 Task: Open Card Card0000000153 in Board Board0000000039 in Workspace WS0000000013 in Trello. Add Member Ayush98111@gmail.com to Card Card0000000153 in Board Board0000000039 in Workspace WS0000000013 in Trello. Add Purple Label titled Label0000000153 to Card Card0000000153 in Board Board0000000039 in Workspace WS0000000013 in Trello. Add Checklist CL0000000153 to Card Card0000000153 in Board Board0000000039 in Workspace WS0000000013 in Trello. Add Dates with Start Date as Aug 01 2023 and Due Date as Aug 31 2023 to Card Card0000000153 in Board Board0000000039 in Workspace WS0000000013 in Trello
Action: Mouse moved to (196, 560)
Screenshot: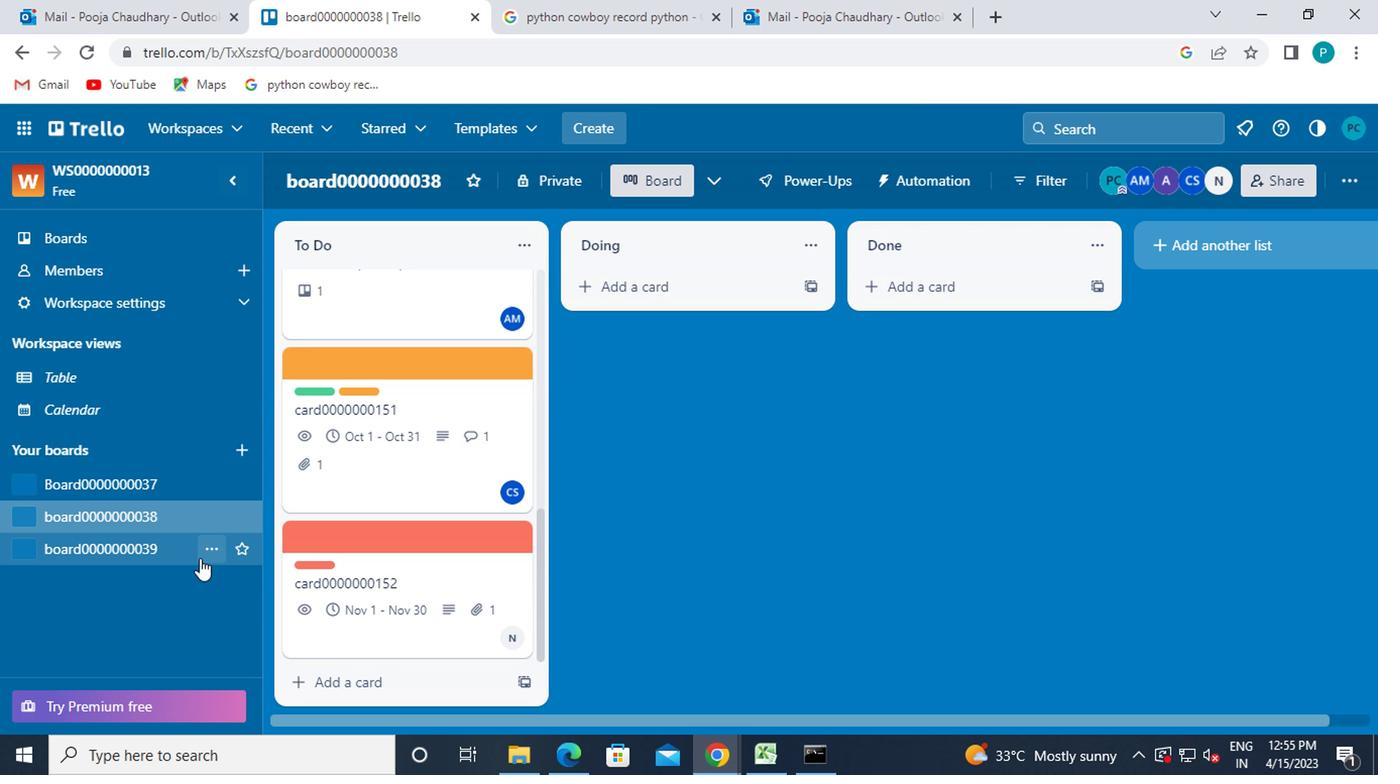 
Action: Mouse pressed left at (196, 560)
Screenshot: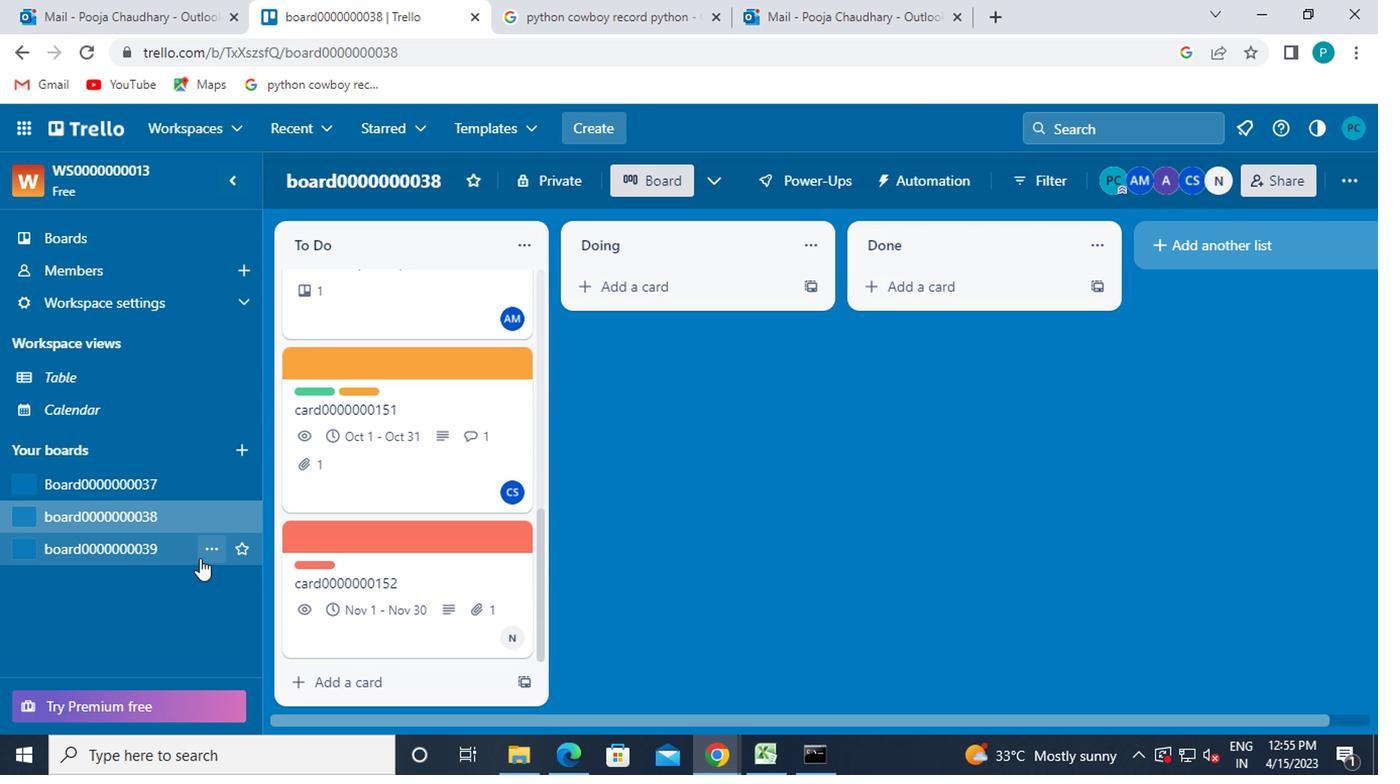 
Action: Mouse moved to (166, 557)
Screenshot: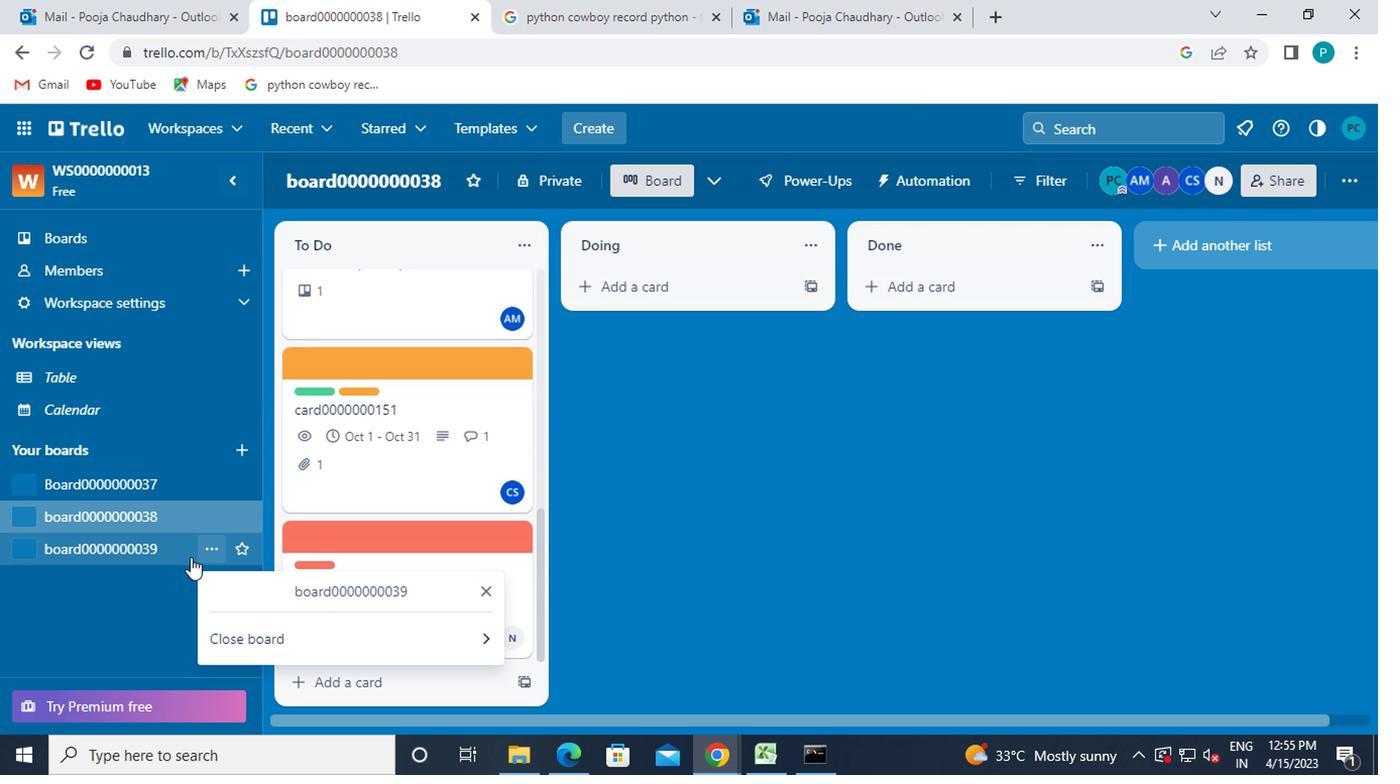 
Action: Mouse pressed left at (166, 557)
Screenshot: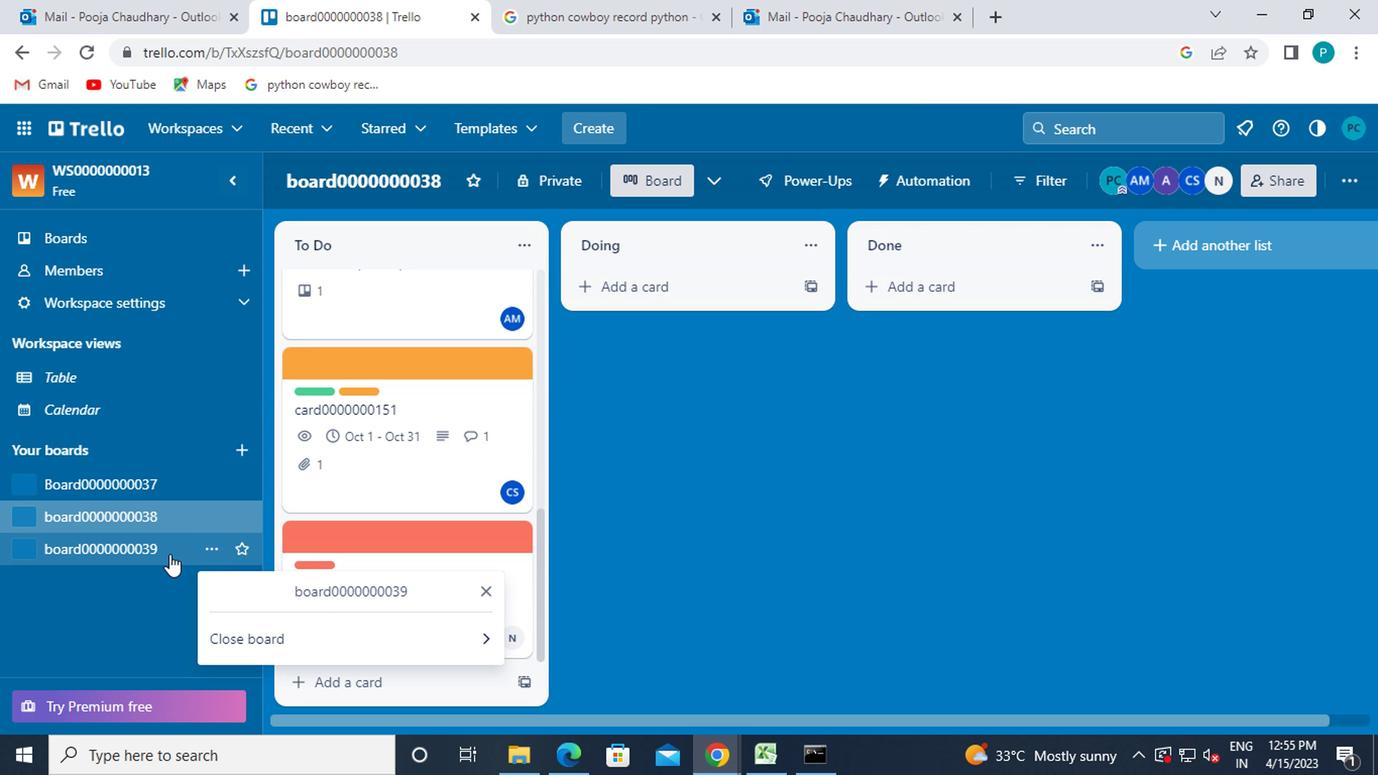 
Action: Mouse moved to (424, 328)
Screenshot: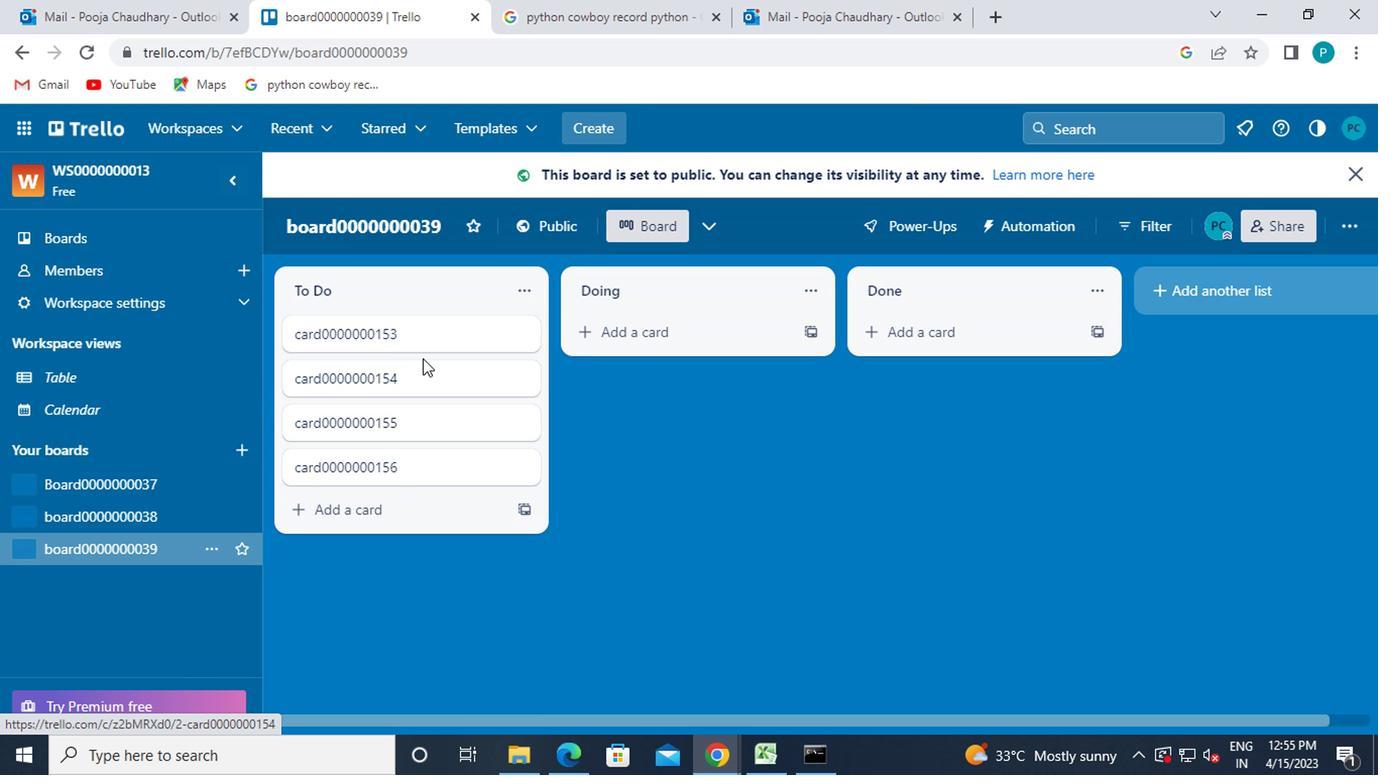 
Action: Mouse pressed left at (424, 328)
Screenshot: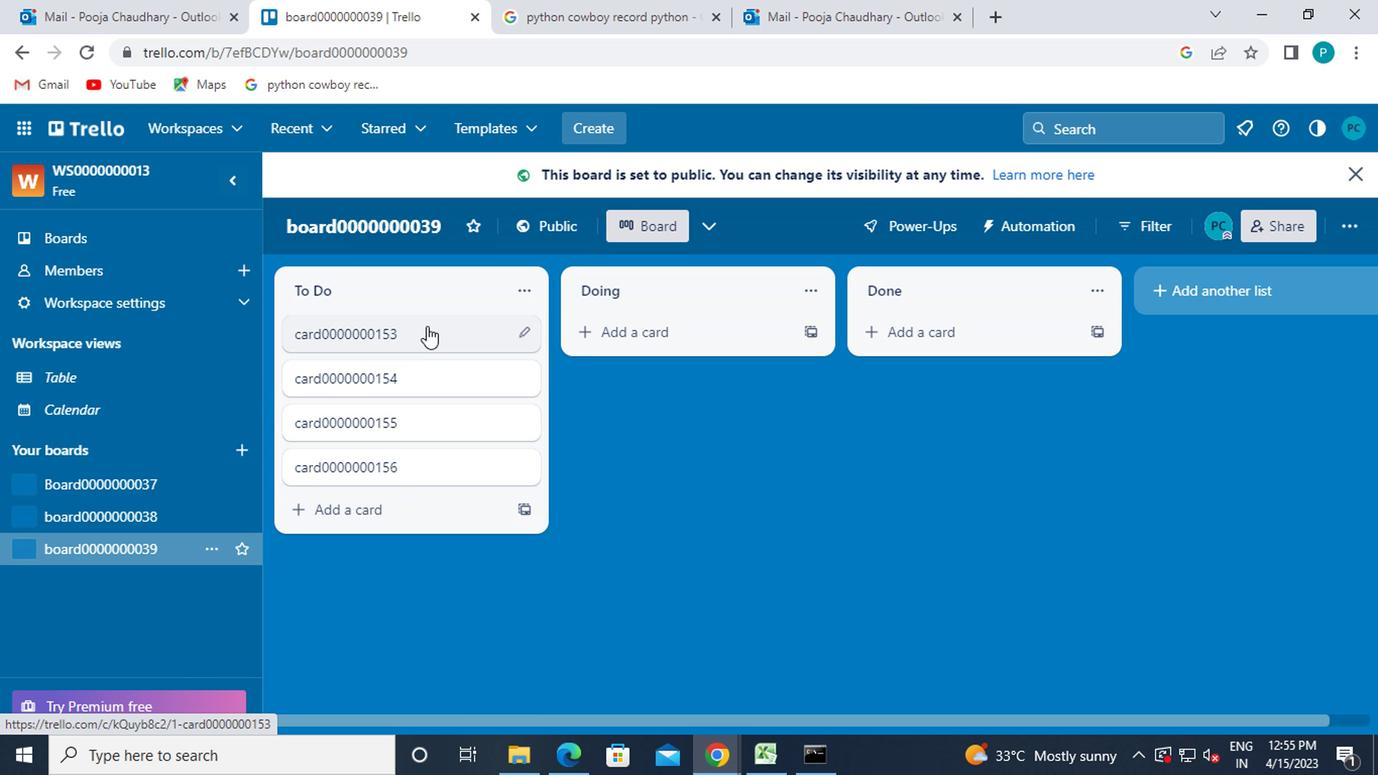 
Action: Mouse moved to (971, 297)
Screenshot: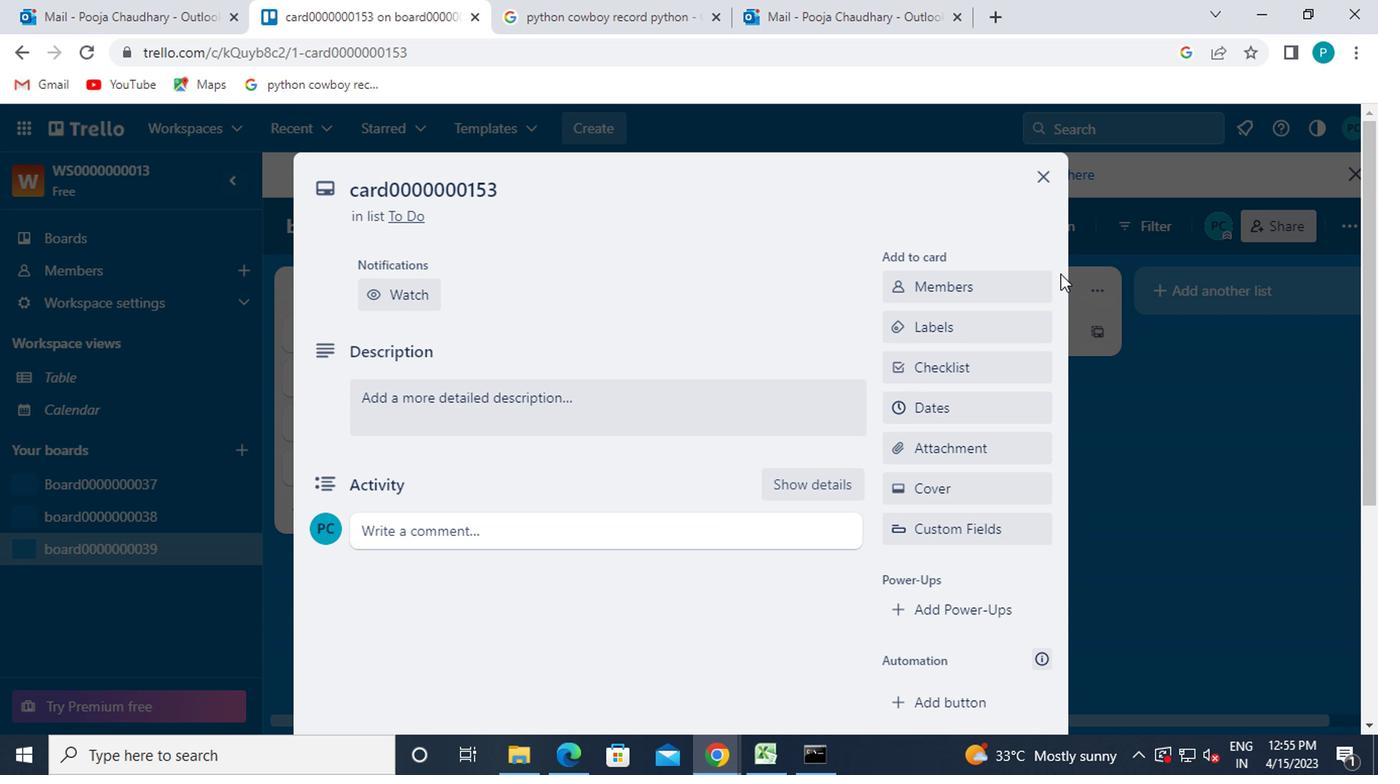 
Action: Mouse pressed left at (971, 297)
Screenshot: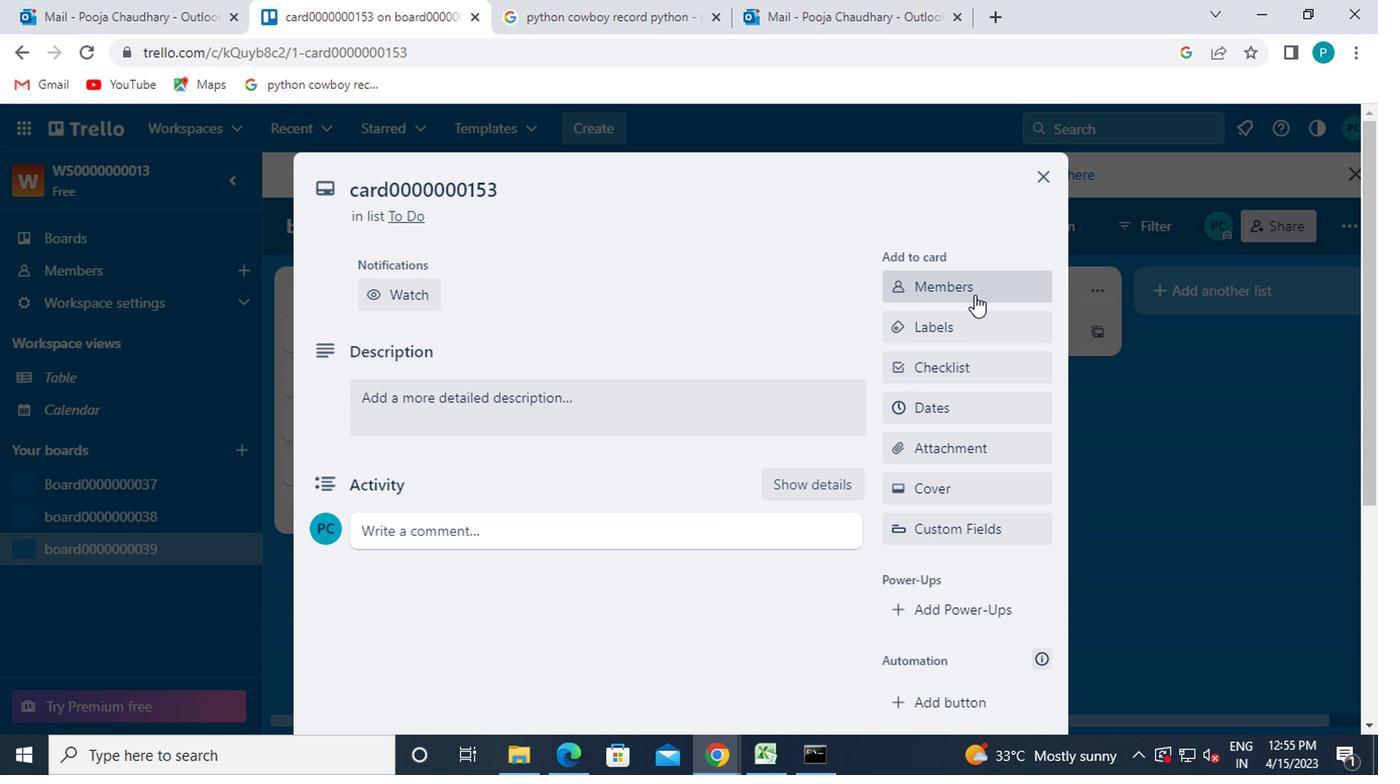 
Action: Mouse moved to (986, 390)
Screenshot: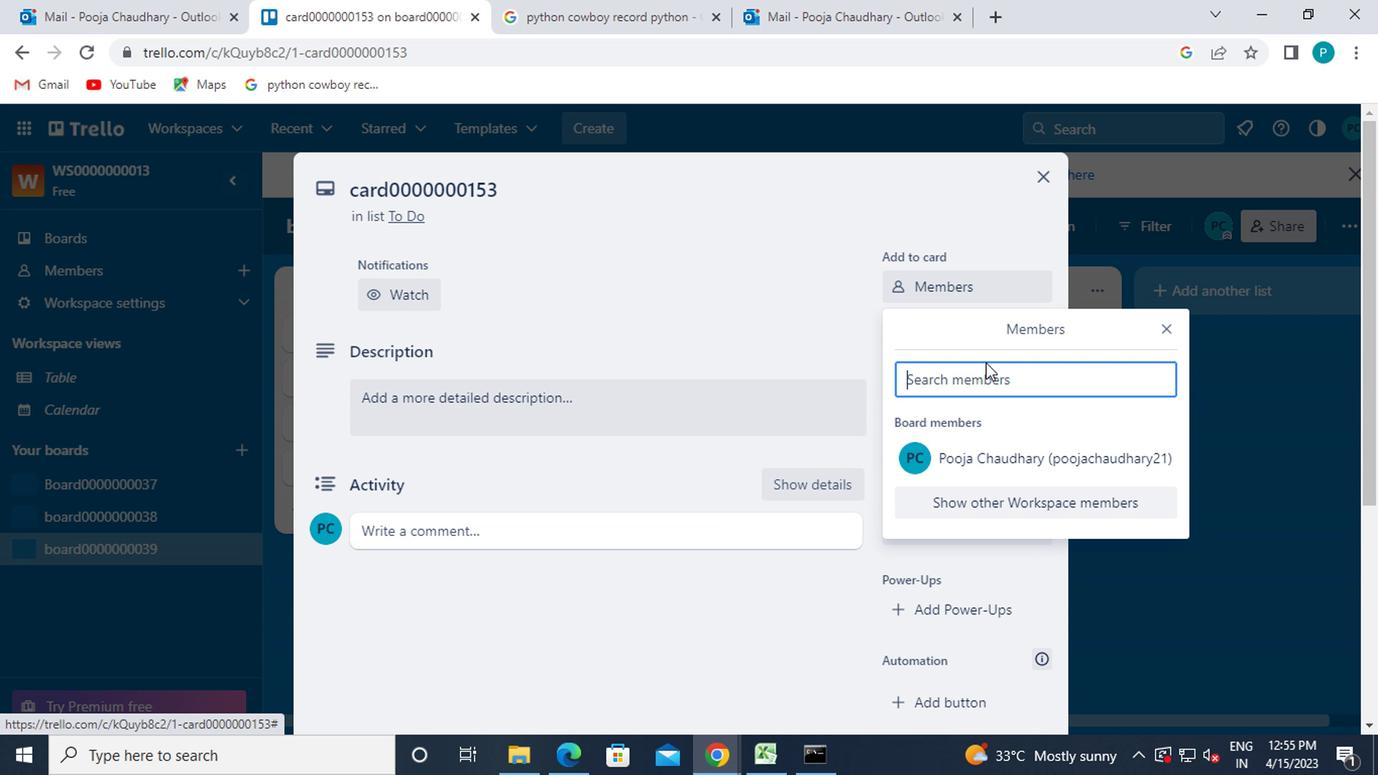 
Action: Mouse pressed left at (986, 390)
Screenshot: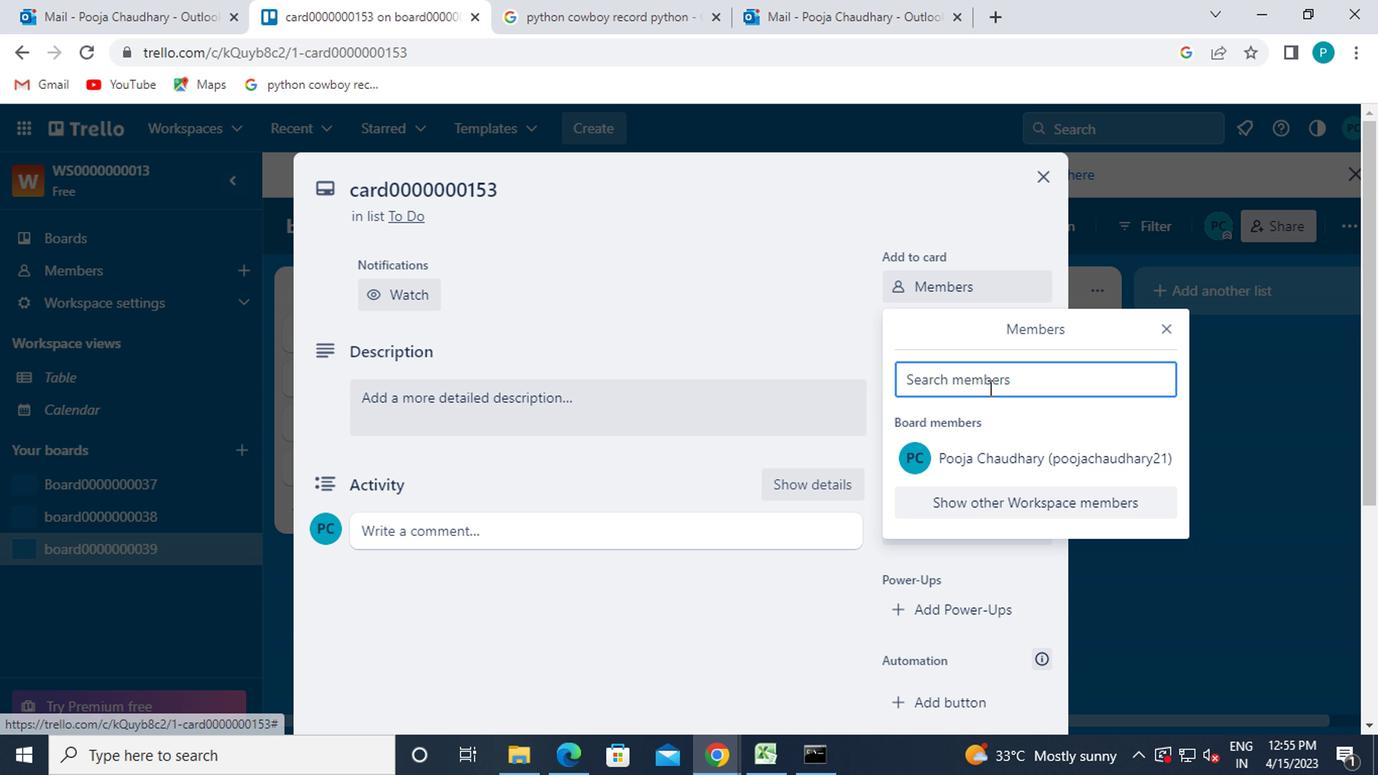 
Action: Mouse moved to (979, 396)
Screenshot: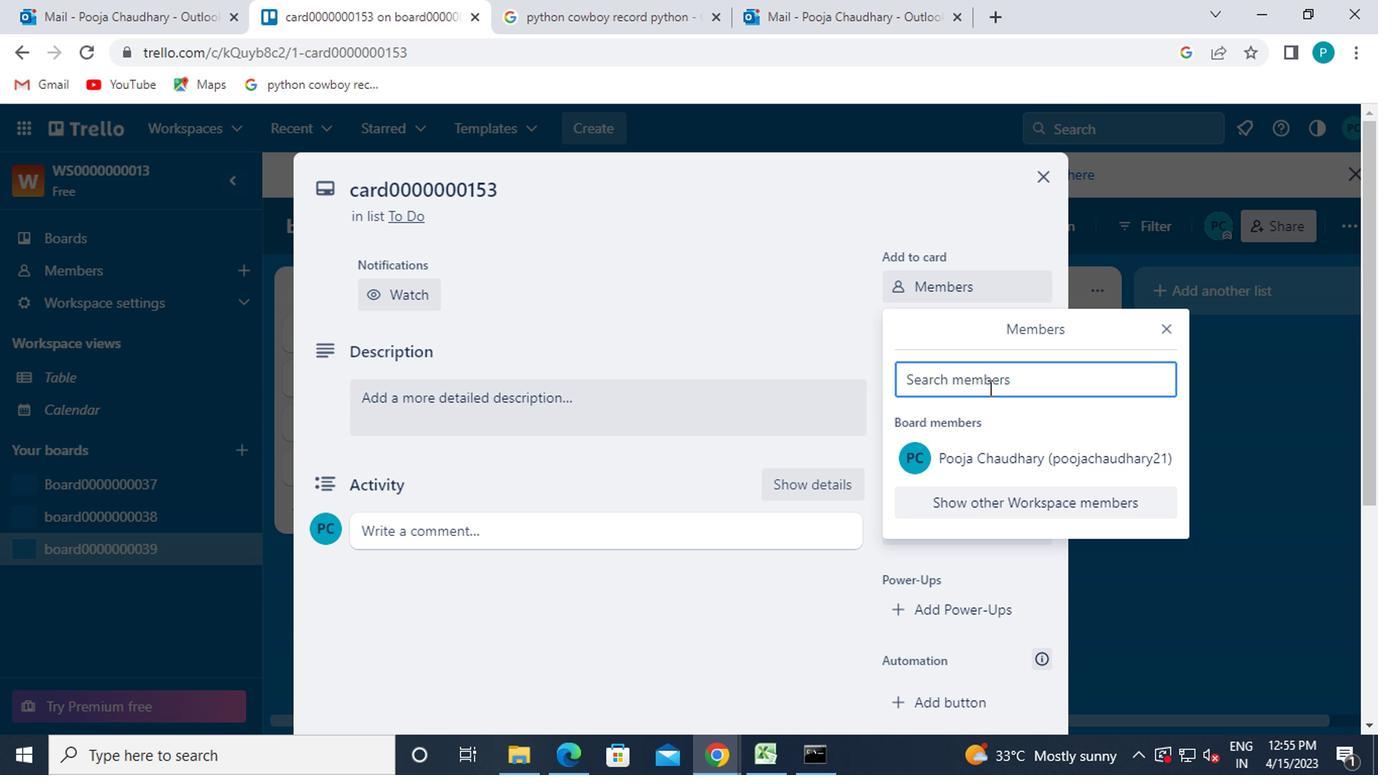 
Action: Key pressed ayush98111<Key.shift>@GMAIL.COM
Screenshot: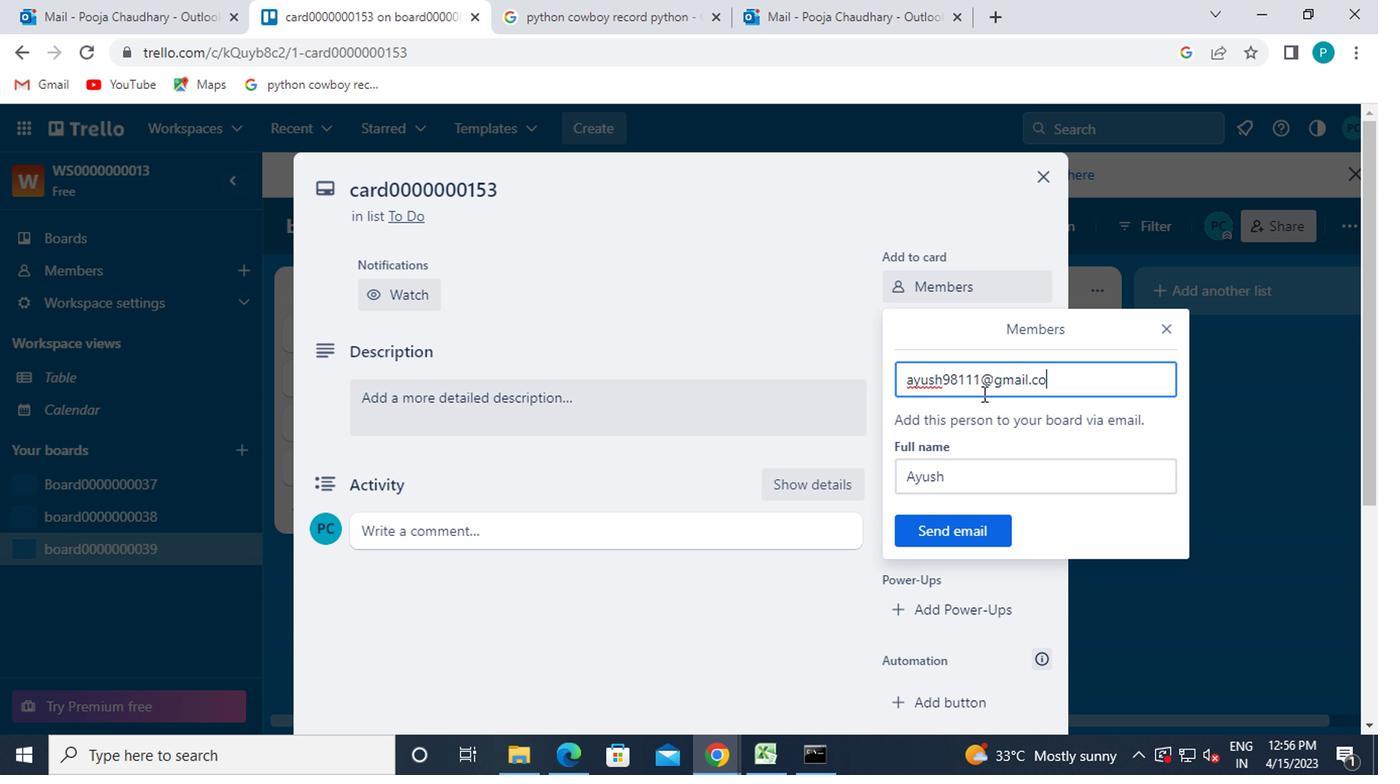 
Action: Mouse moved to (946, 542)
Screenshot: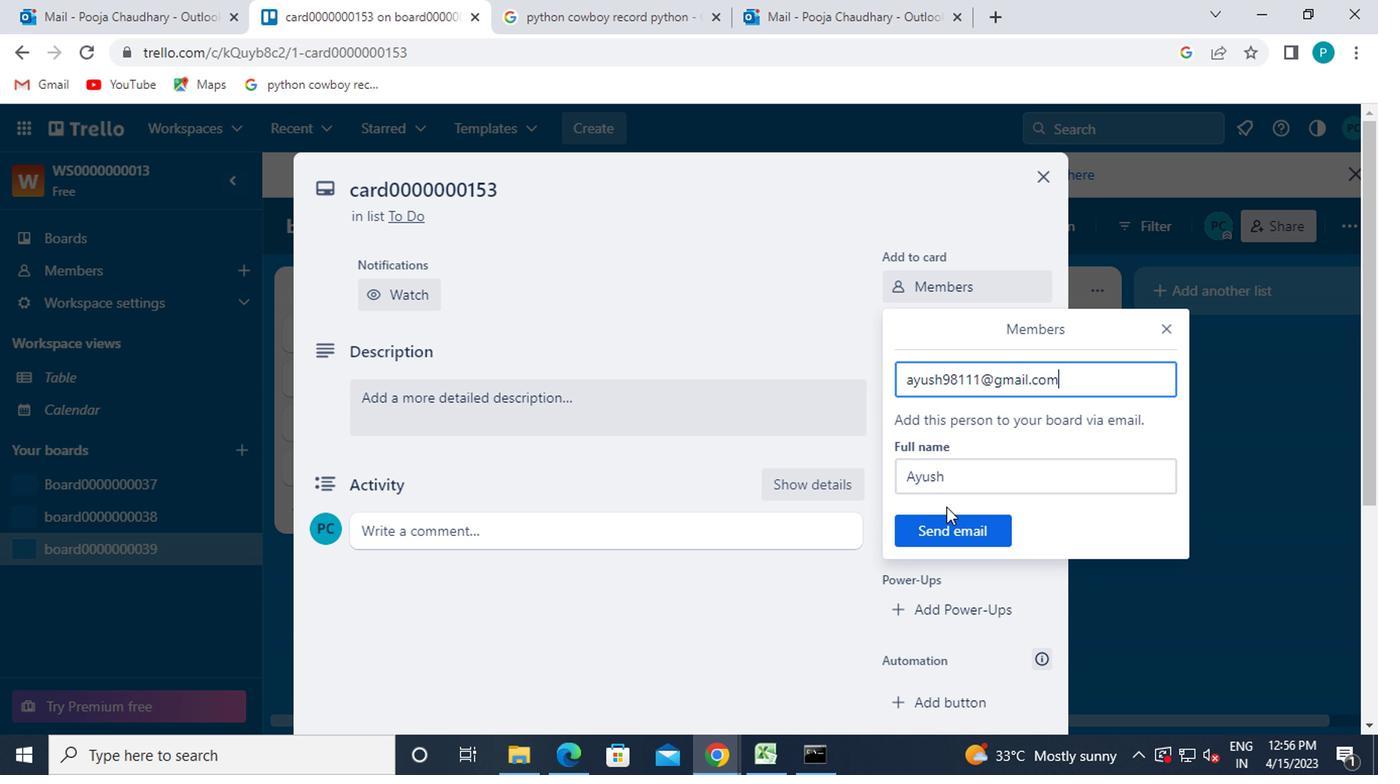 
Action: Mouse pressed left at (946, 542)
Screenshot: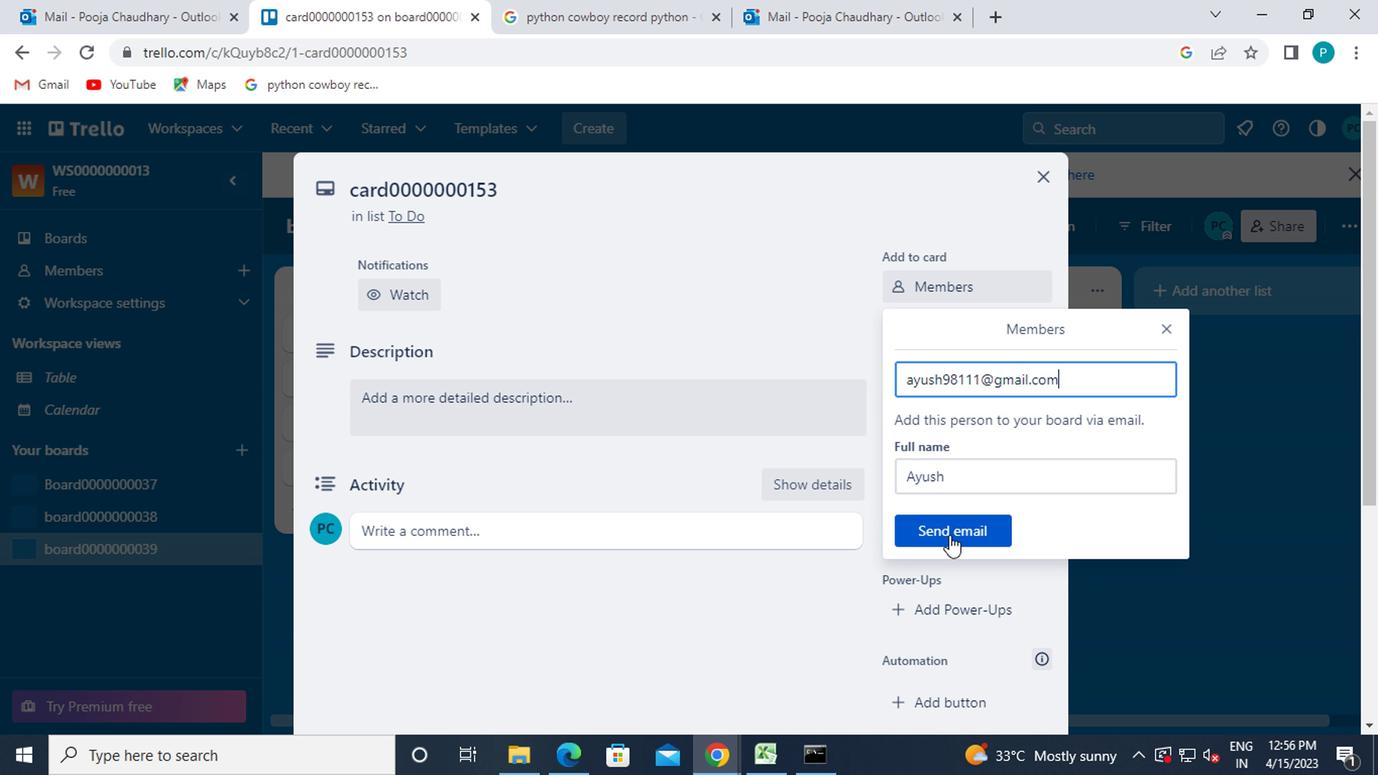 
Action: Mouse moved to (934, 406)
Screenshot: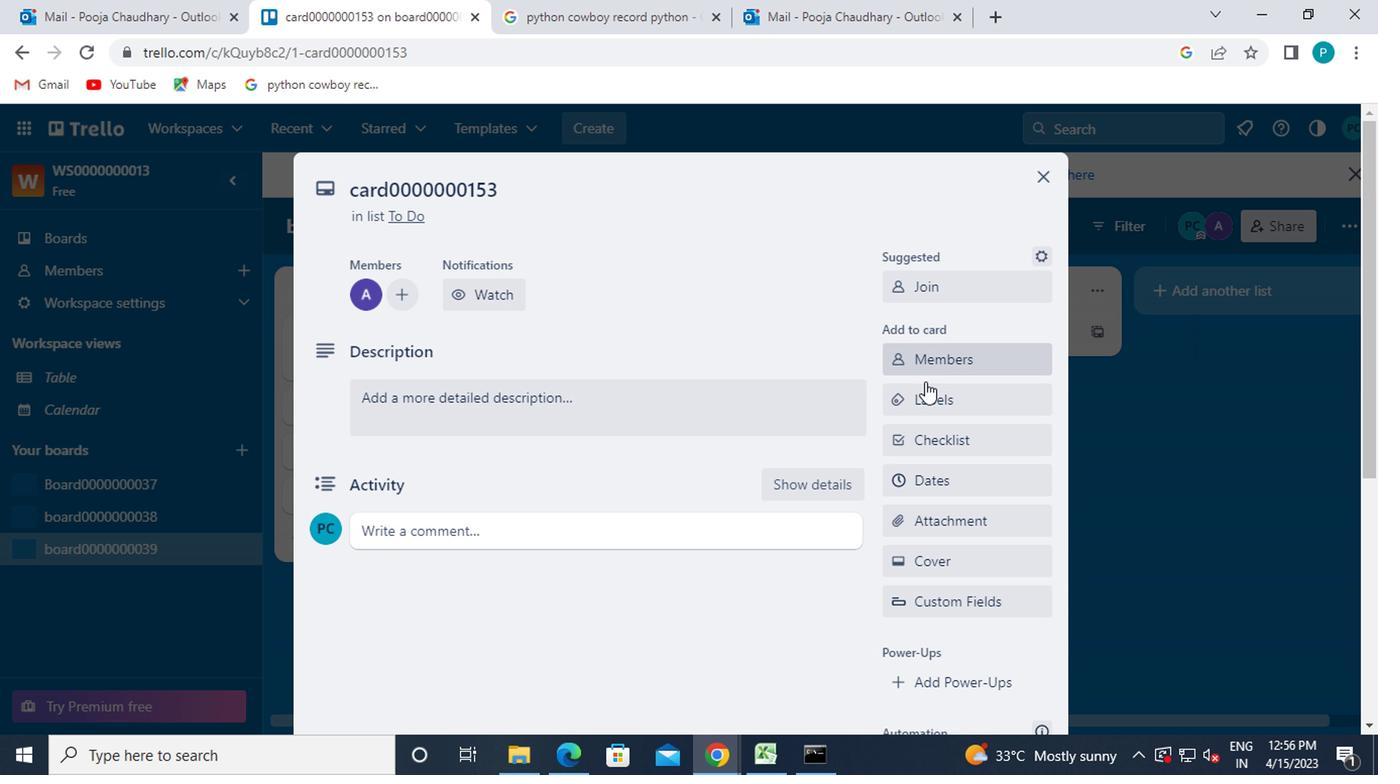 
Action: Mouse pressed left at (934, 406)
Screenshot: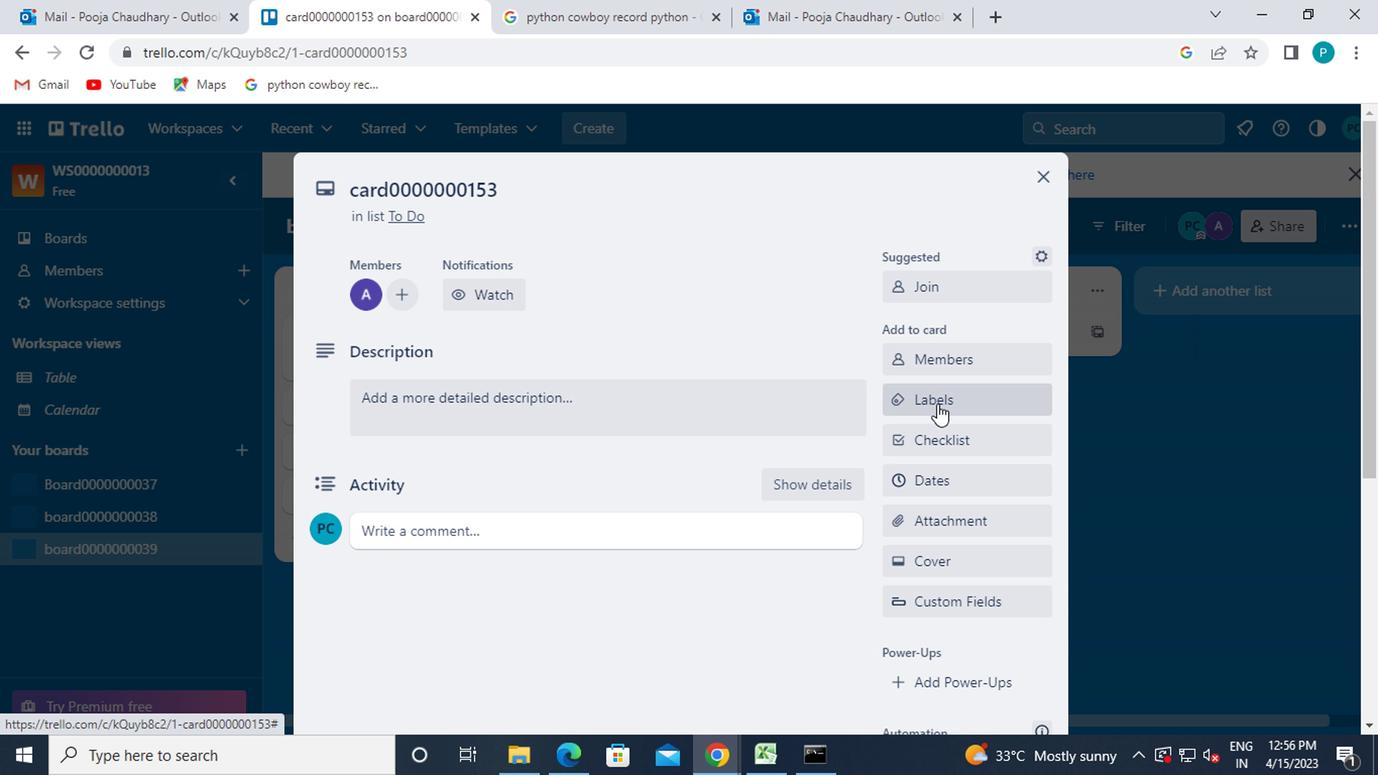 
Action: Mouse moved to (964, 531)
Screenshot: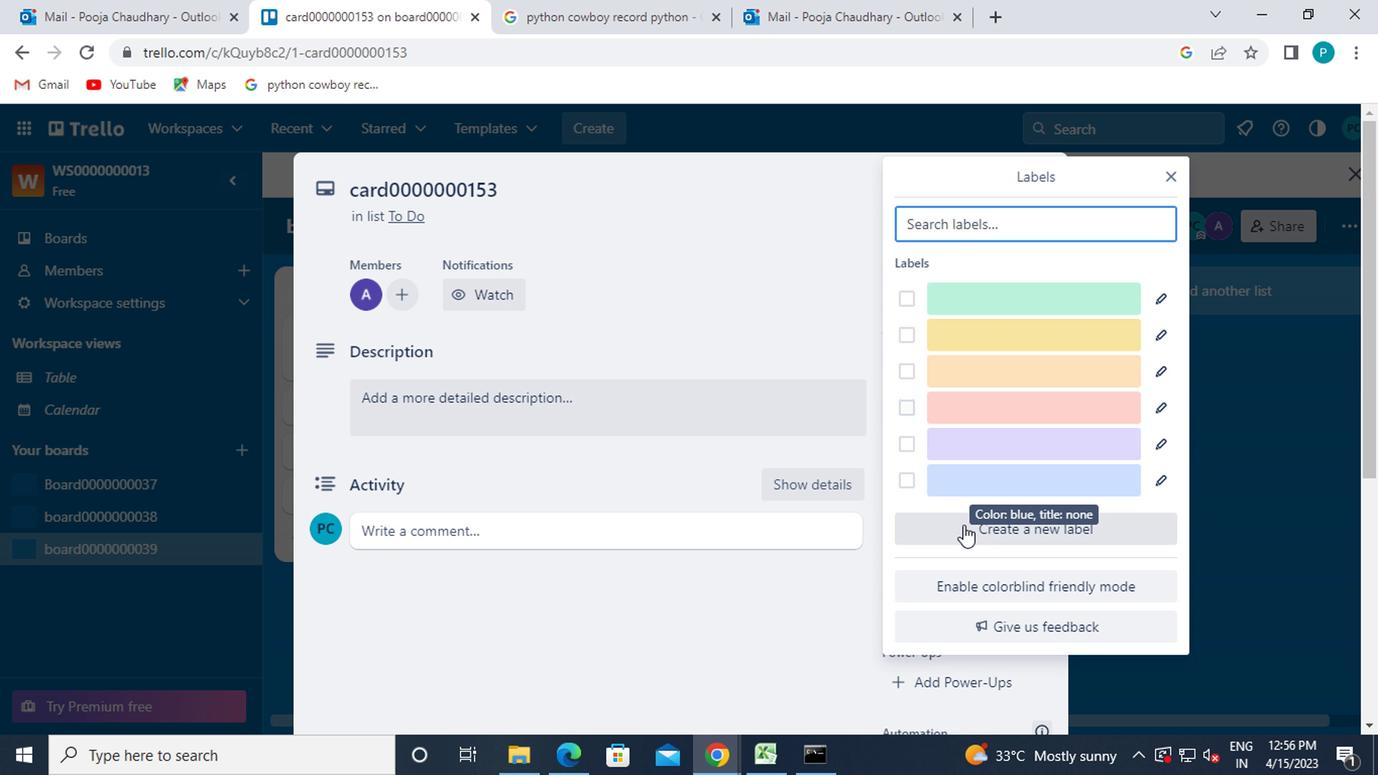 
Action: Mouse pressed left at (964, 531)
Screenshot: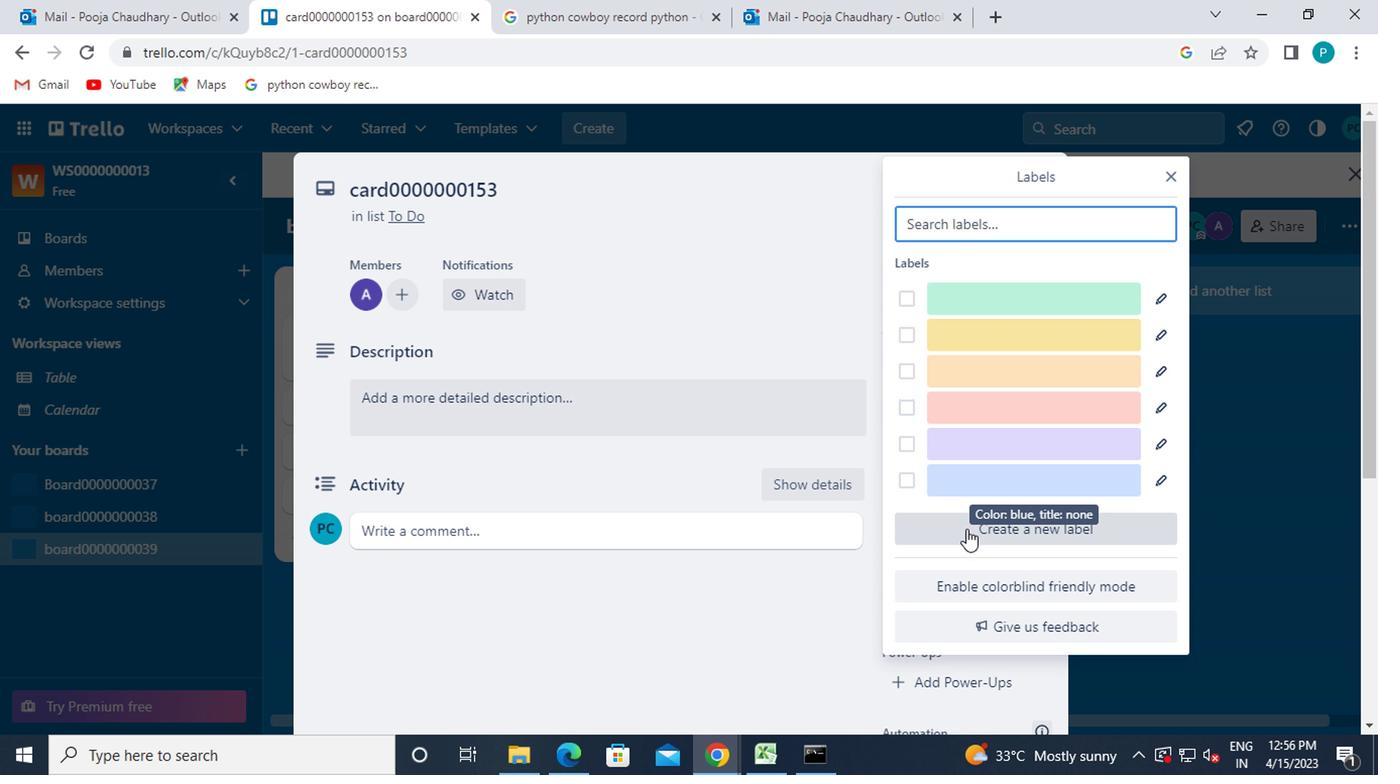 
Action: Mouse moved to (1149, 455)
Screenshot: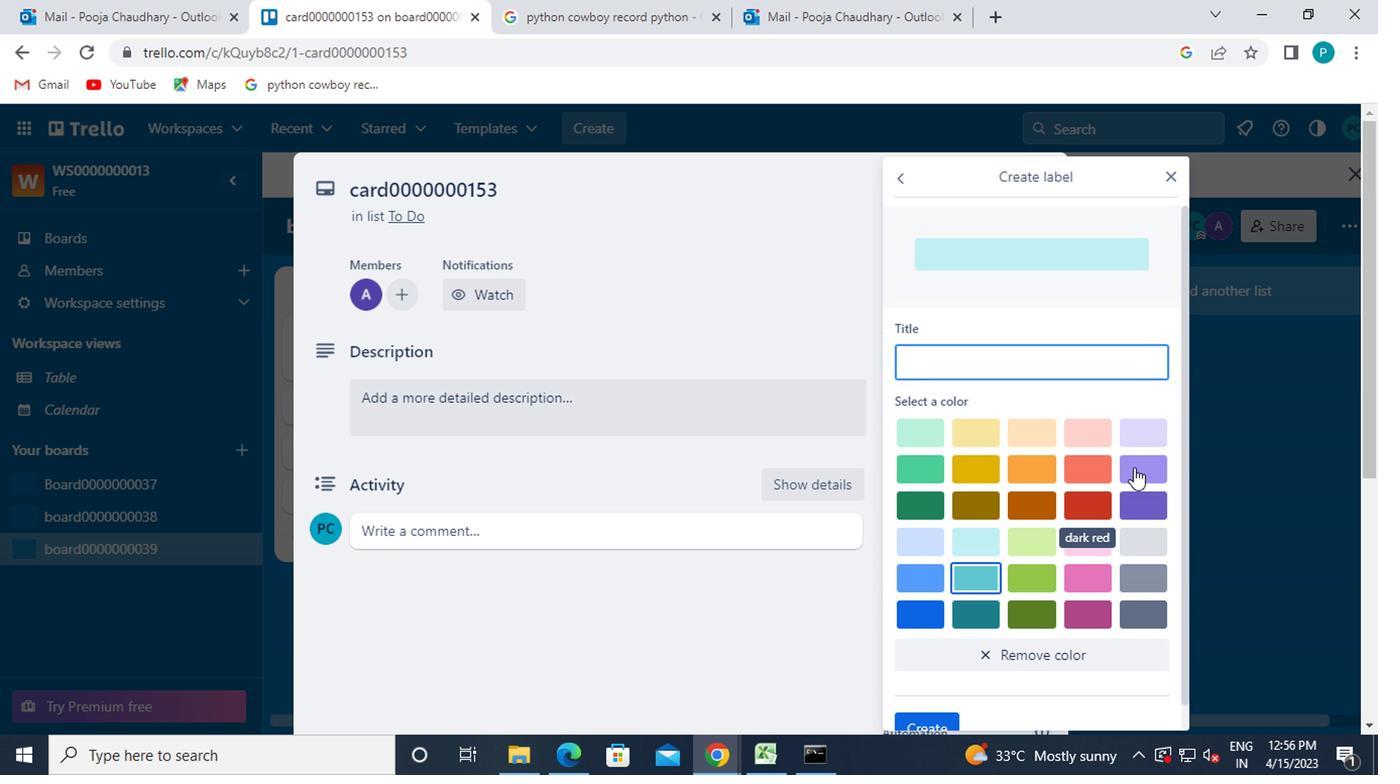 
Action: Mouse pressed left at (1149, 455)
Screenshot: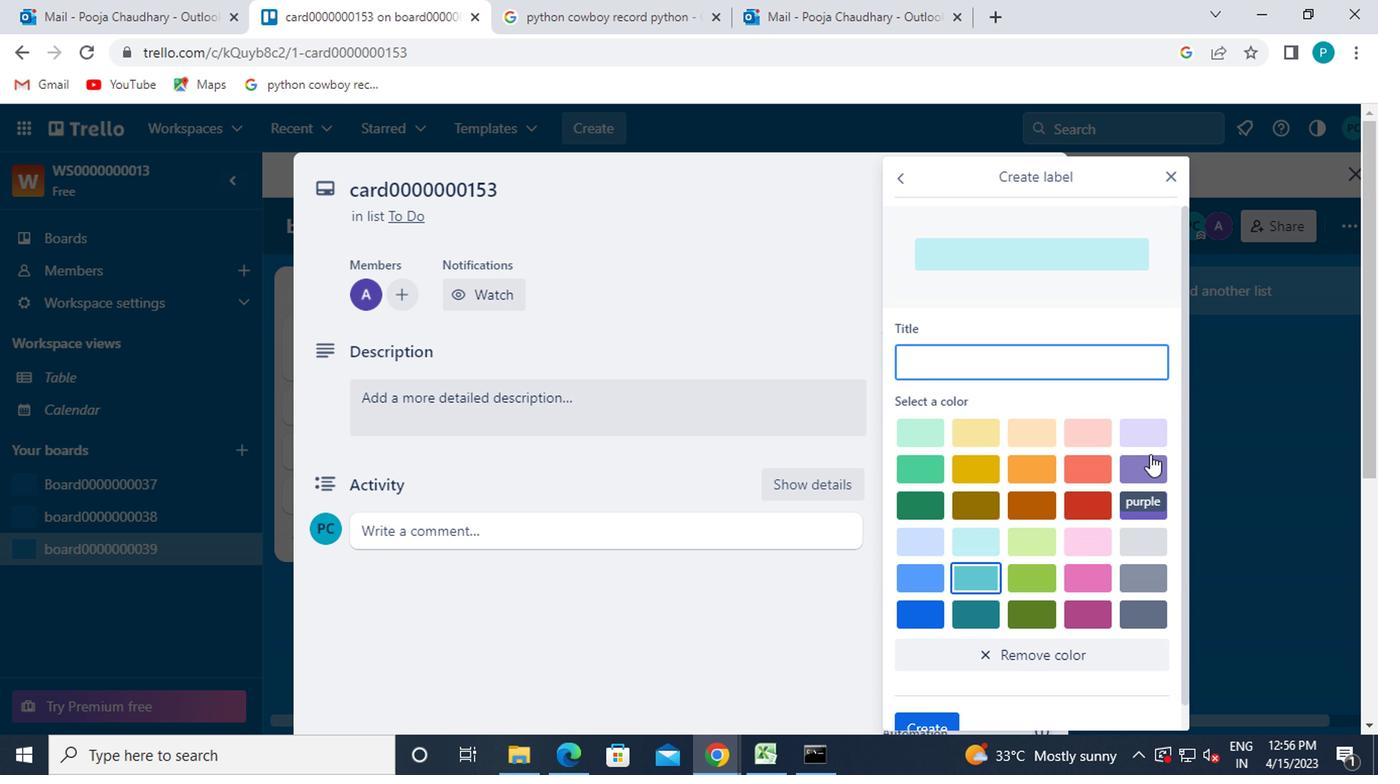 
Action: Mouse moved to (1137, 468)
Screenshot: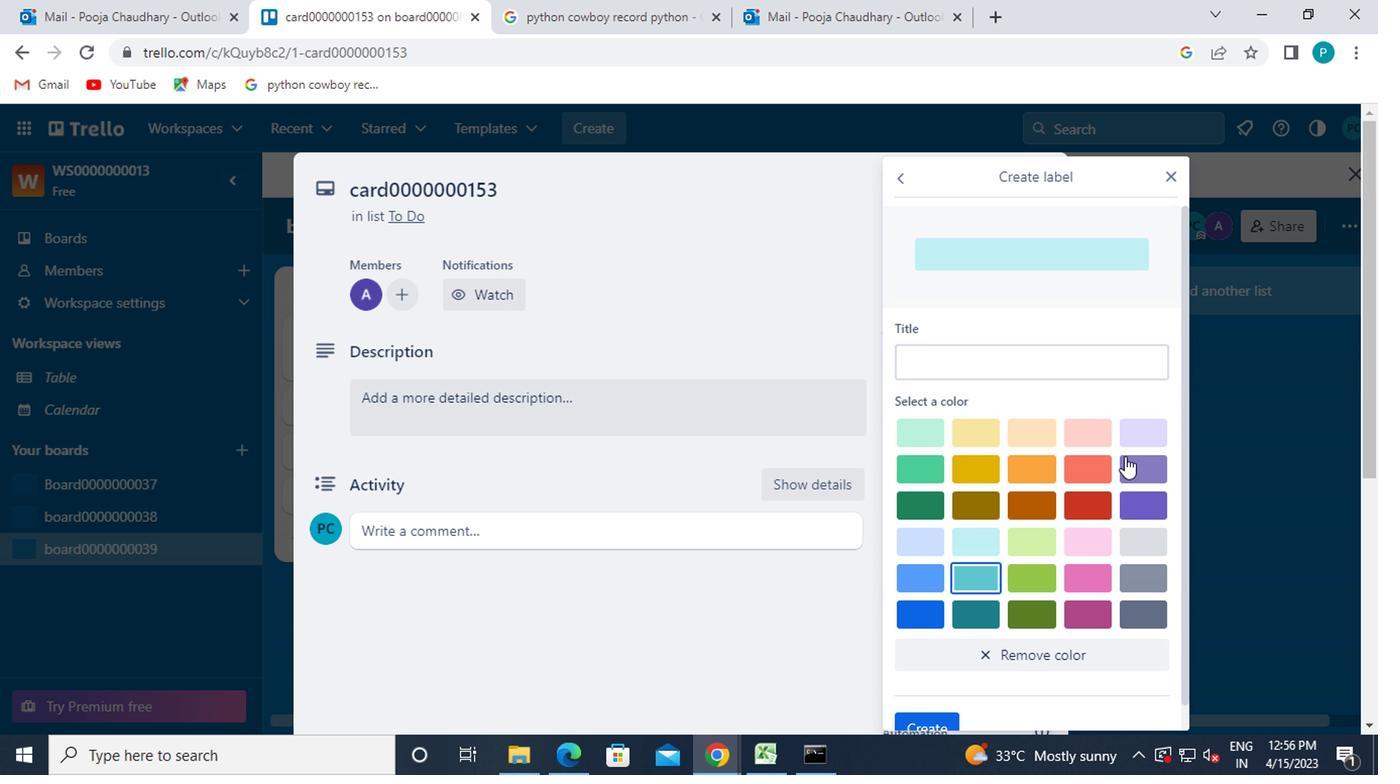 
Action: Mouse pressed left at (1137, 468)
Screenshot: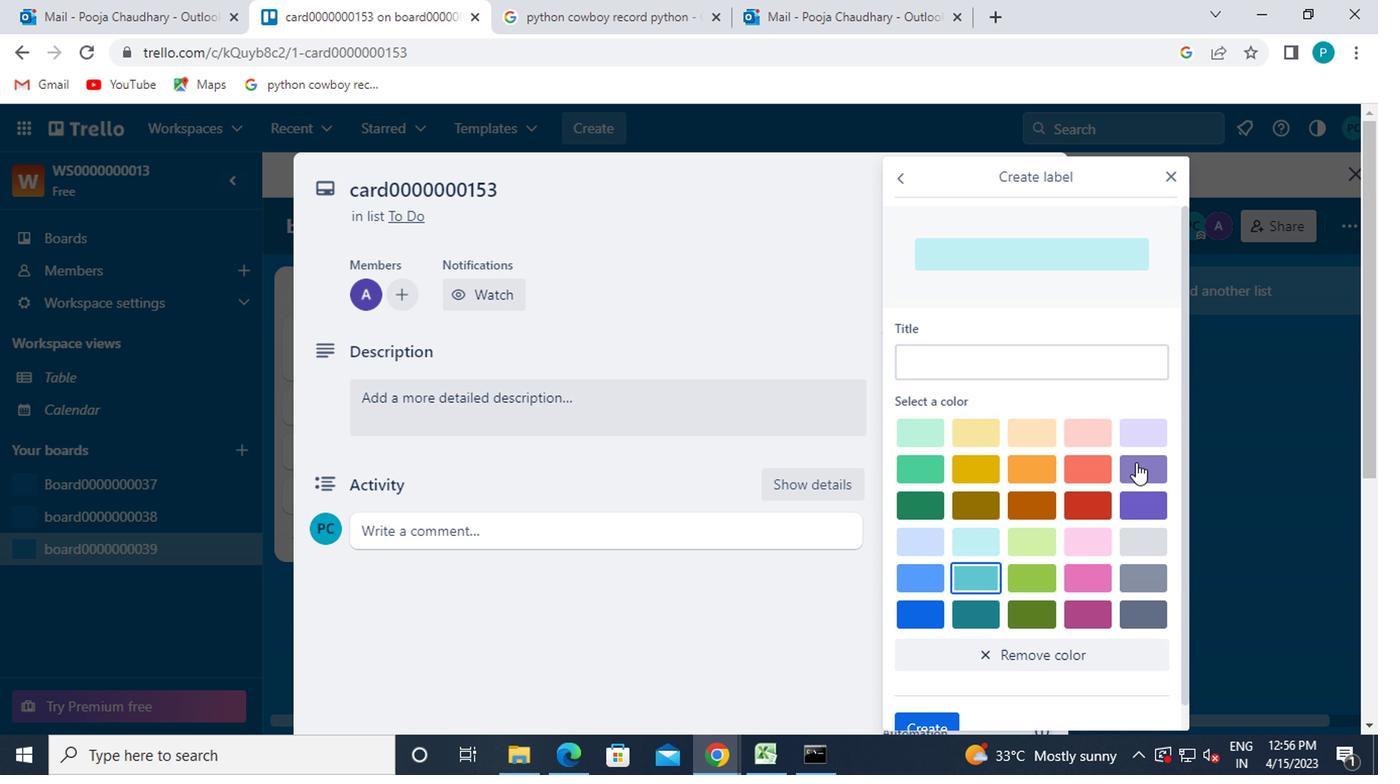
Action: Mouse moved to (956, 356)
Screenshot: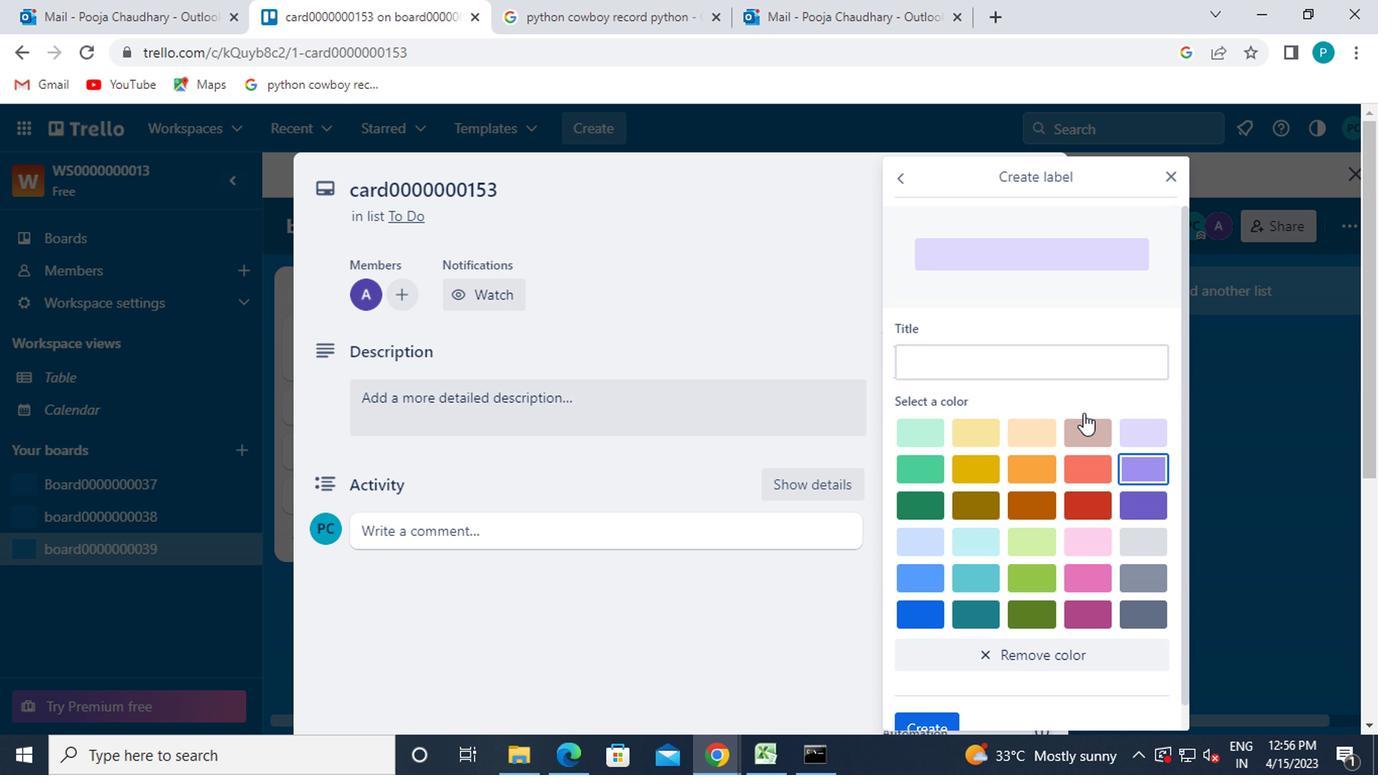 
Action: Mouse pressed left at (956, 356)
Screenshot: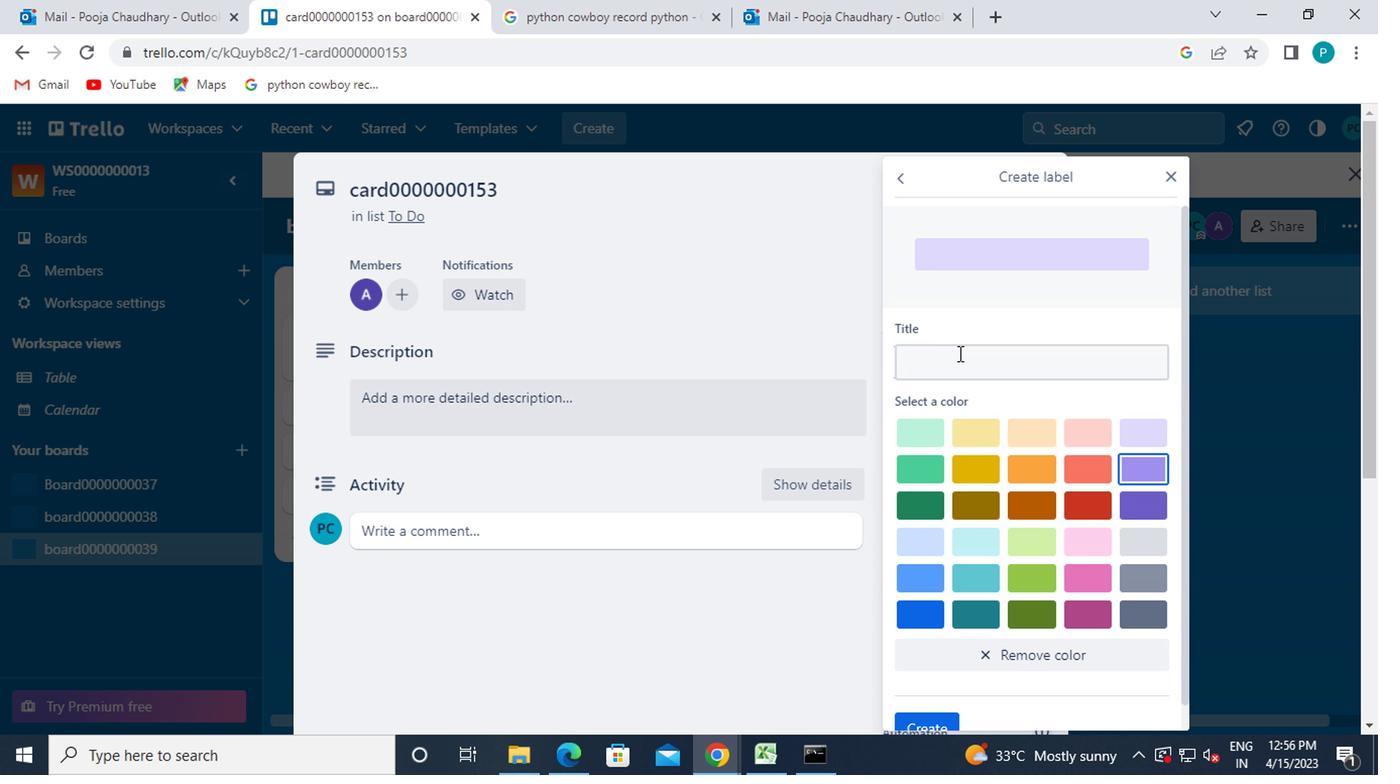 
Action: Key pressed <Key.caps_lock>L<Key.caps_lock>ABEL0000000153
Screenshot: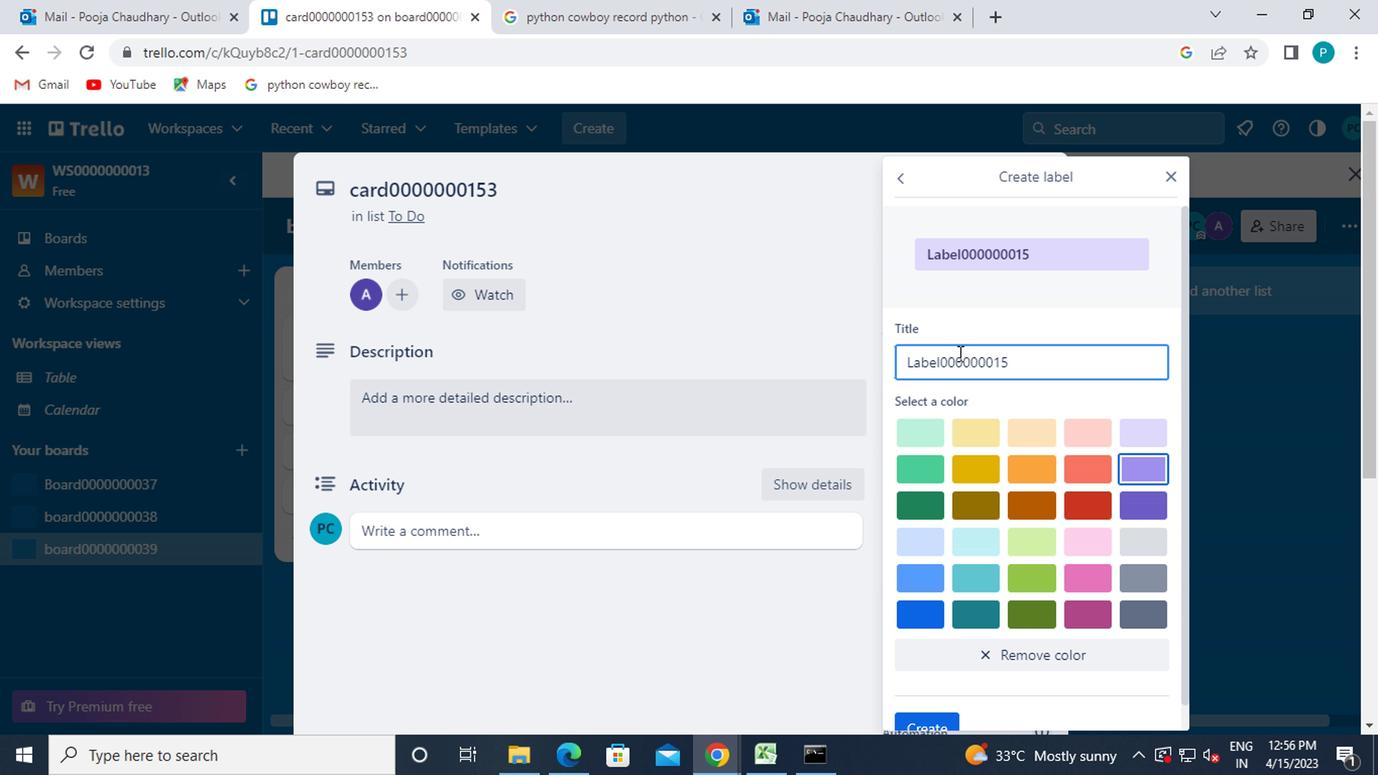 
Action: Mouse moved to (959, 391)
Screenshot: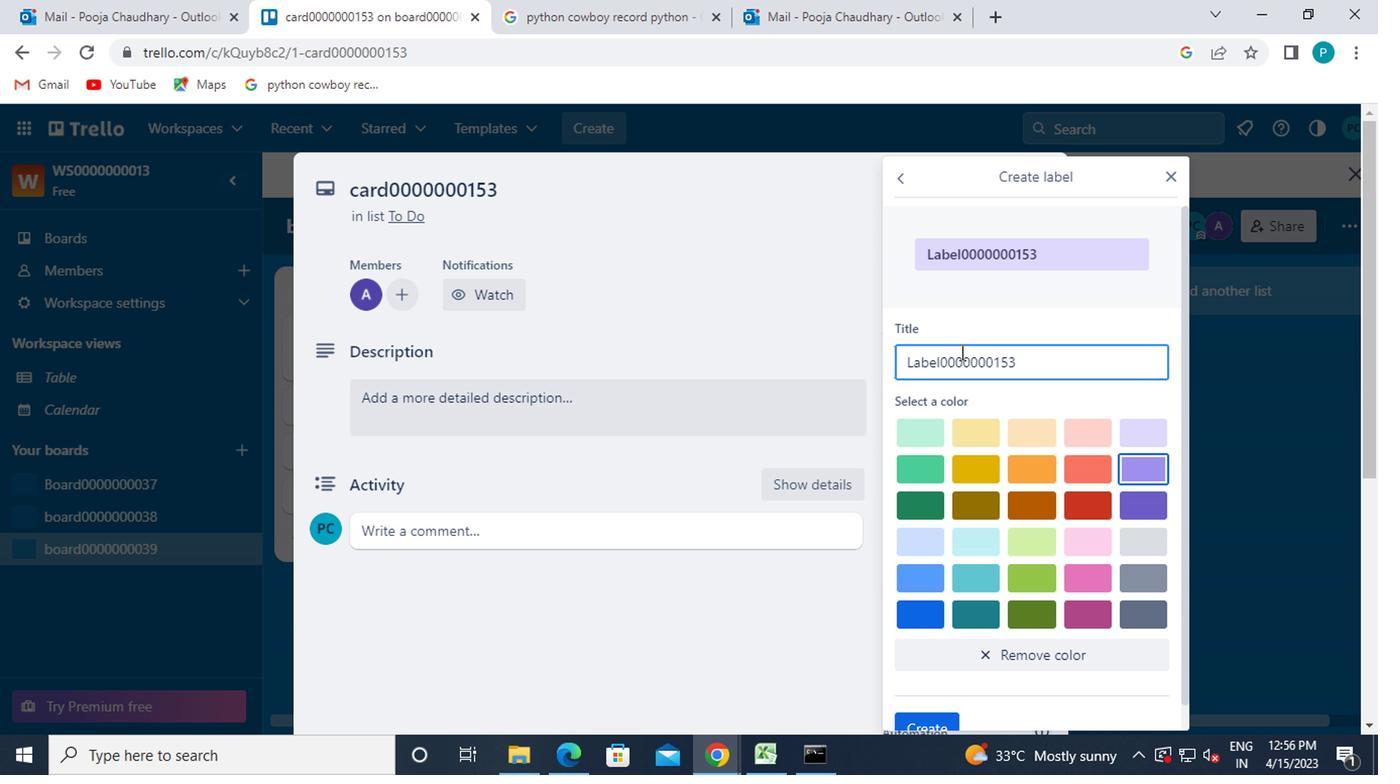 
Action: Mouse scrolled (959, 390) with delta (0, 0)
Screenshot: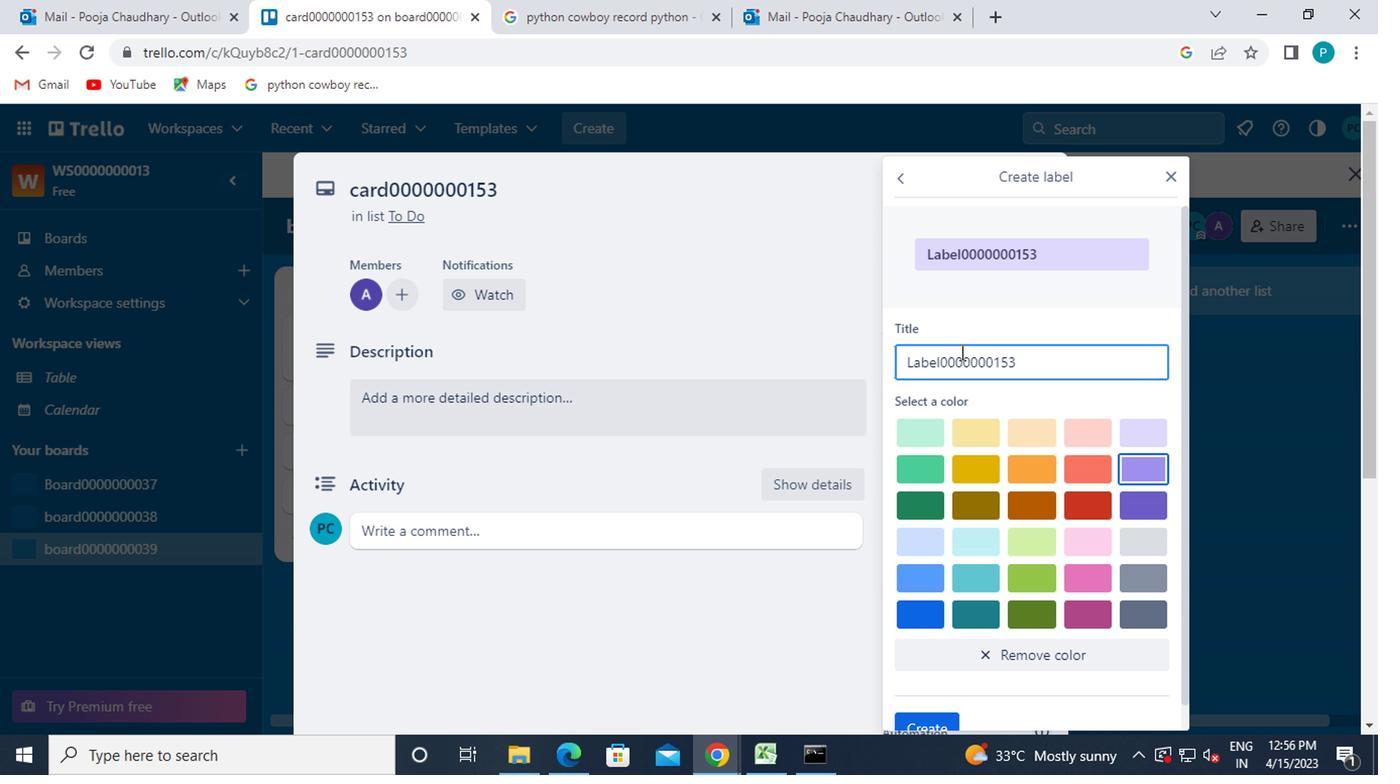 
Action: Mouse moved to (959, 394)
Screenshot: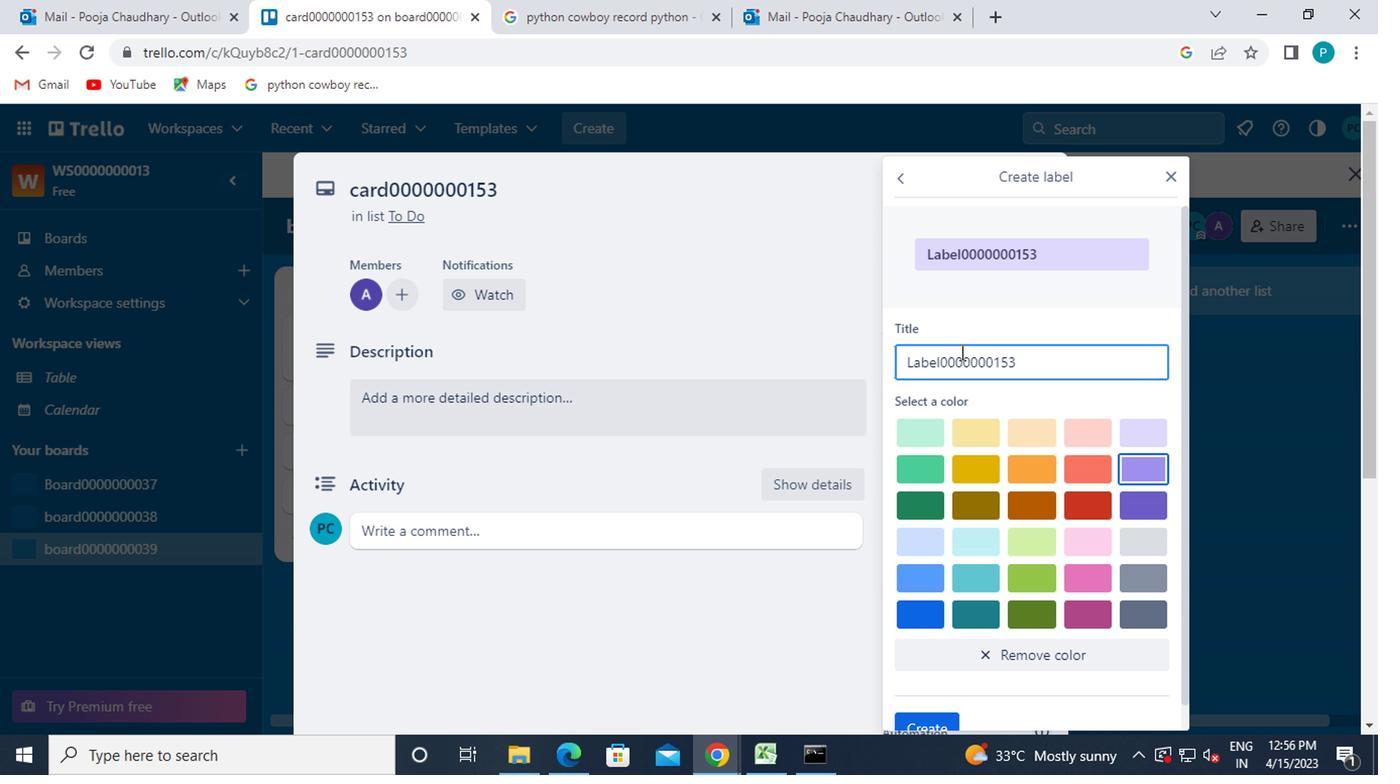 
Action: Mouse scrolled (959, 393) with delta (0, 0)
Screenshot: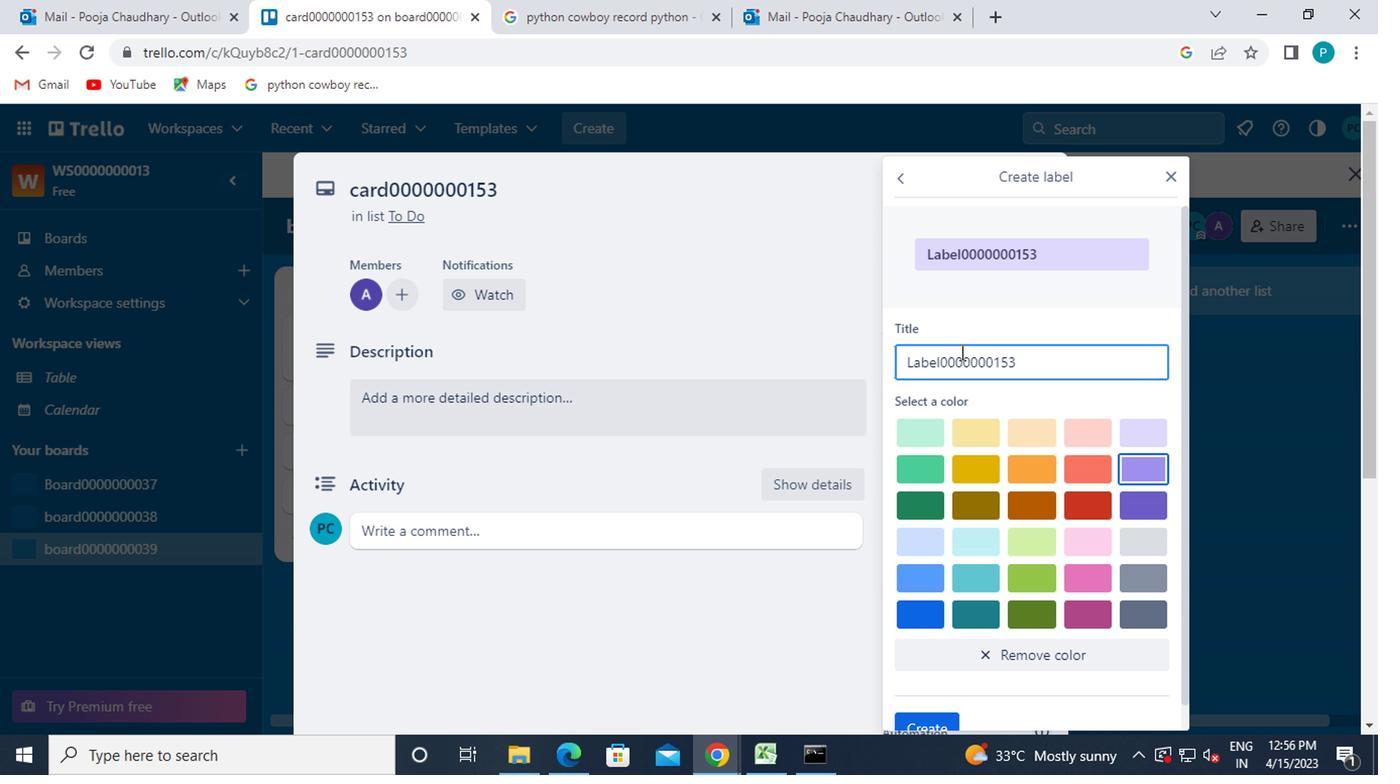 
Action: Mouse moved to (959, 399)
Screenshot: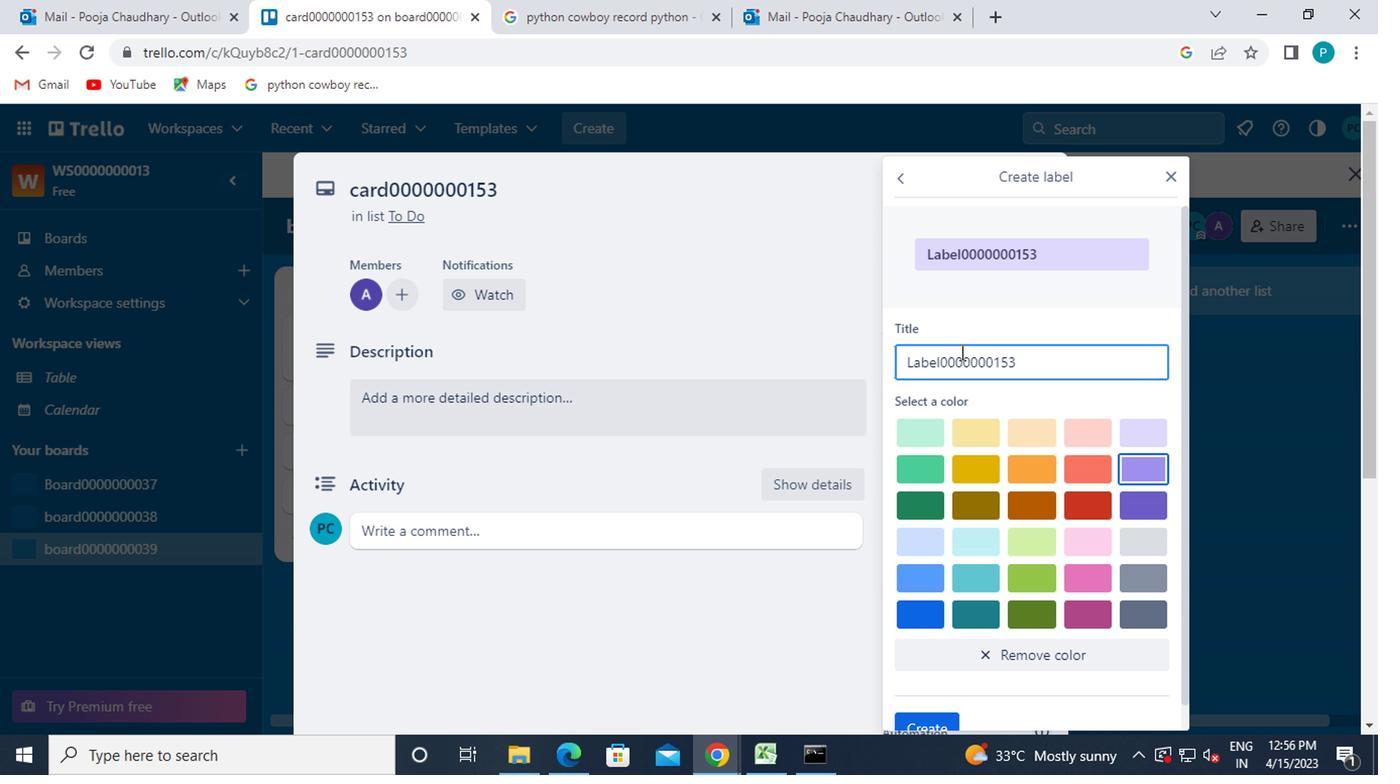 
Action: Mouse scrolled (959, 398) with delta (0, 0)
Screenshot: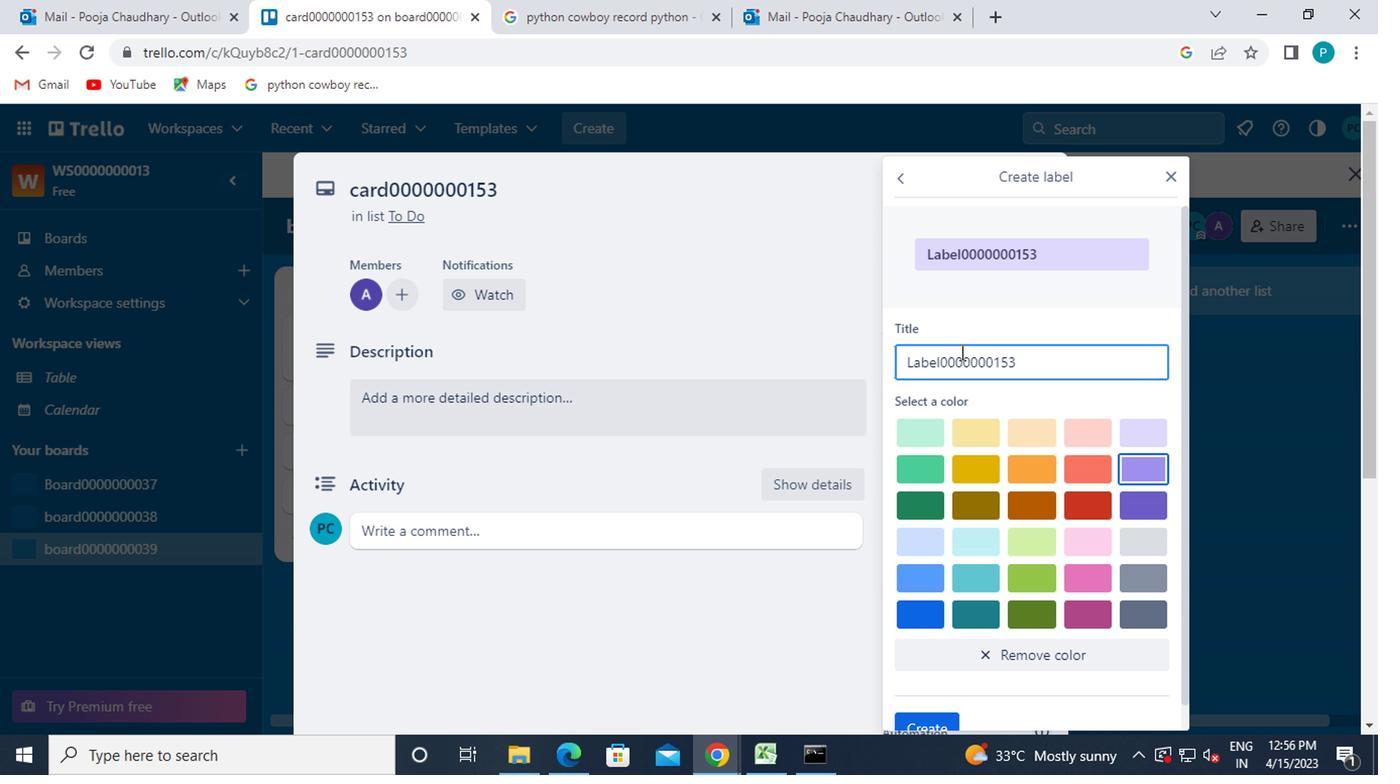 
Action: Mouse moved to (1000, 602)
Screenshot: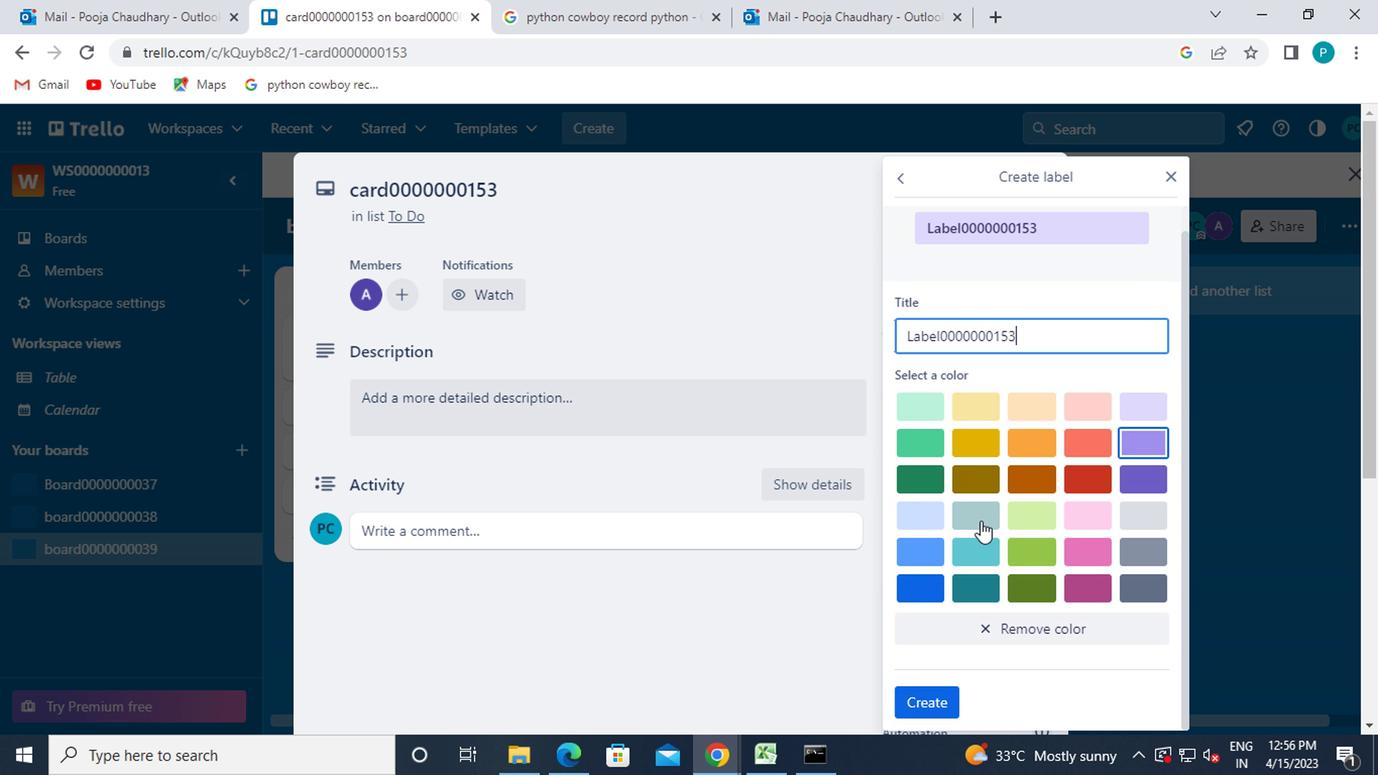 
Action: Mouse scrolled (1000, 602) with delta (0, 0)
Screenshot: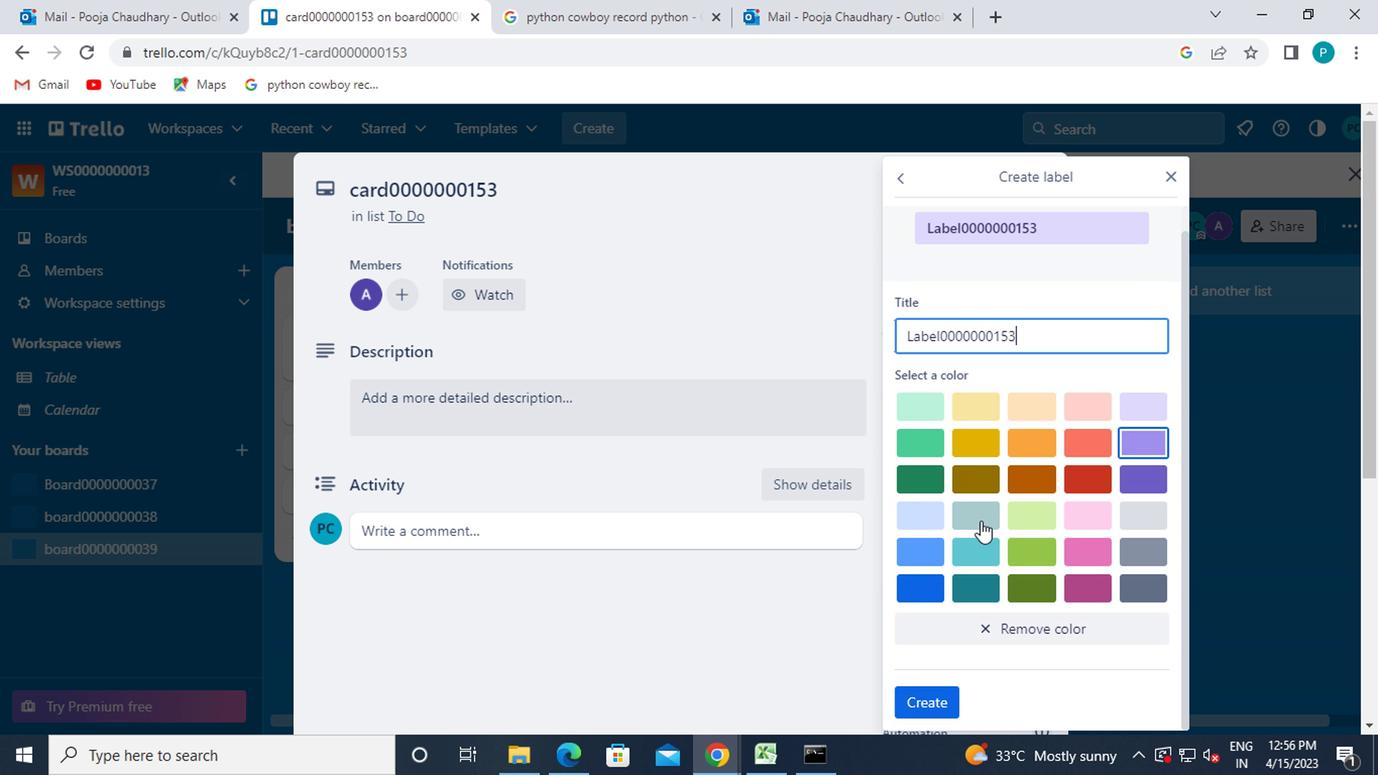 
Action: Mouse moved to (1001, 608)
Screenshot: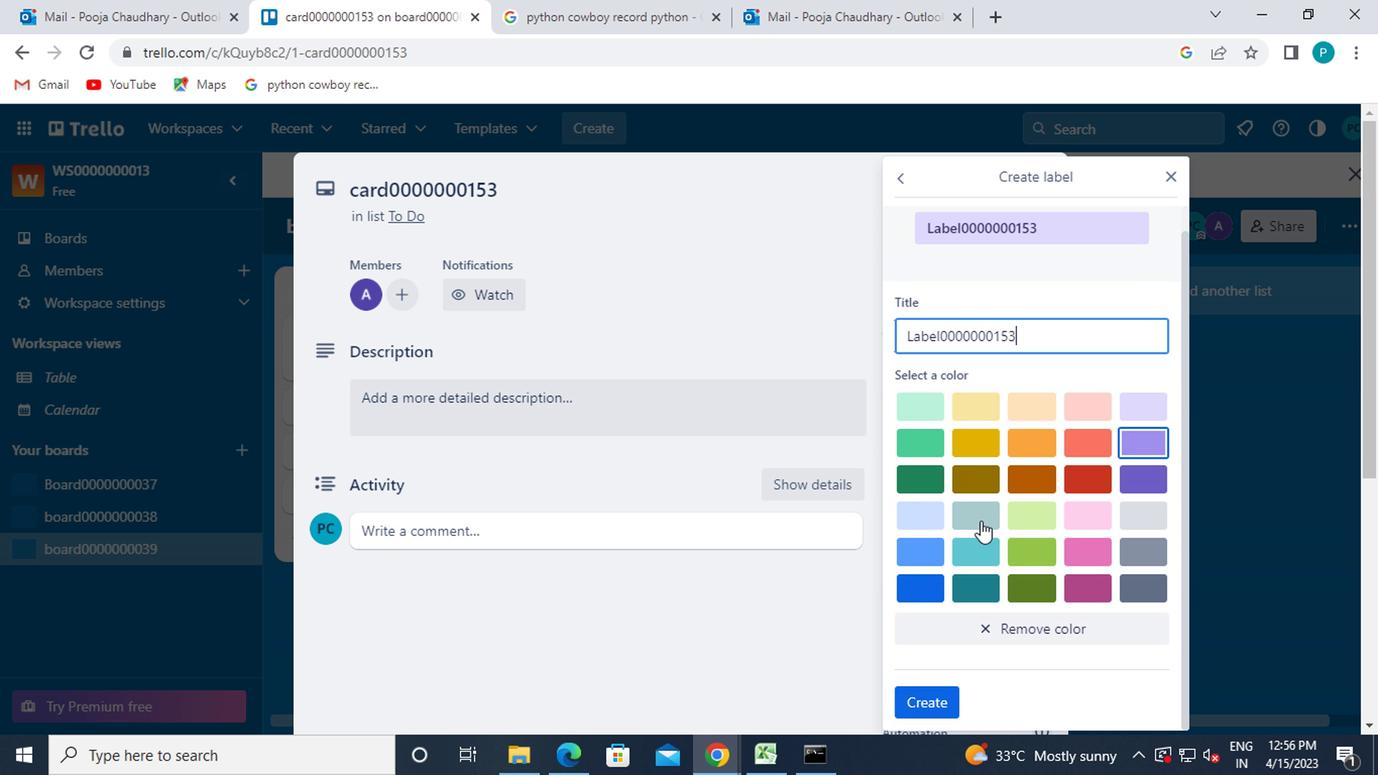 
Action: Mouse scrolled (1001, 607) with delta (0, 0)
Screenshot: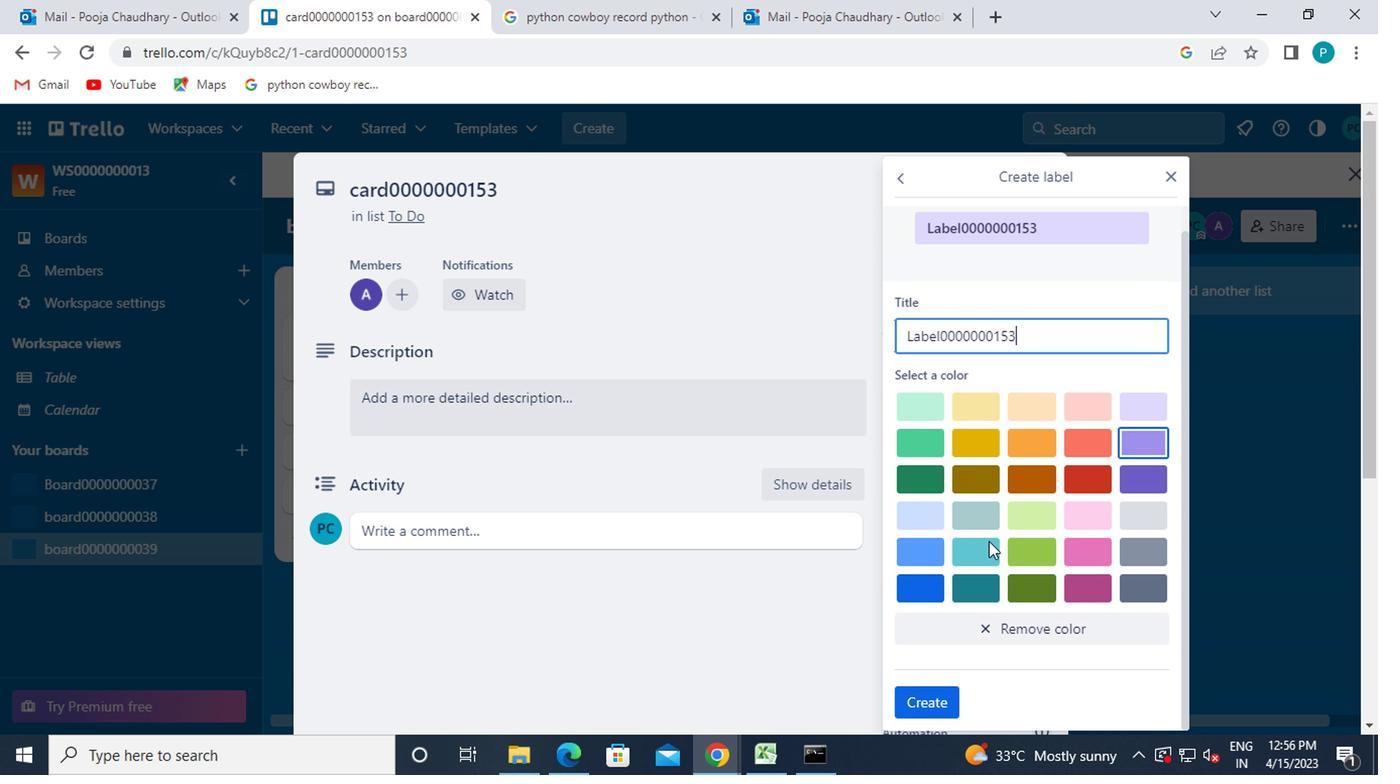 
Action: Mouse scrolled (1001, 607) with delta (0, 0)
Screenshot: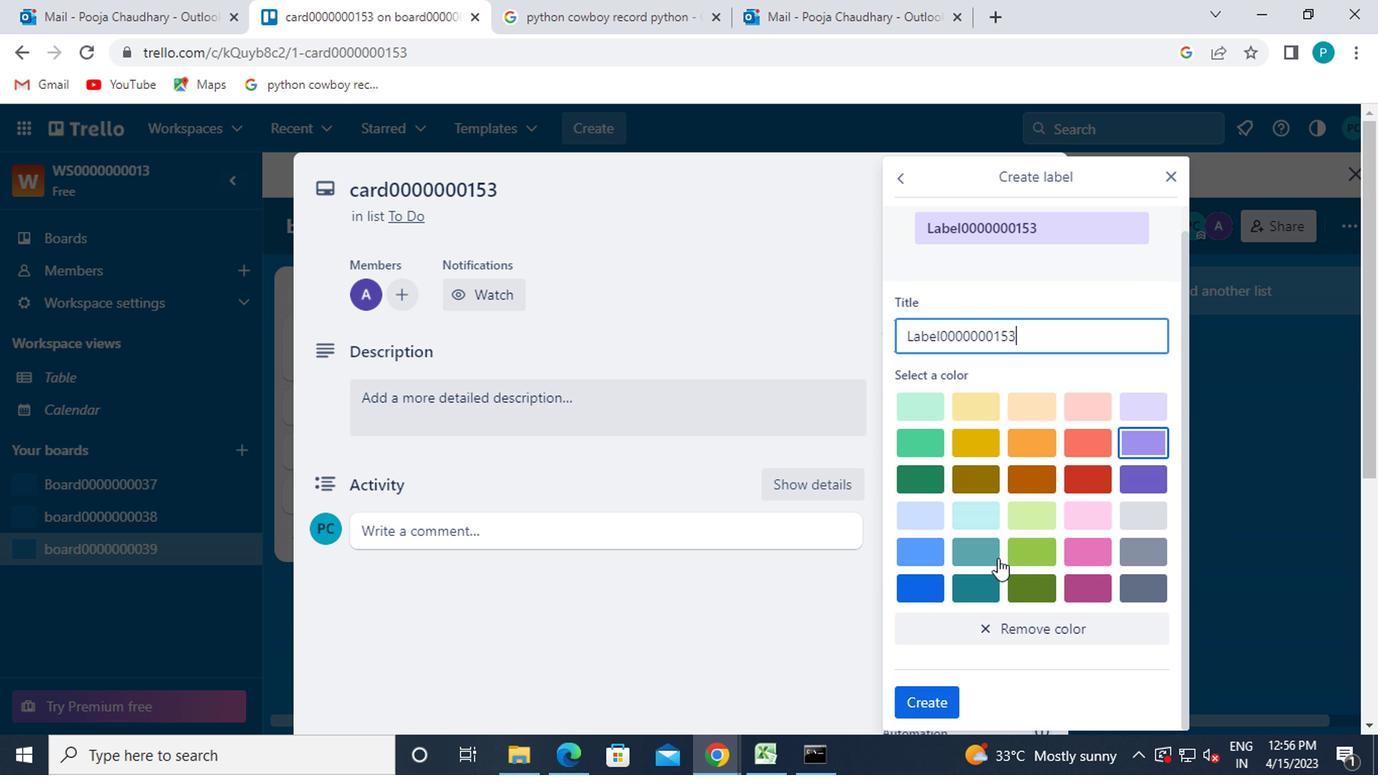 
Action: Mouse moved to (936, 697)
Screenshot: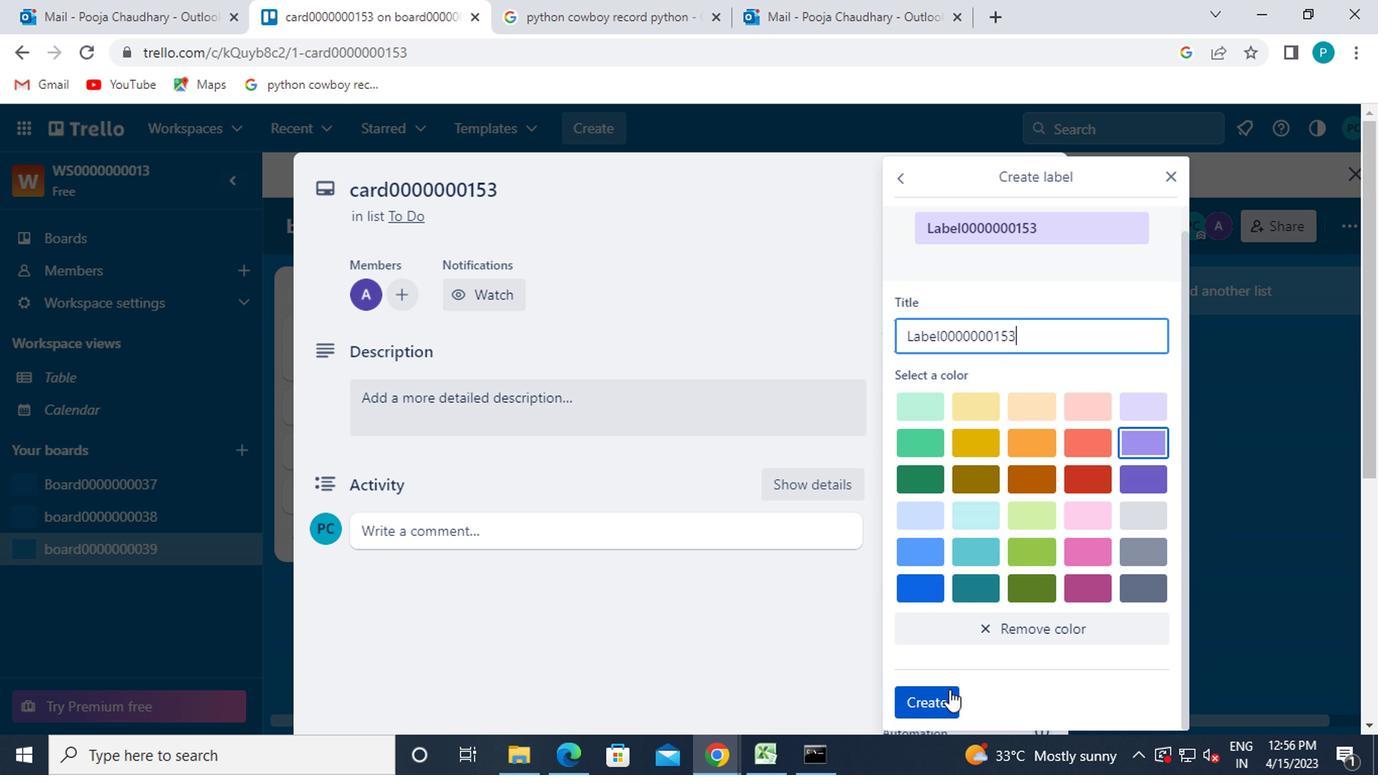 
Action: Mouse pressed left at (936, 697)
Screenshot: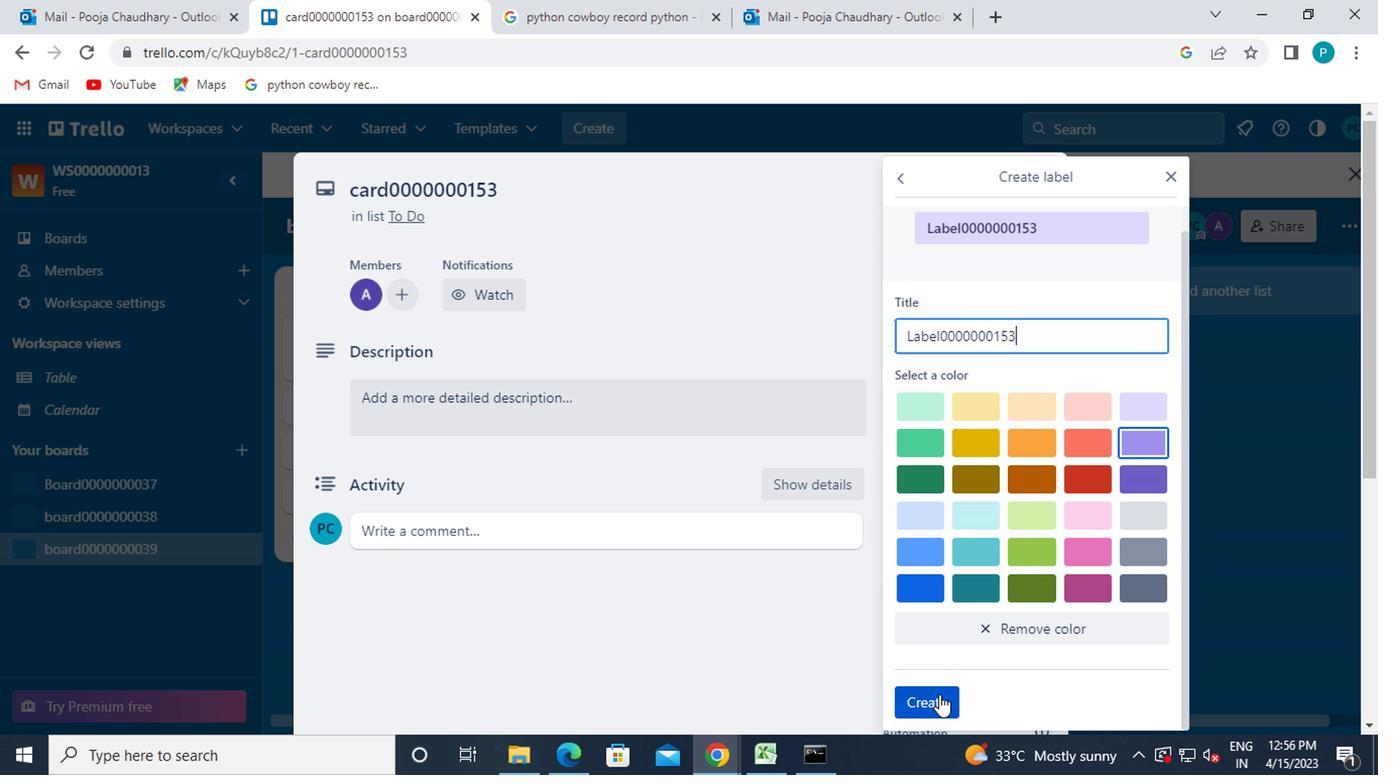 
Action: Mouse moved to (1175, 179)
Screenshot: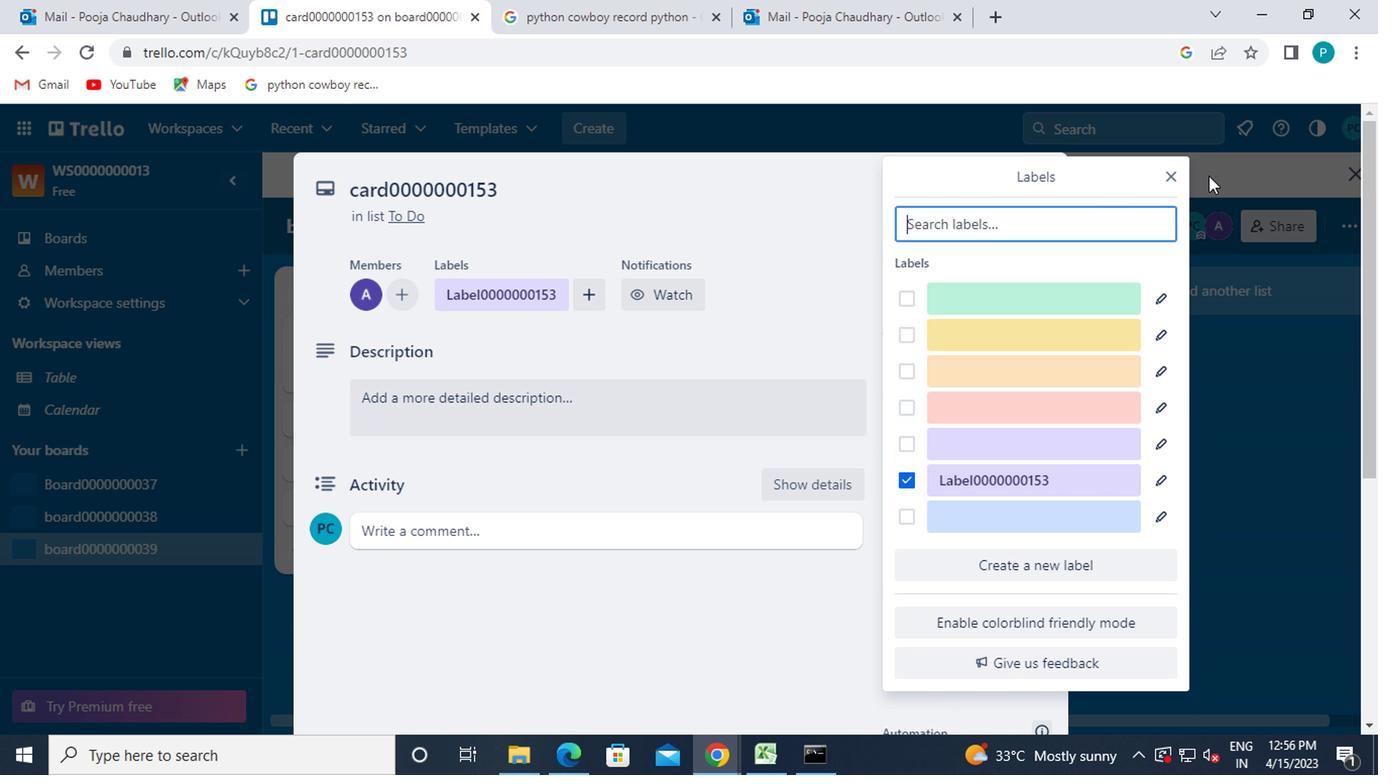 
Action: Mouse pressed left at (1175, 179)
Screenshot: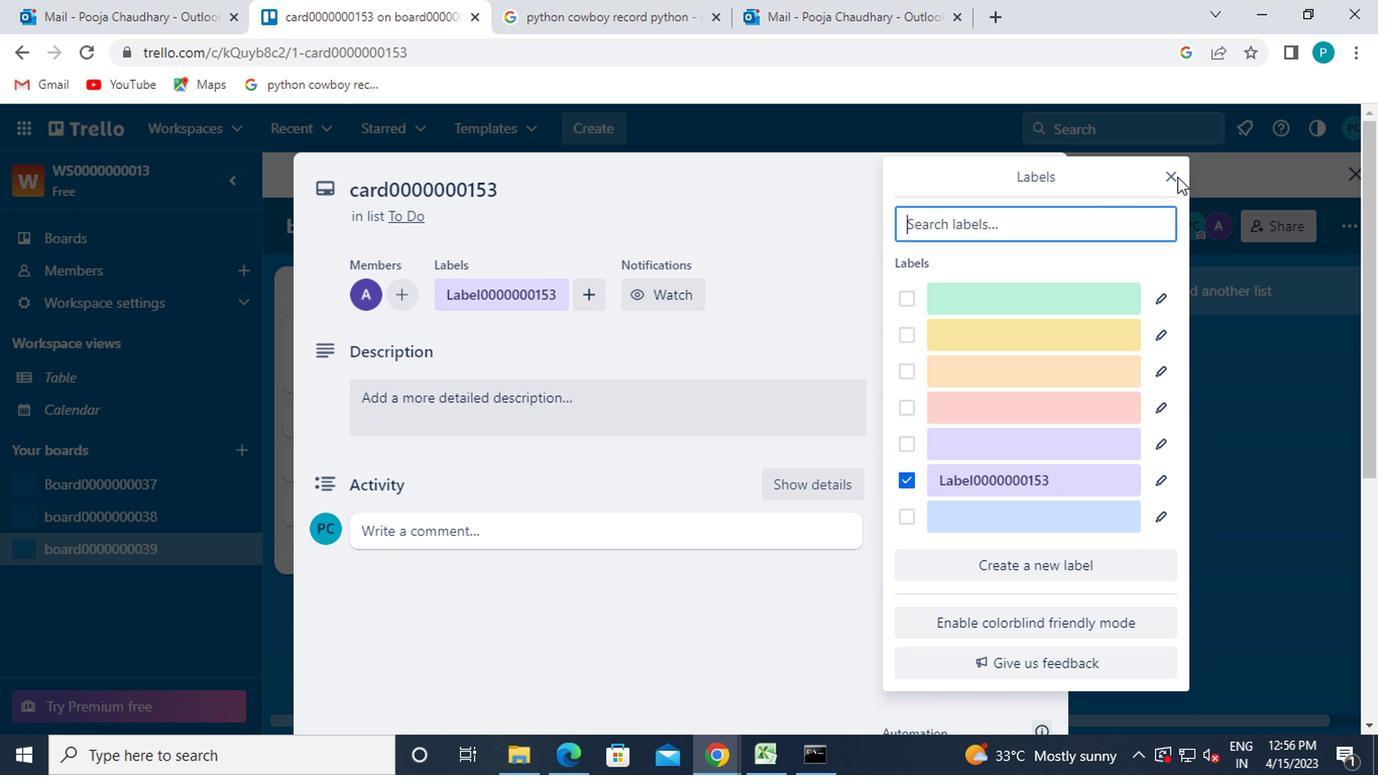 
Action: Mouse moved to (1167, 177)
Screenshot: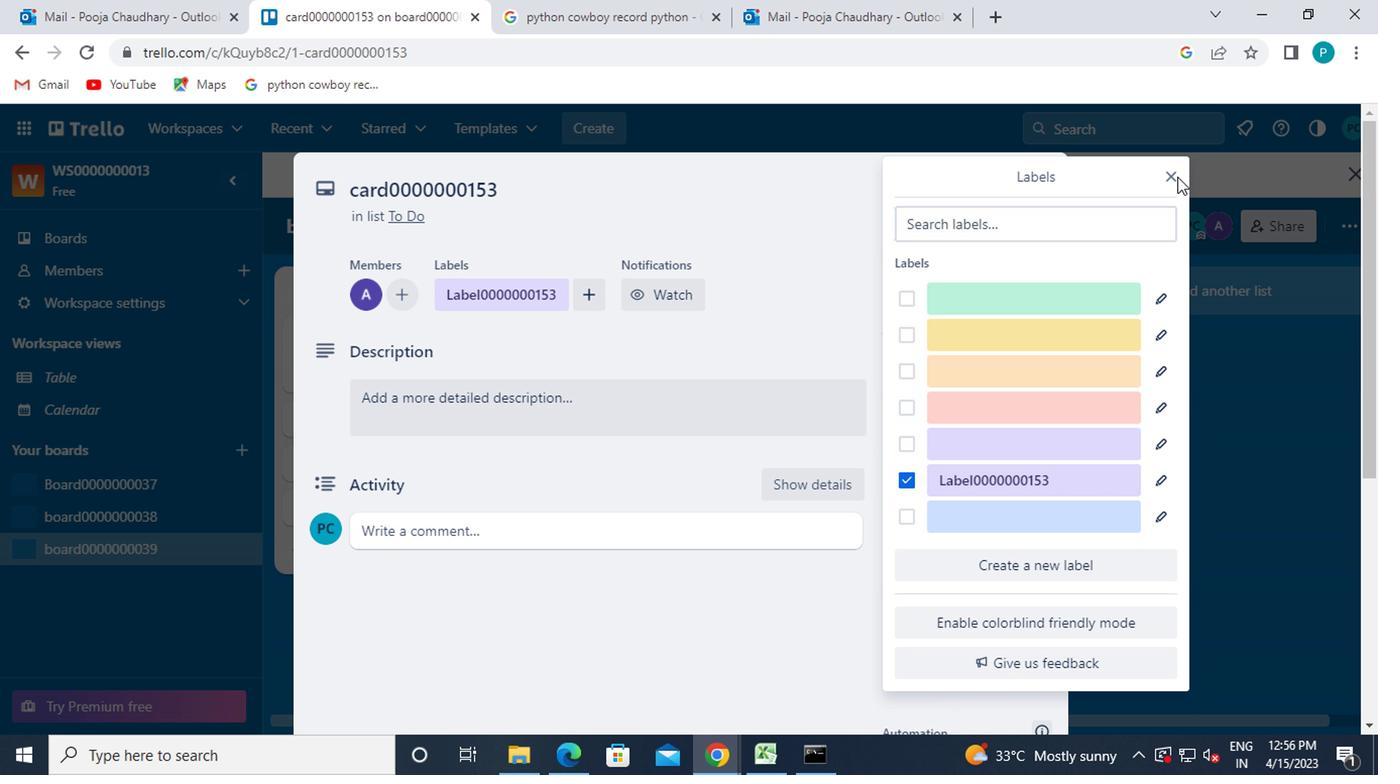 
Action: Mouse pressed left at (1167, 177)
Screenshot: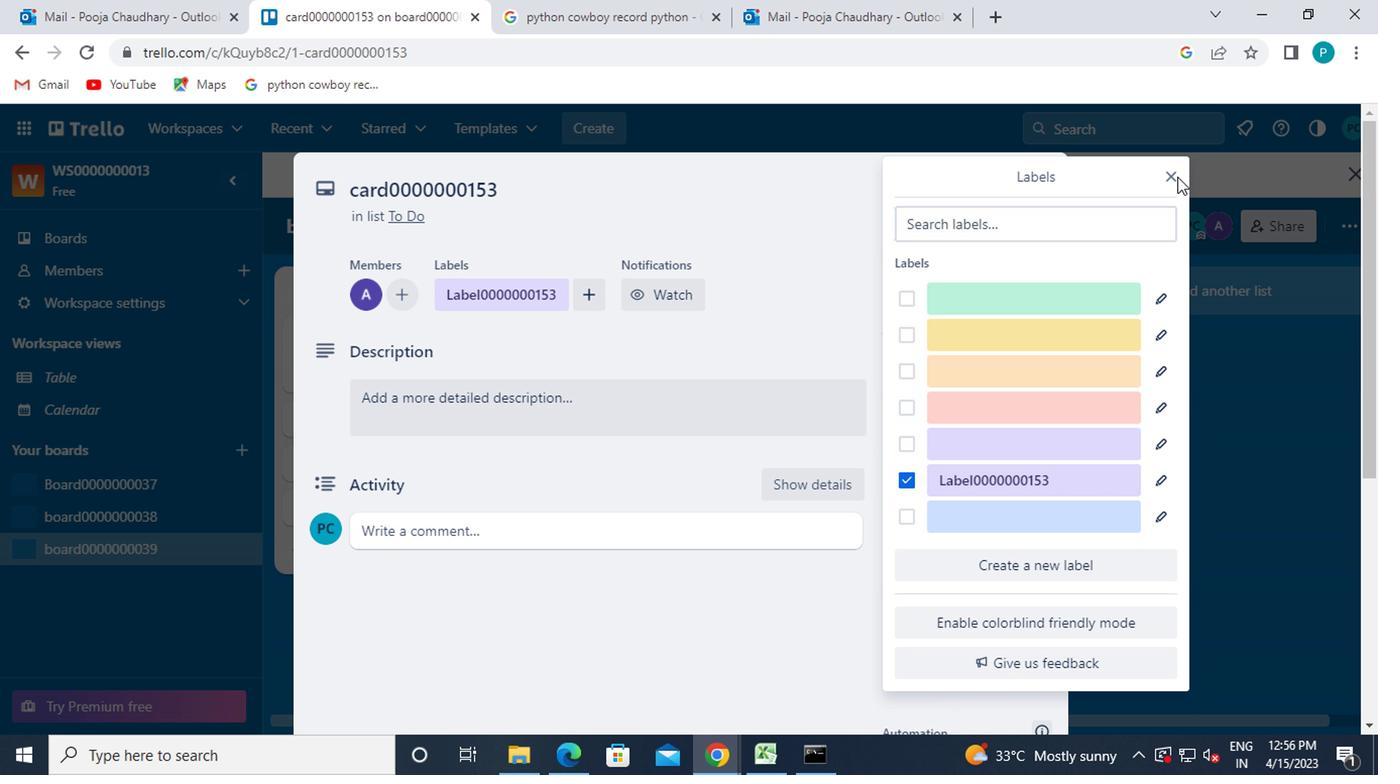 
Action: Mouse moved to (949, 451)
Screenshot: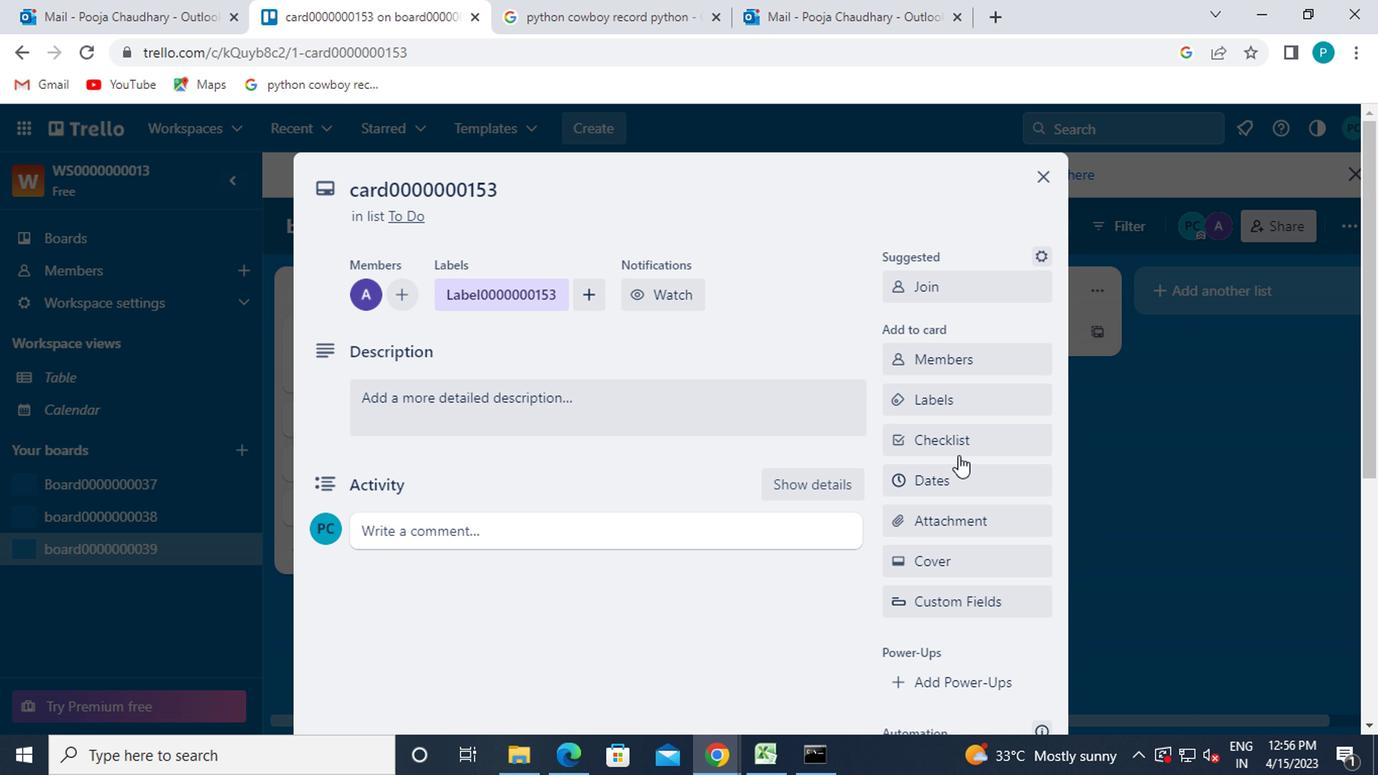 
Action: Mouse pressed left at (949, 451)
Screenshot: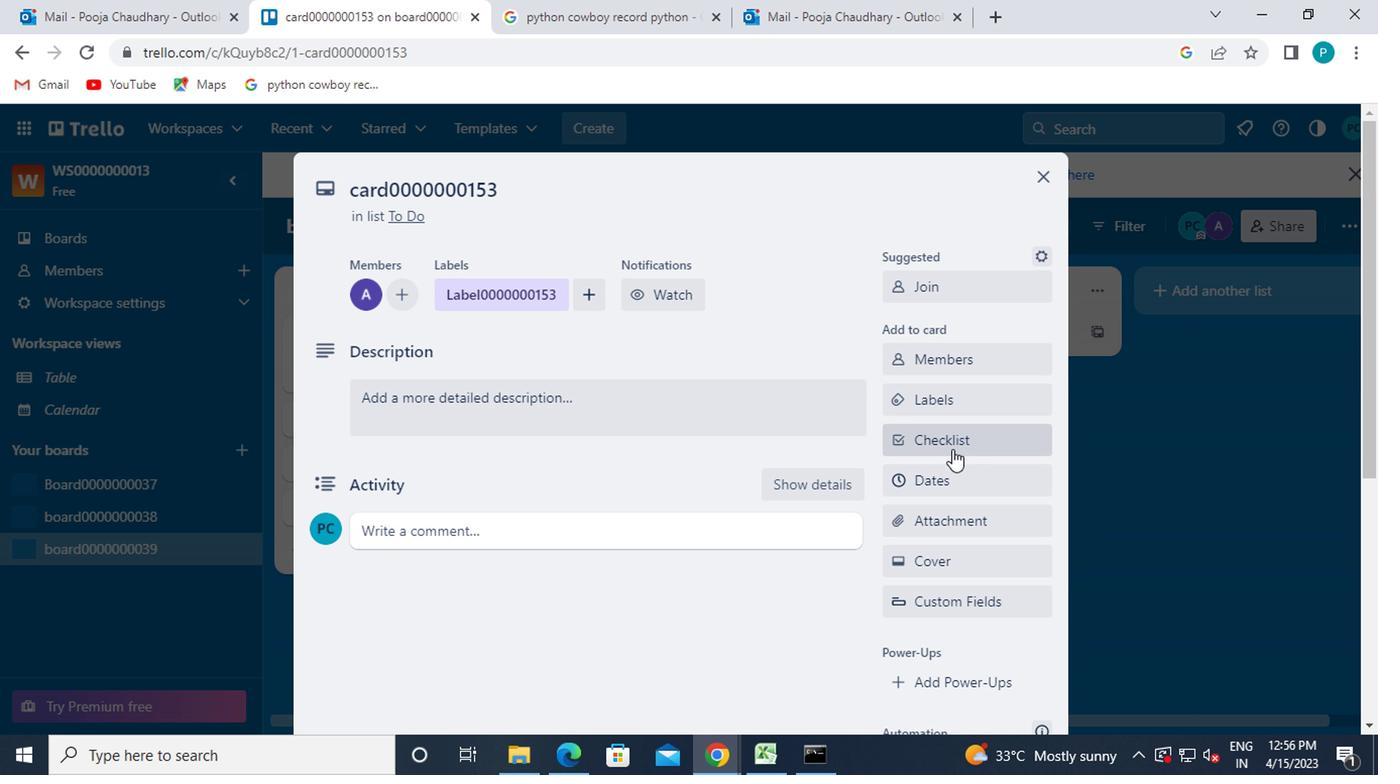 
Action: Mouse moved to (959, 503)
Screenshot: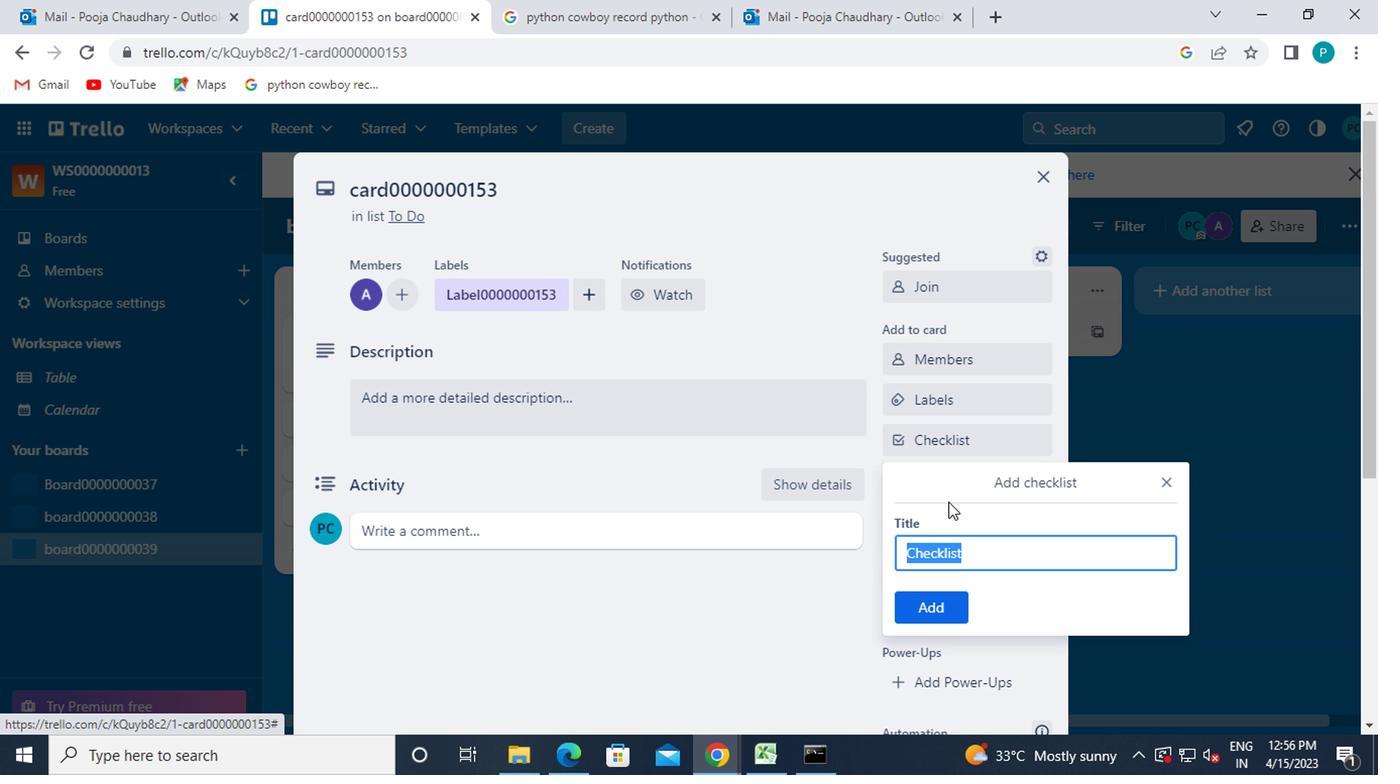 
Action: Key pressed <Key.caps_lock>CL0000000153
Screenshot: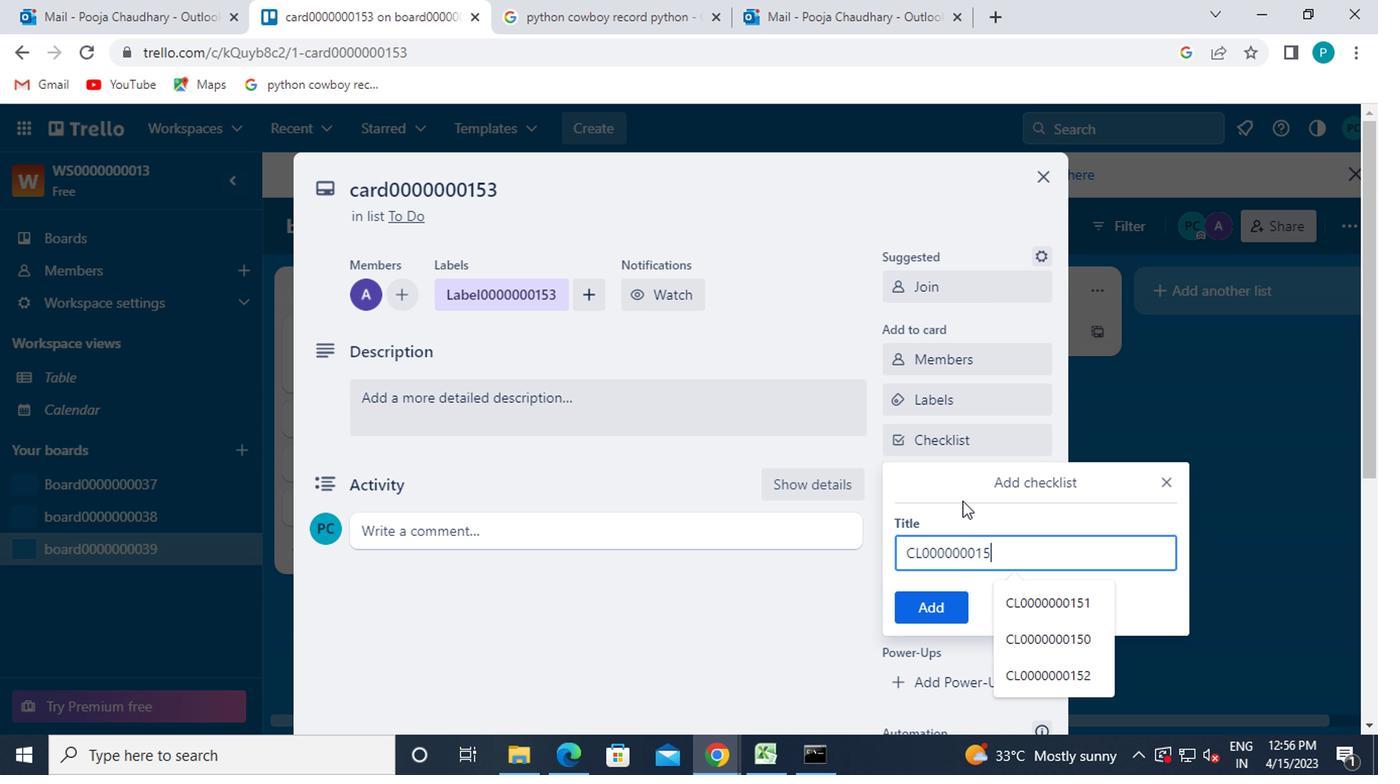 
Action: Mouse moved to (925, 614)
Screenshot: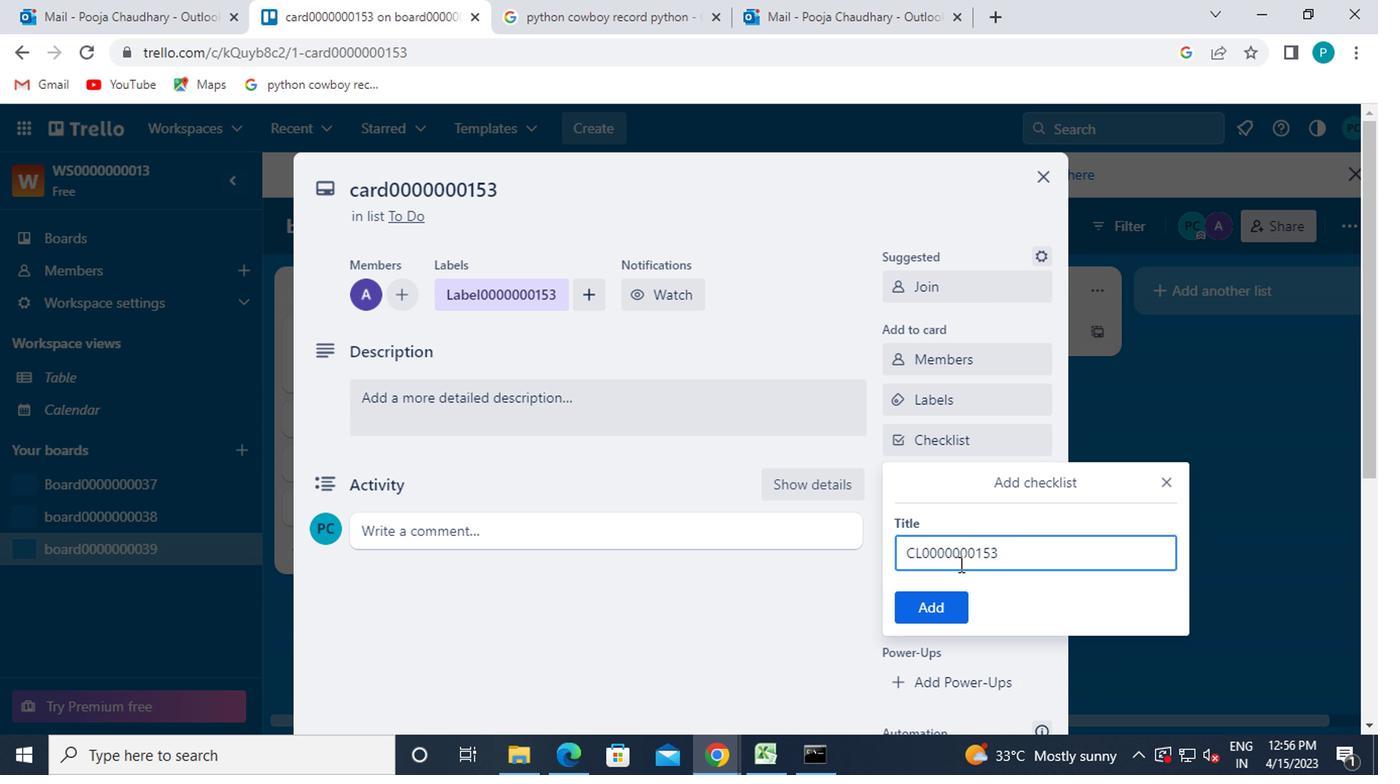 
Action: Mouse pressed left at (925, 614)
Screenshot: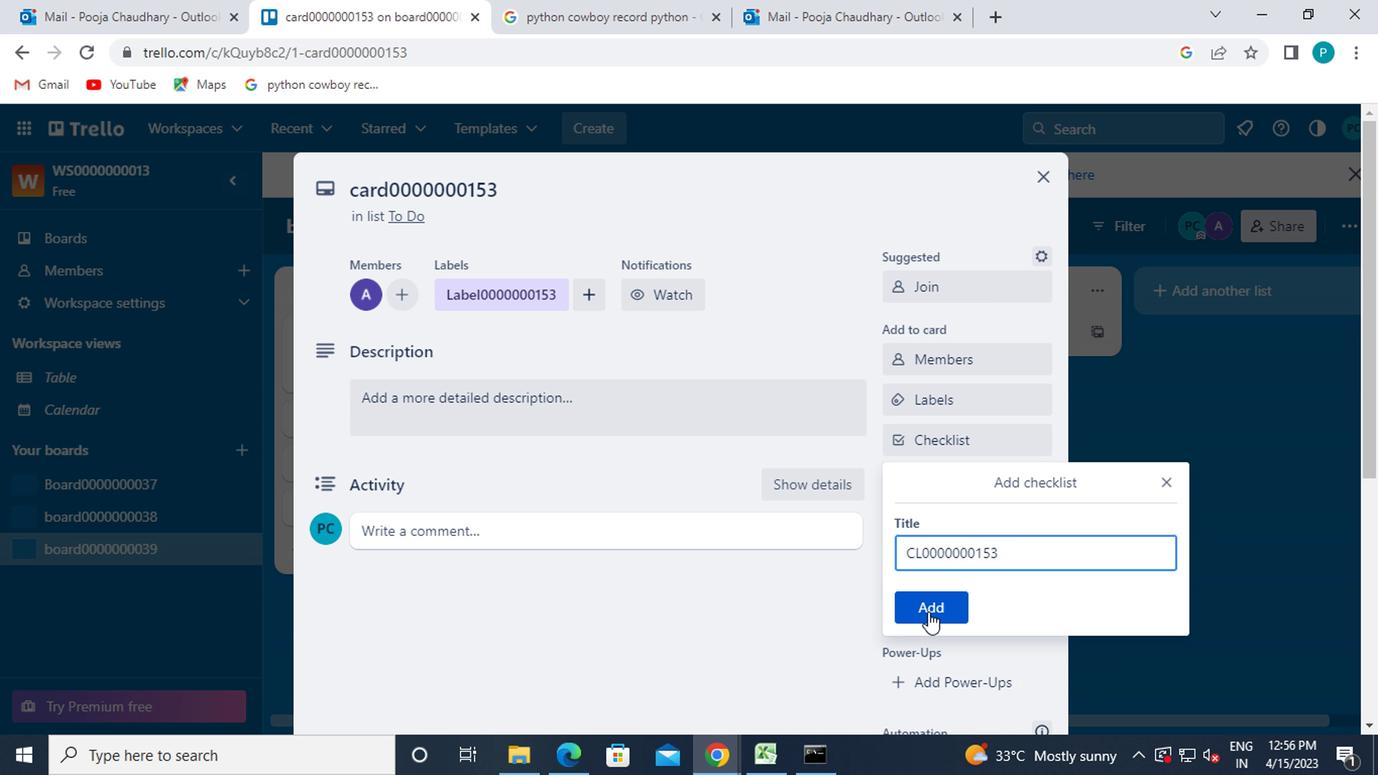 
Action: Mouse moved to (915, 498)
Screenshot: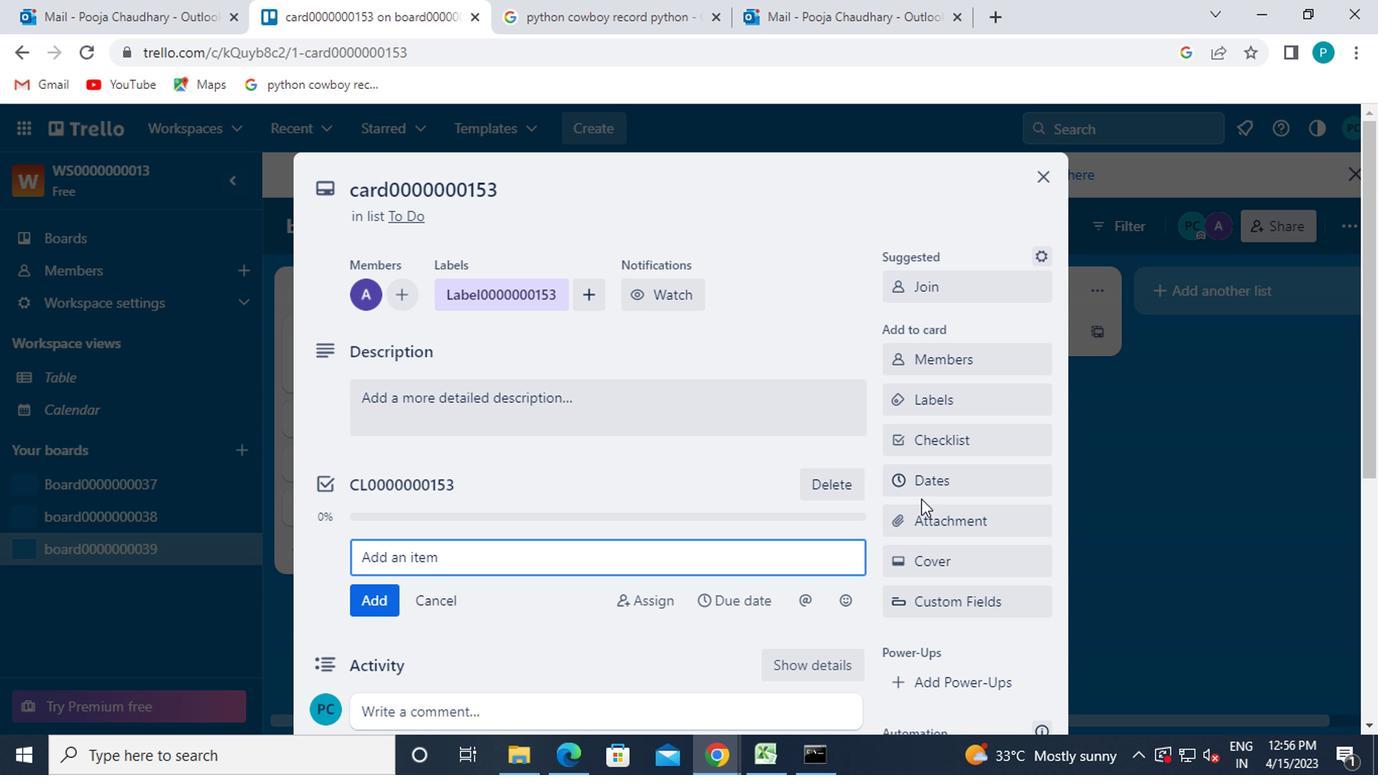 
Action: Mouse pressed left at (915, 498)
Screenshot: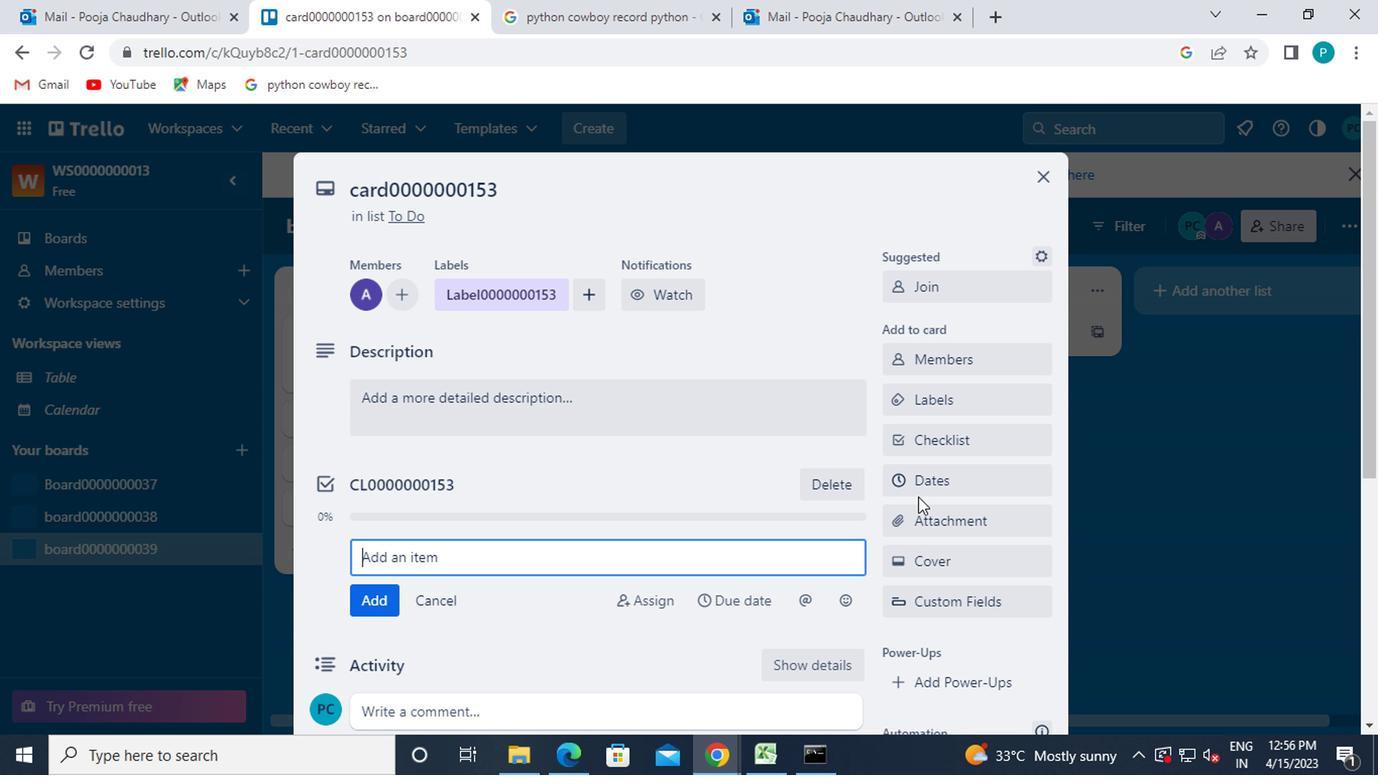 
Action: Mouse moved to (914, 493)
Screenshot: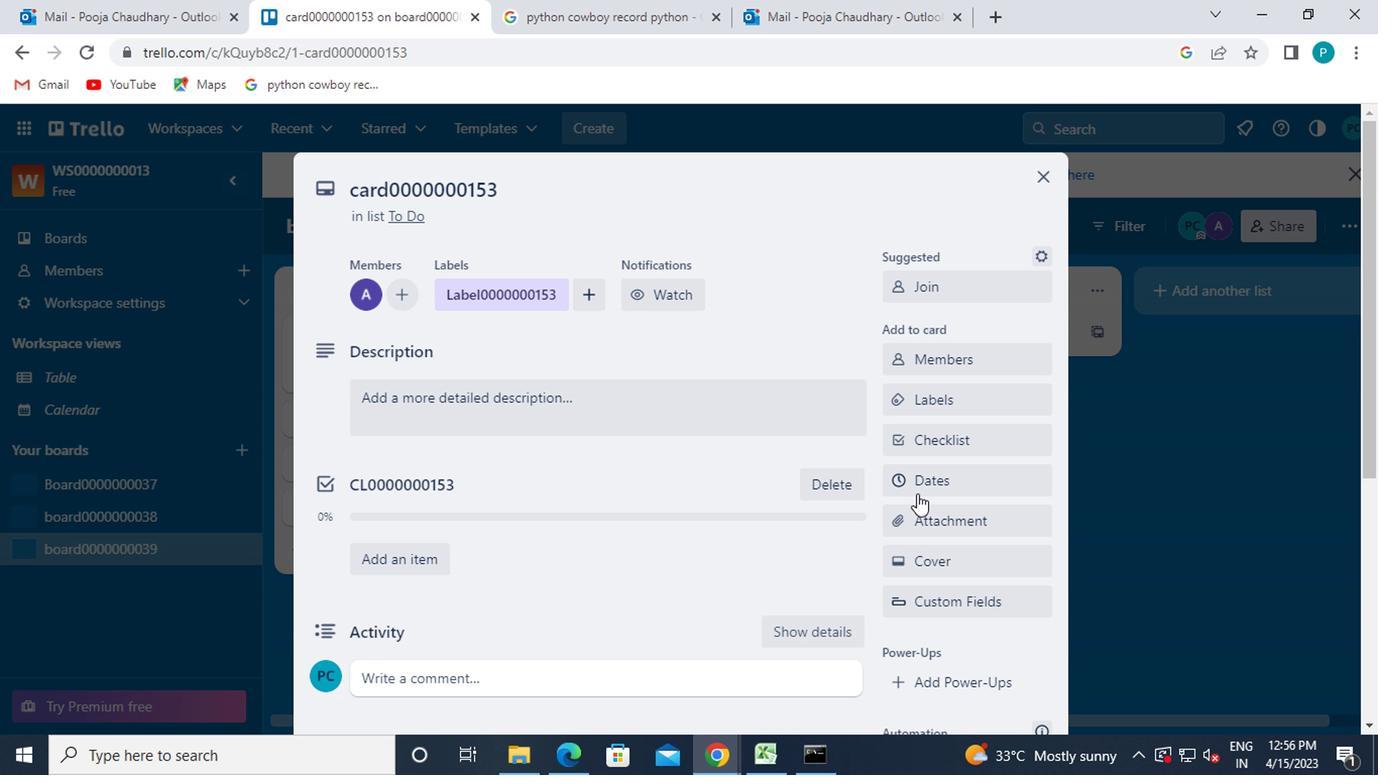 
Action: Mouse pressed left at (914, 493)
Screenshot: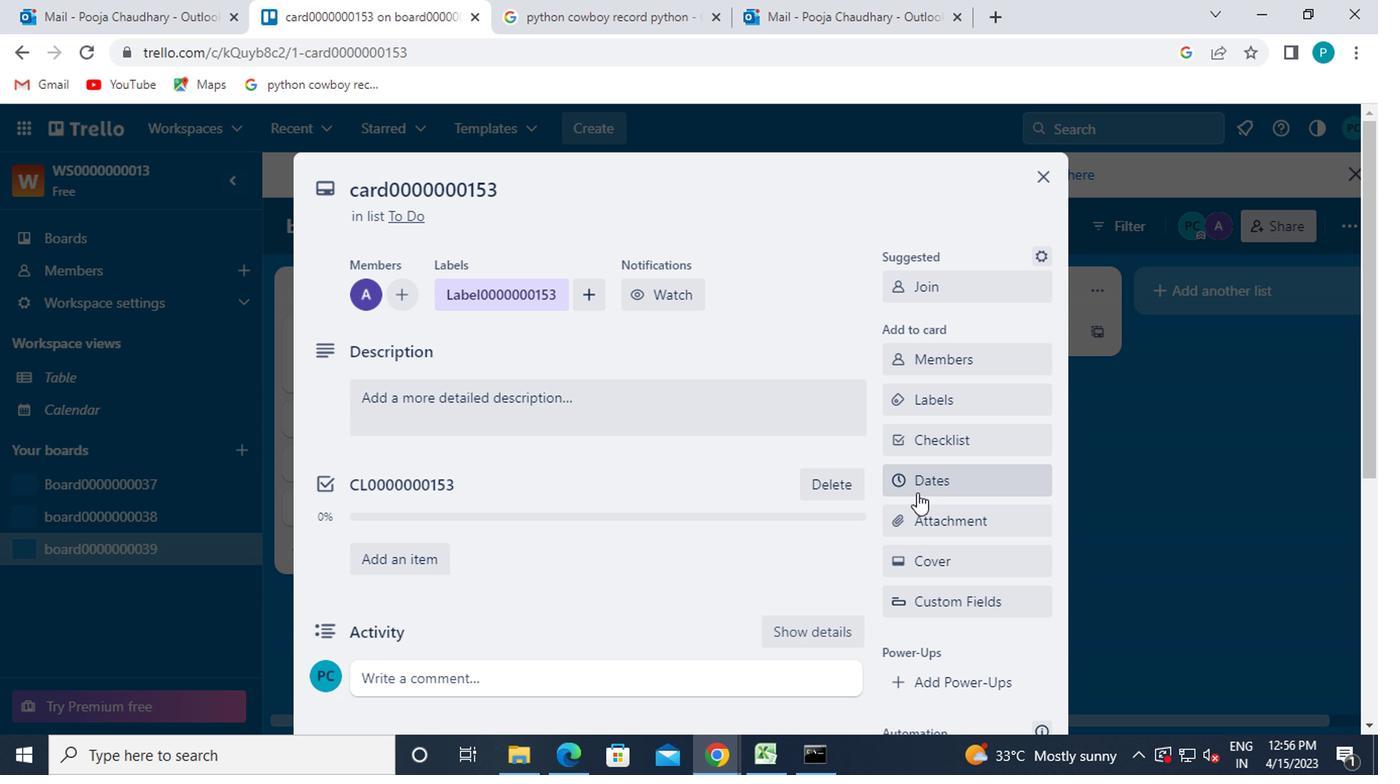 
Action: Mouse moved to (905, 548)
Screenshot: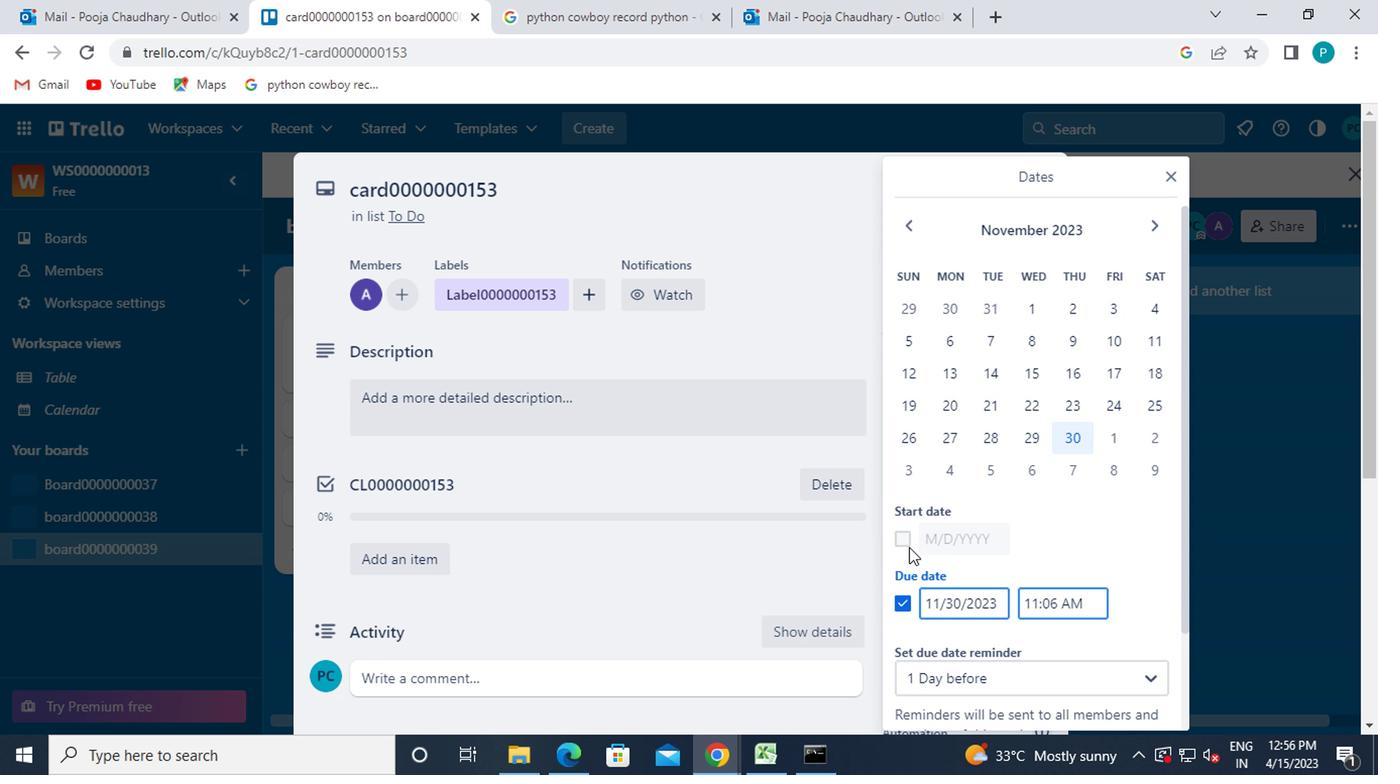 
Action: Mouse pressed left at (905, 548)
Screenshot: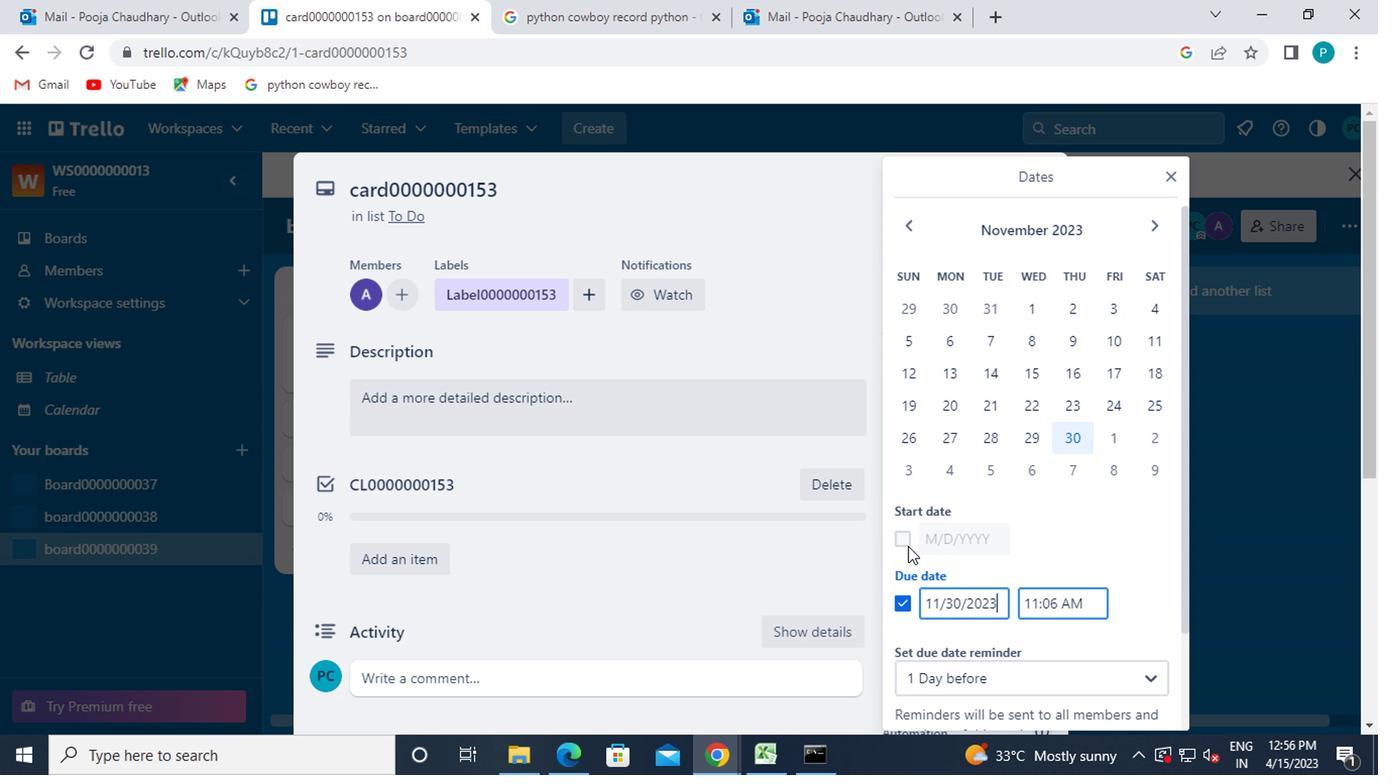 
Action: Mouse moved to (914, 235)
Screenshot: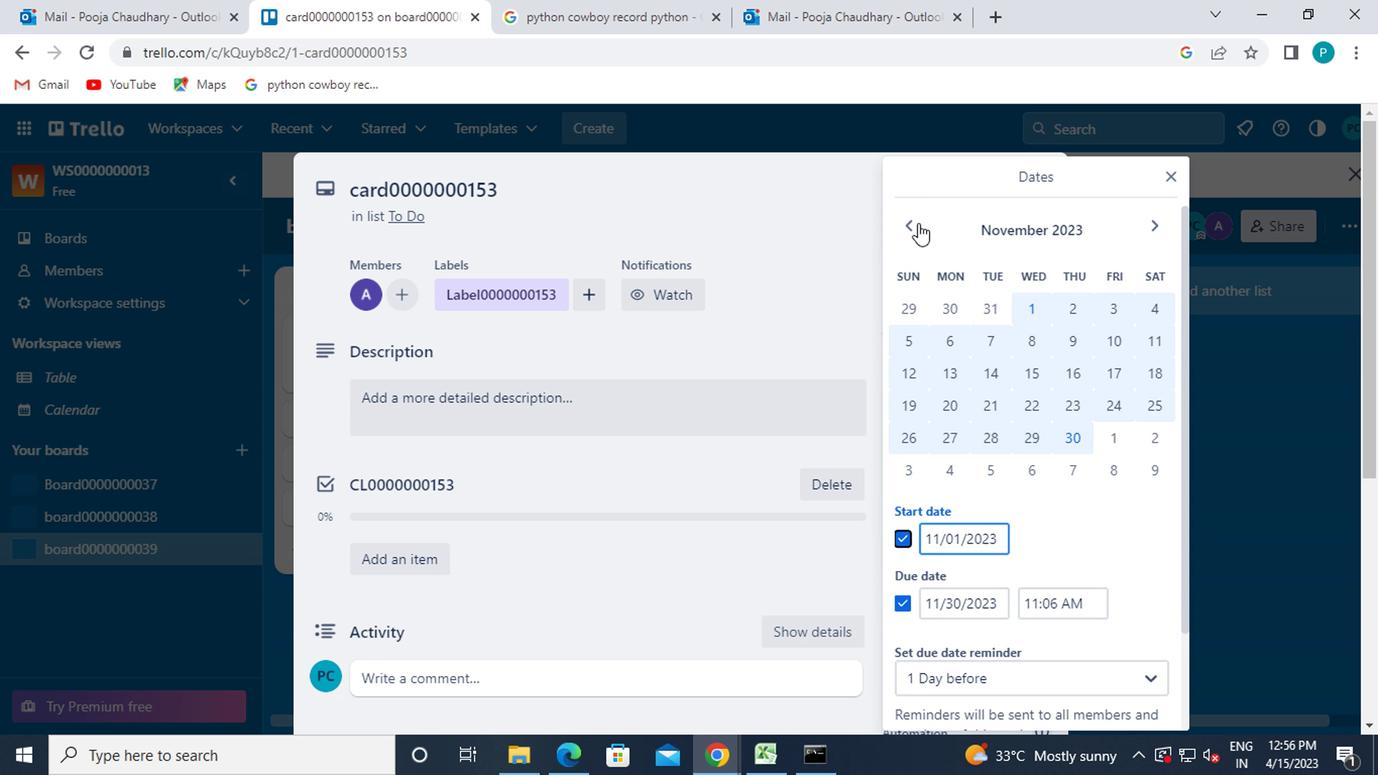 
Action: Mouse pressed left at (914, 235)
Screenshot: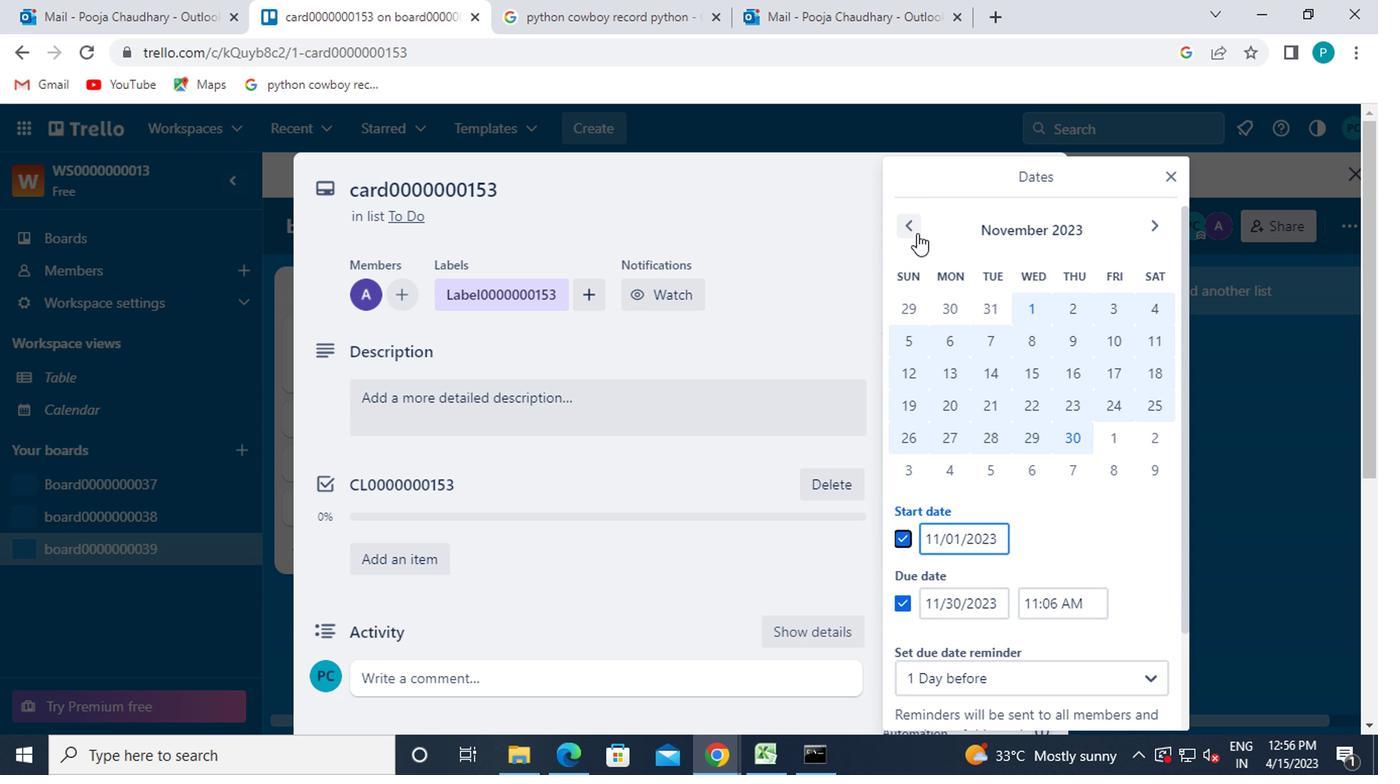 
Action: Mouse pressed left at (914, 235)
Screenshot: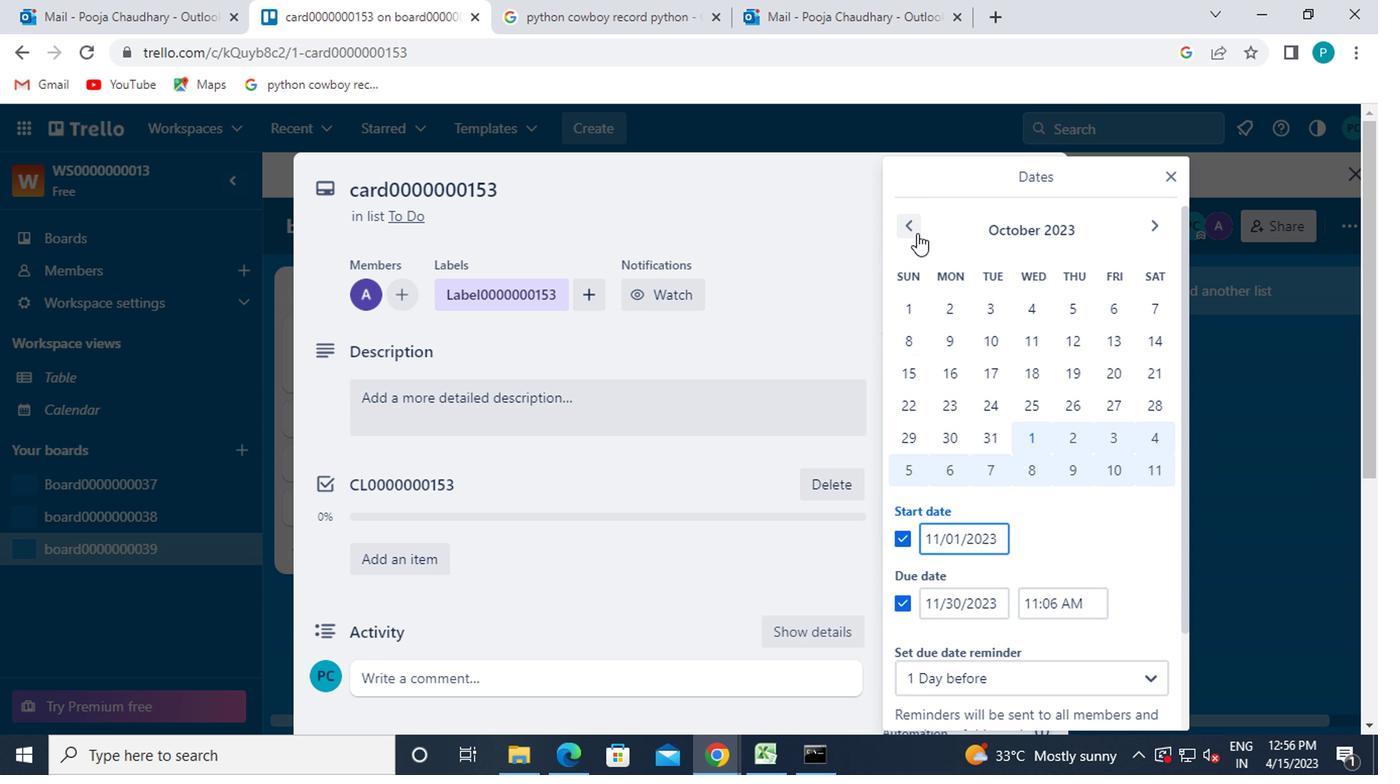 
Action: Mouse pressed left at (914, 235)
Screenshot: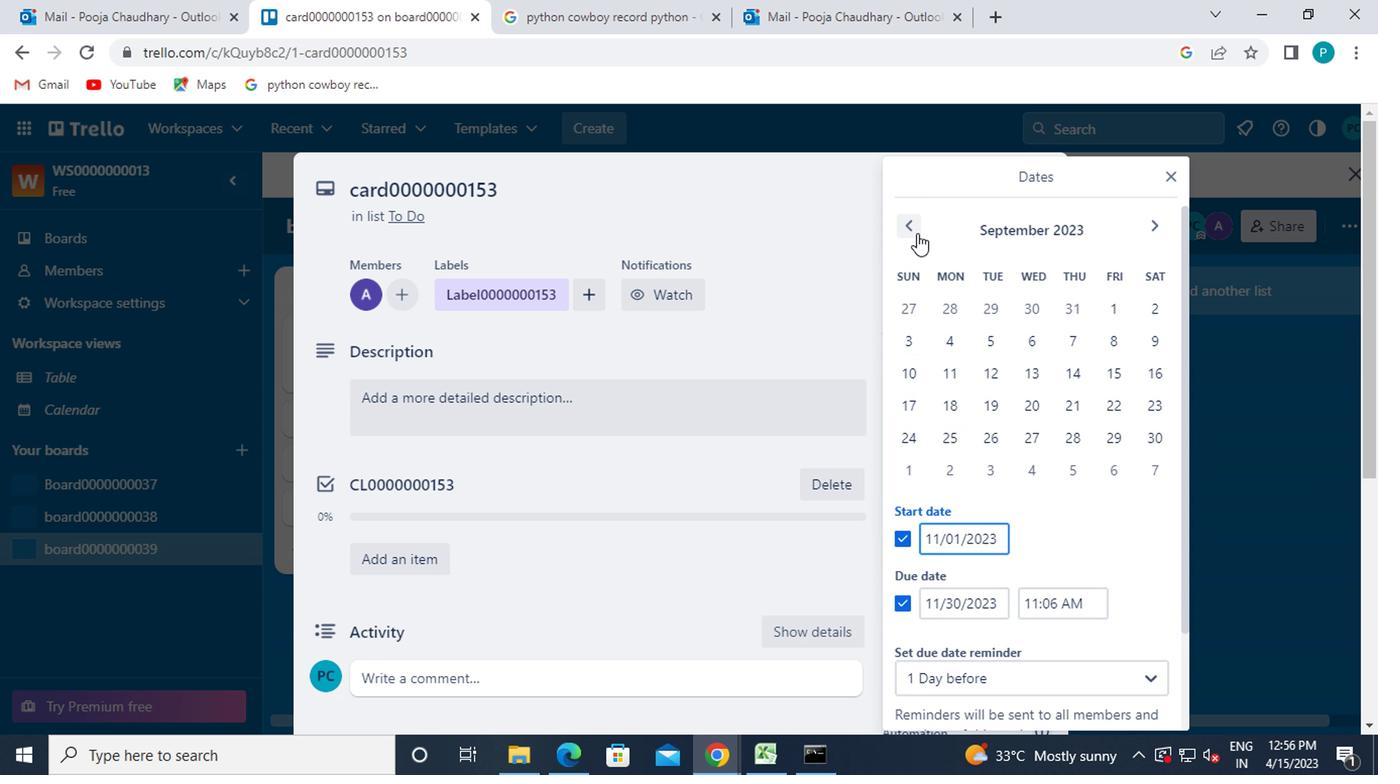 
Action: Mouse moved to (986, 314)
Screenshot: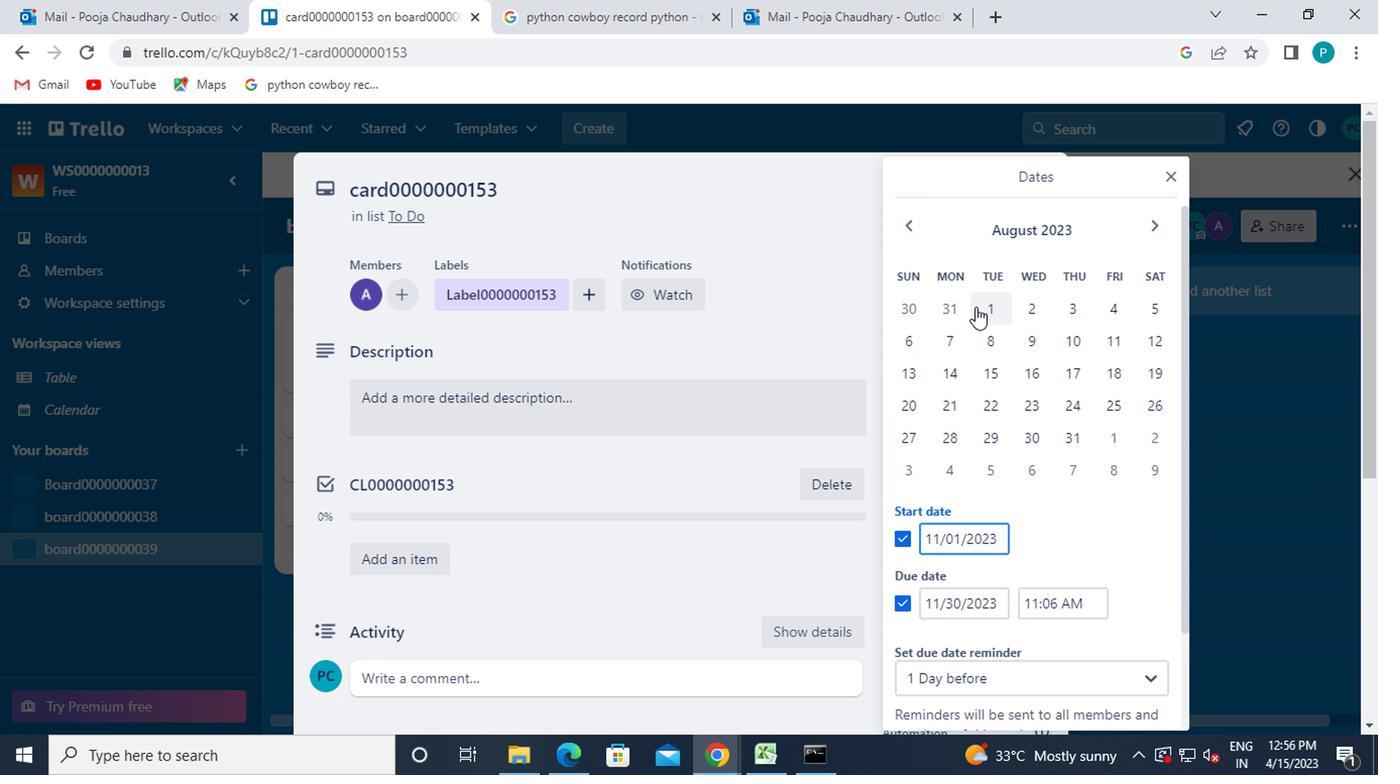 
Action: Mouse pressed left at (986, 314)
Screenshot: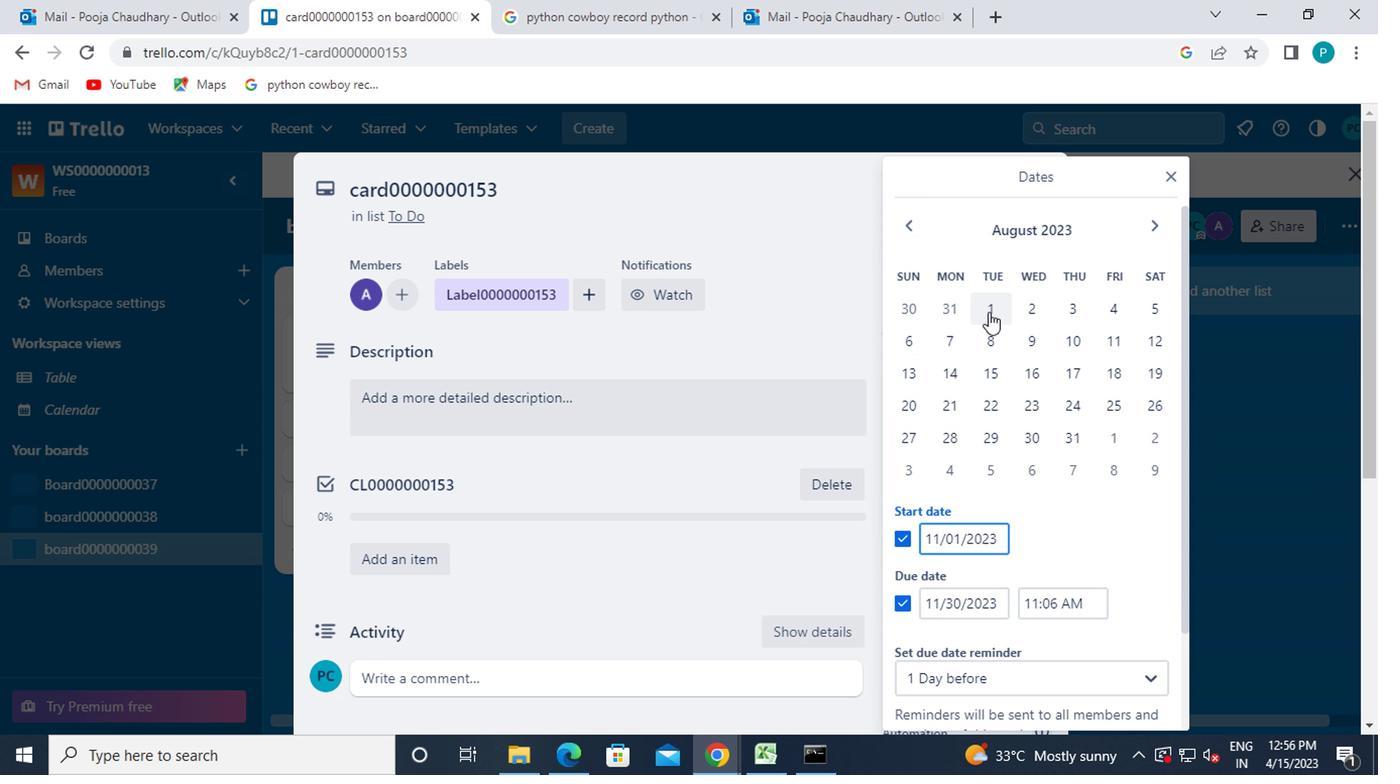 
Action: Mouse moved to (1036, 443)
Screenshot: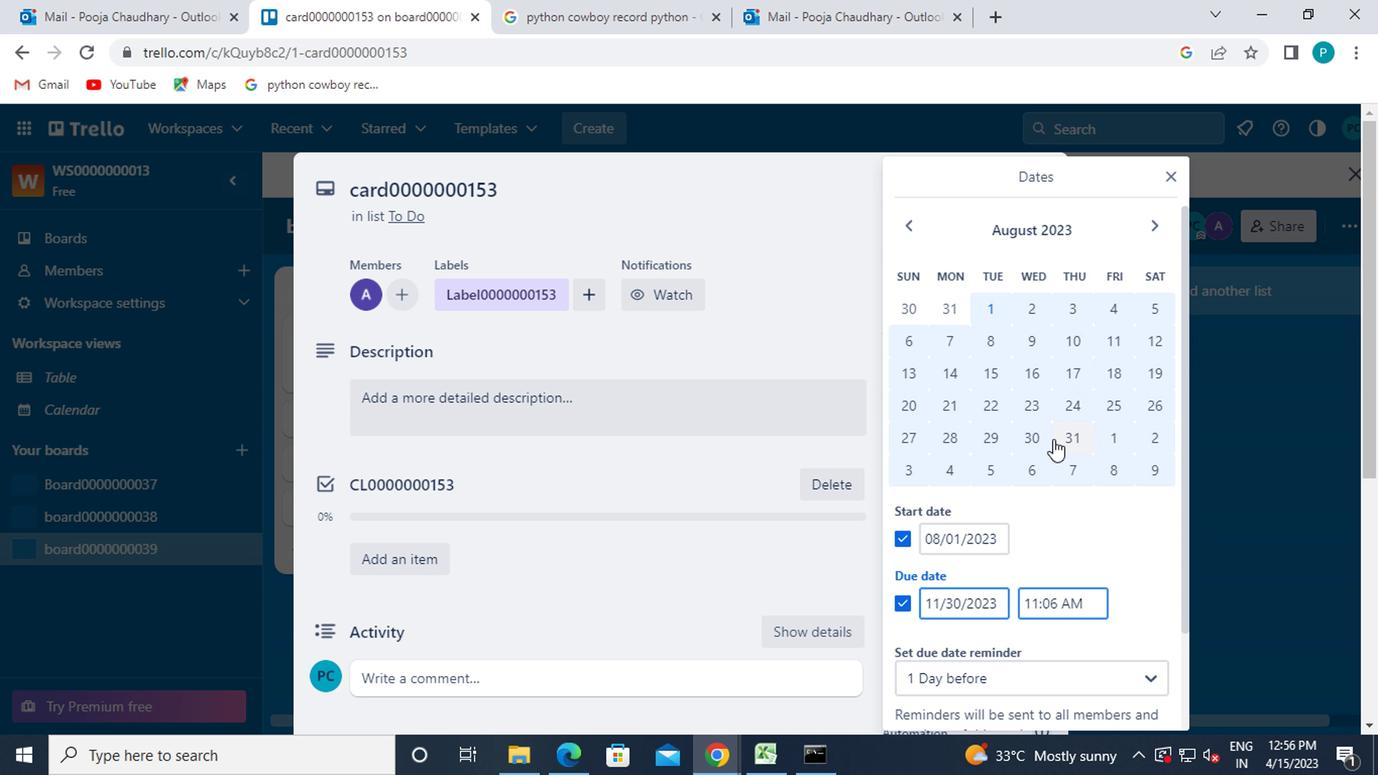 
Action: Mouse pressed left at (1036, 443)
Screenshot: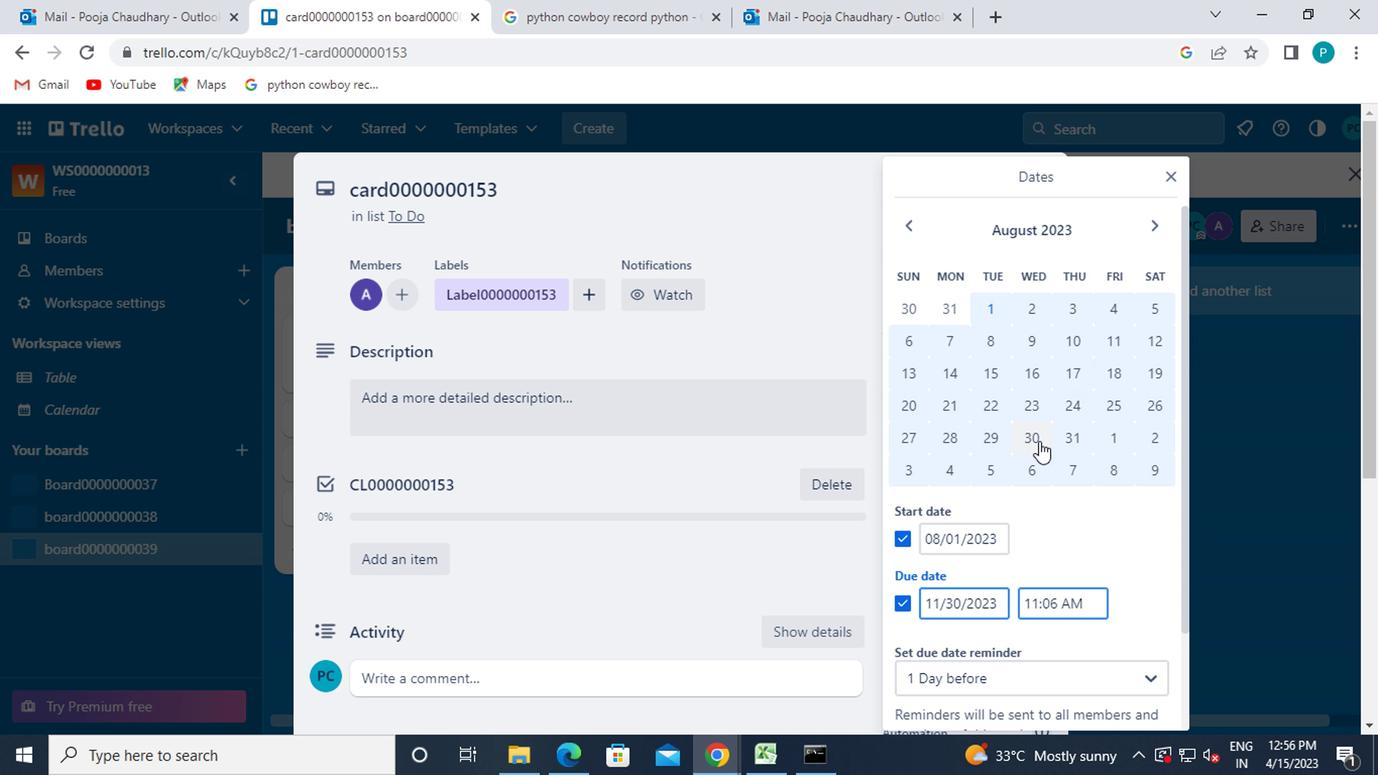 
Action: Mouse moved to (1053, 442)
Screenshot: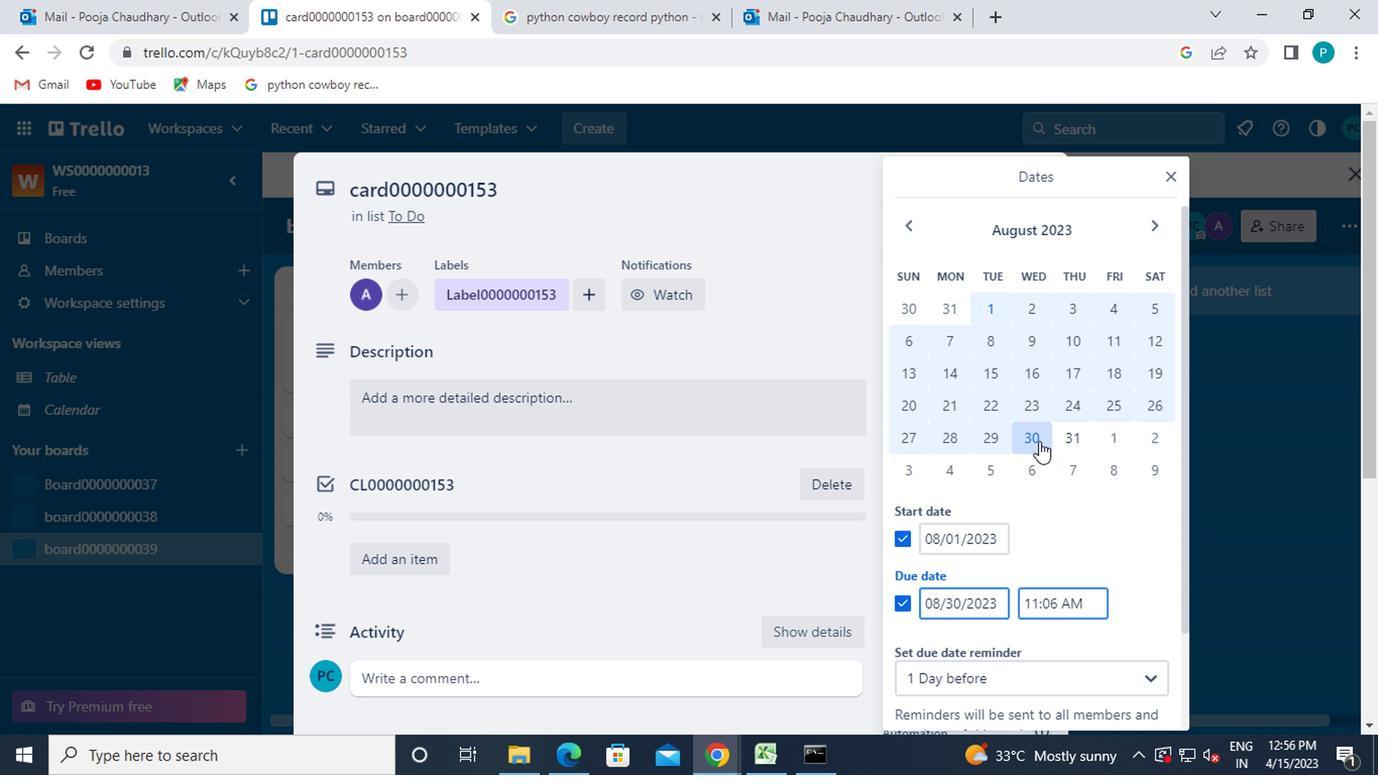 
Action: Mouse pressed left at (1053, 442)
Screenshot: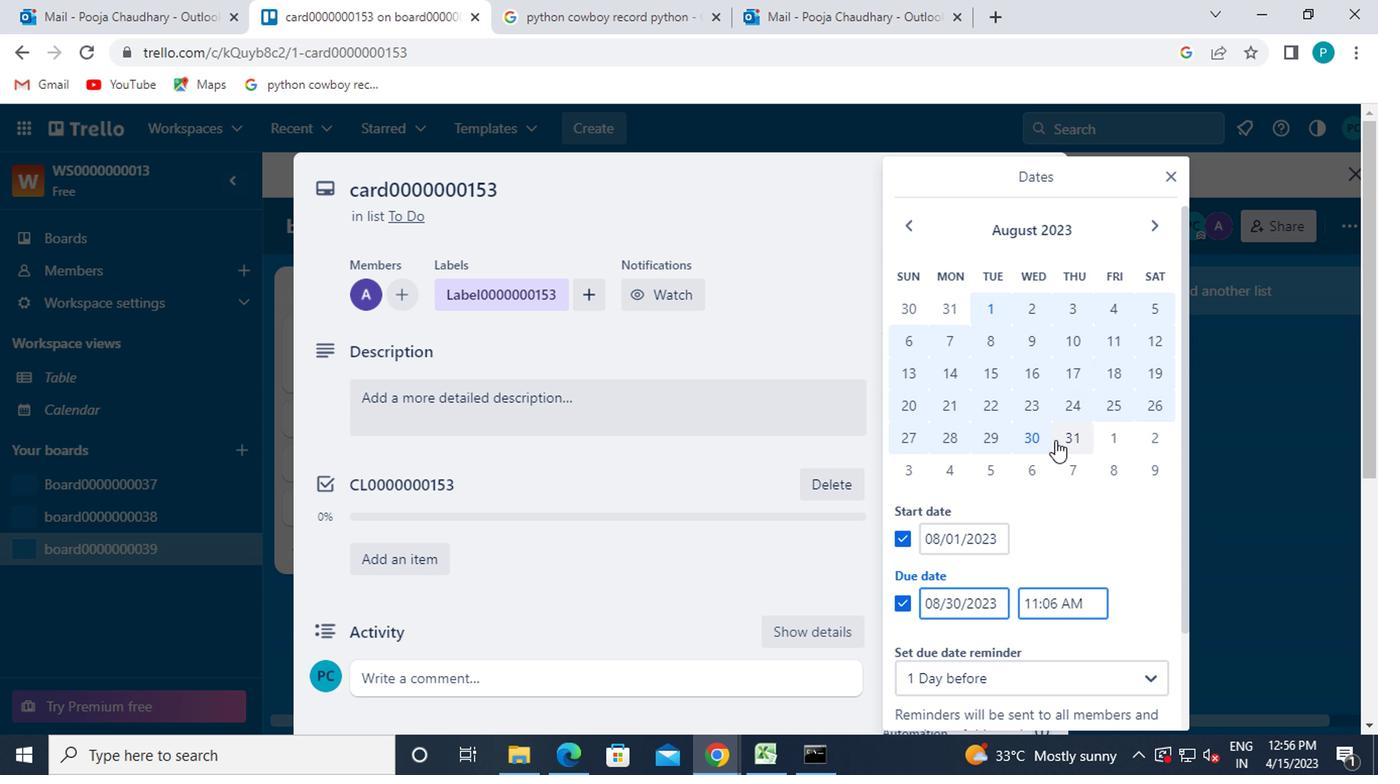 
Action: Mouse moved to (1034, 572)
Screenshot: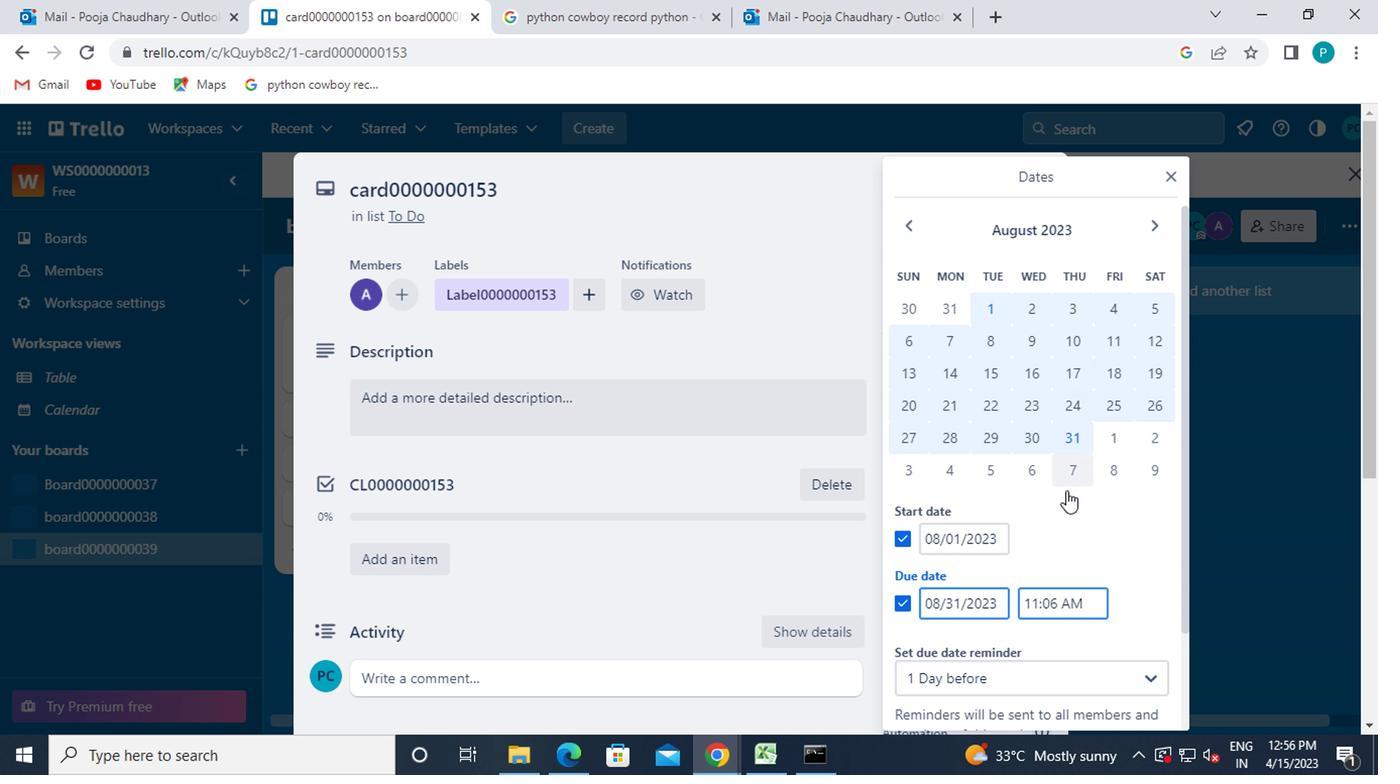 
Action: Mouse scrolled (1034, 570) with delta (0, -1)
Screenshot: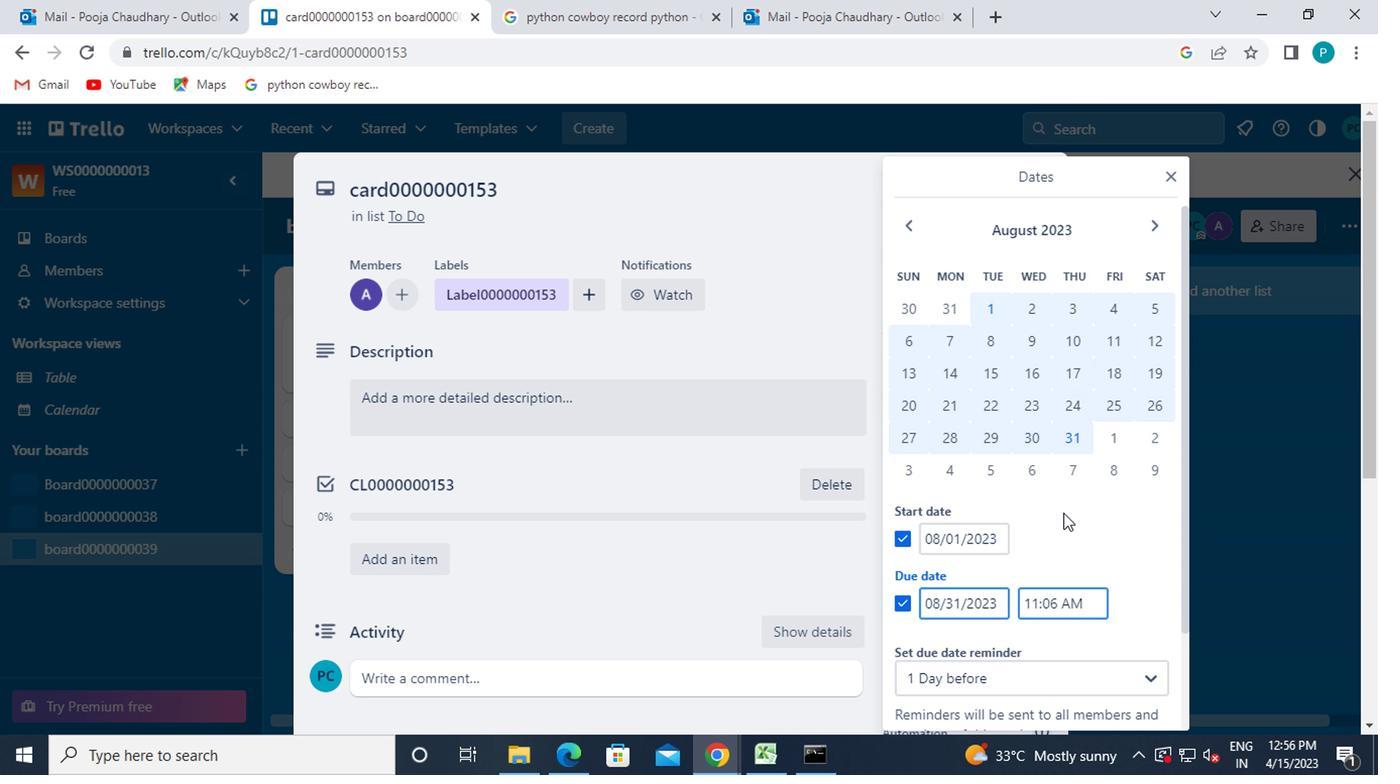 
Action: Mouse scrolled (1034, 570) with delta (0, -1)
Screenshot: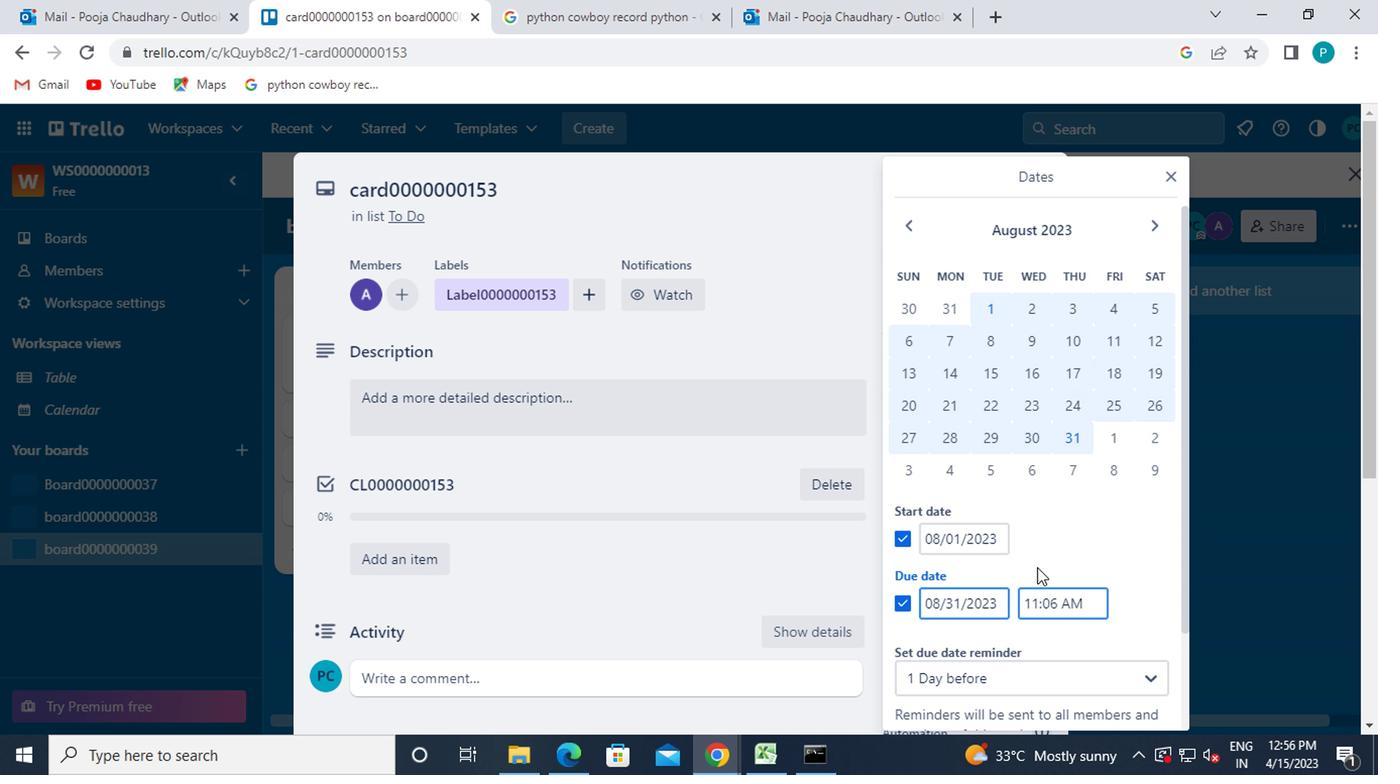 
Action: Mouse scrolled (1034, 570) with delta (0, -1)
Screenshot: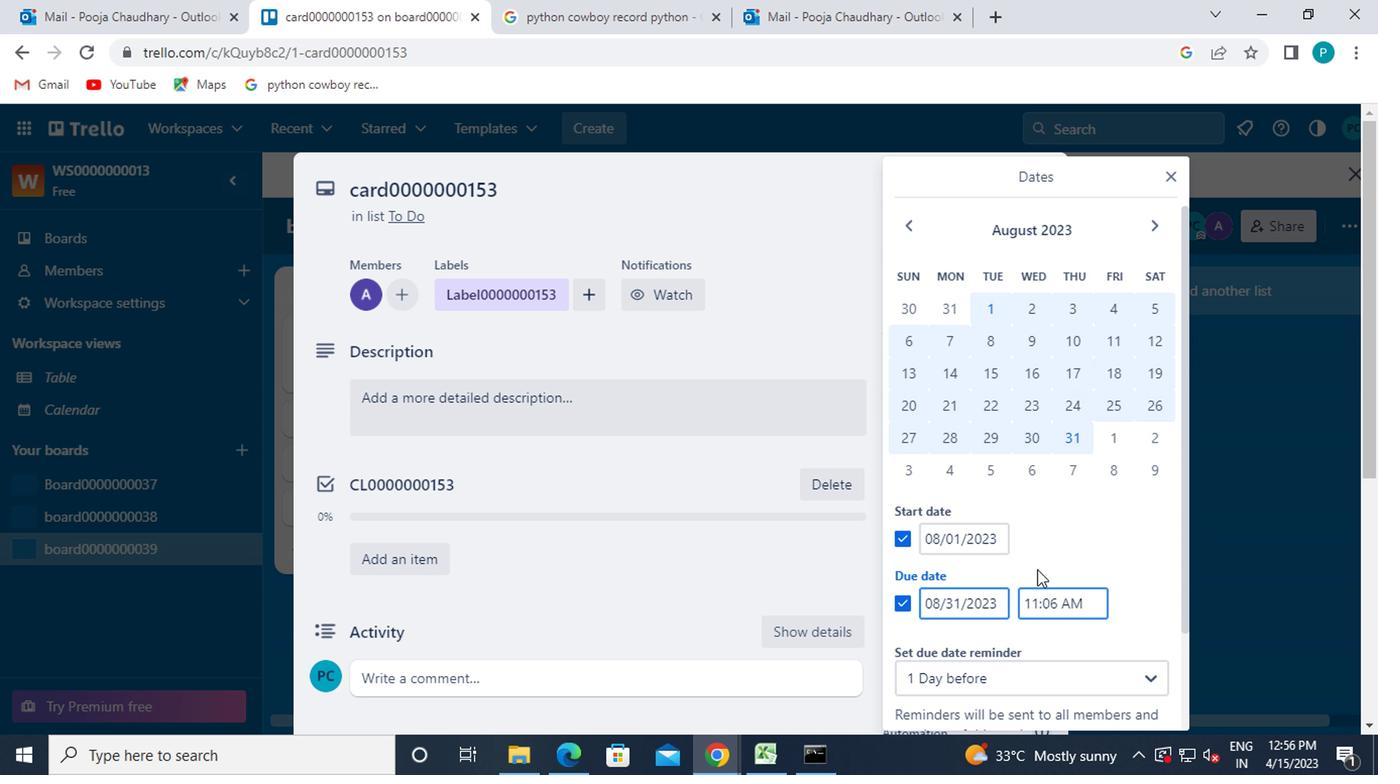 
Action: Mouse scrolled (1034, 570) with delta (0, -1)
Screenshot: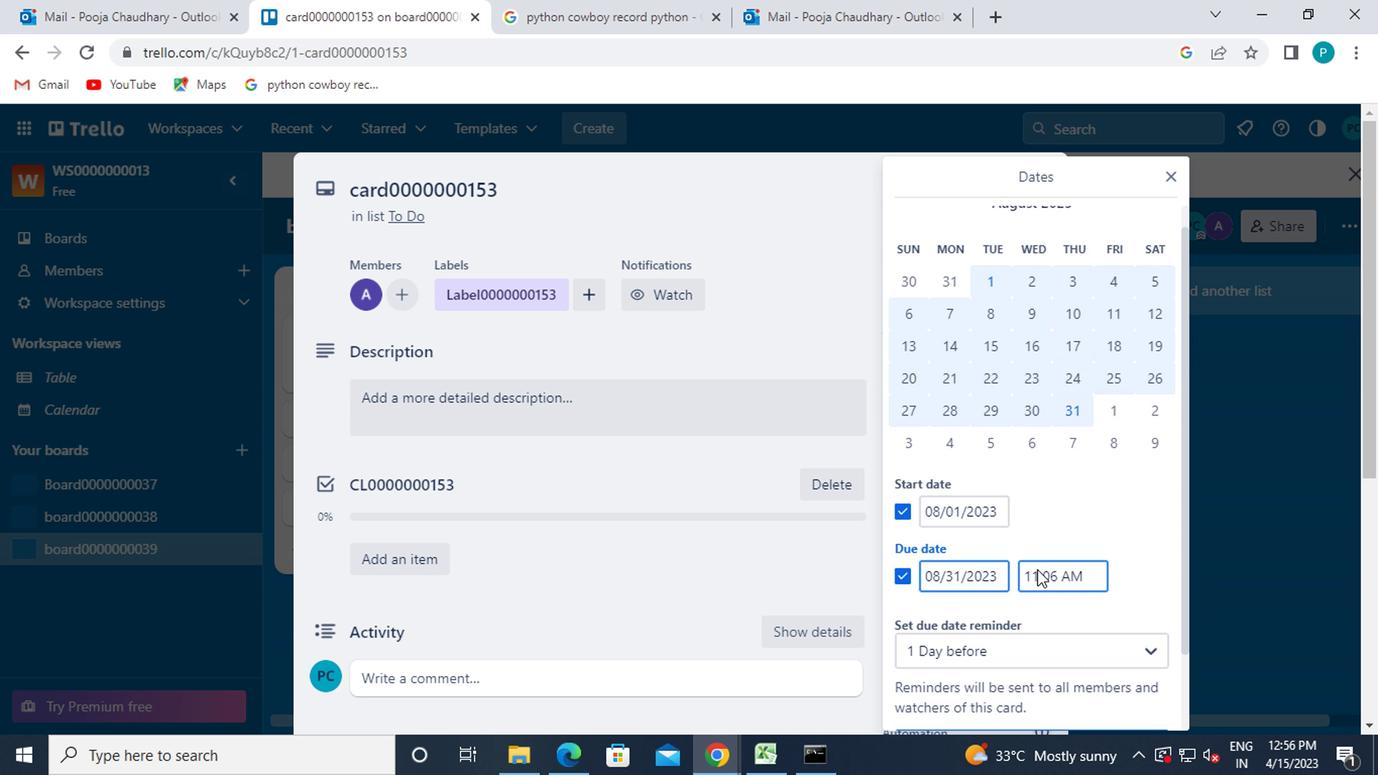 
Action: Mouse moved to (988, 651)
Screenshot: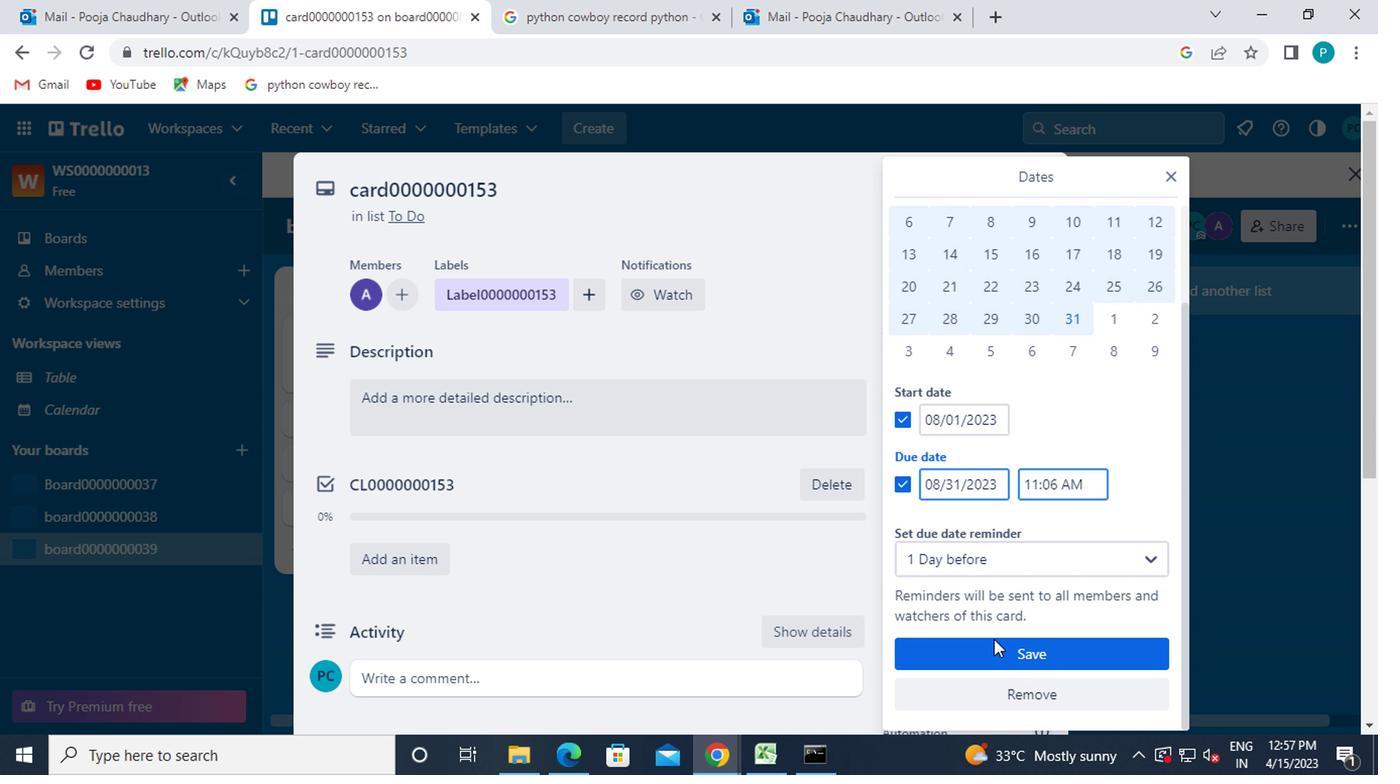 
Action: Mouse pressed left at (988, 651)
Screenshot: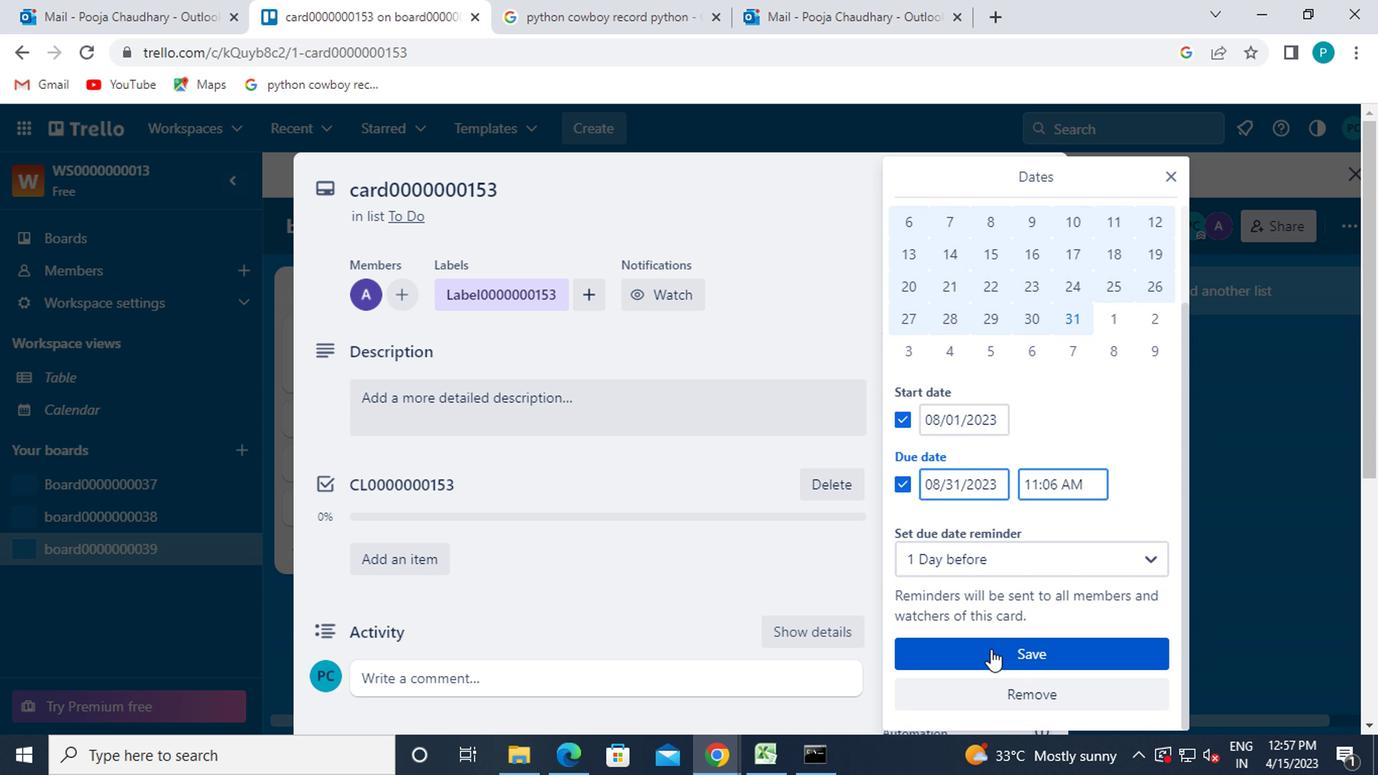 
Action: Mouse moved to (791, 604)
Screenshot: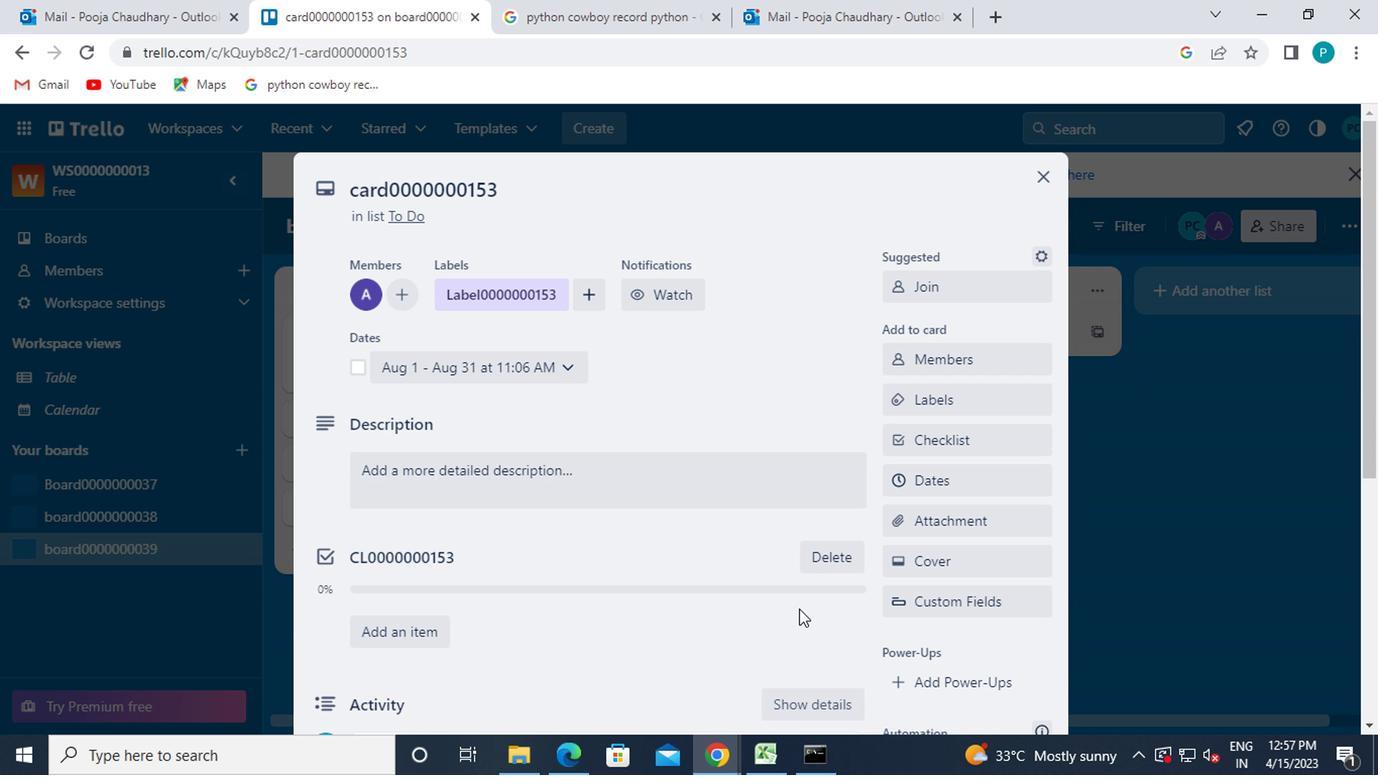 
Action: Mouse scrolled (791, 602) with delta (0, -1)
Screenshot: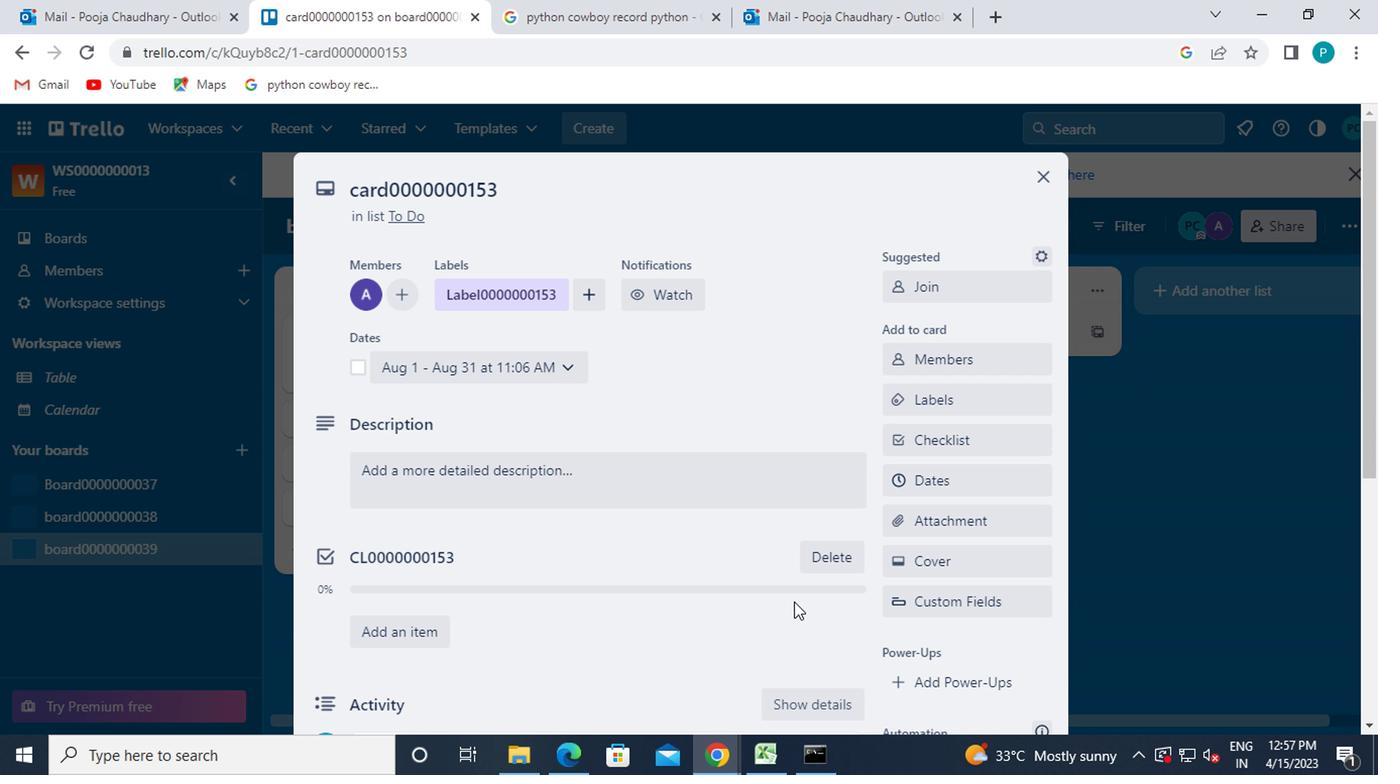 
Action: Mouse moved to (988, 506)
Screenshot: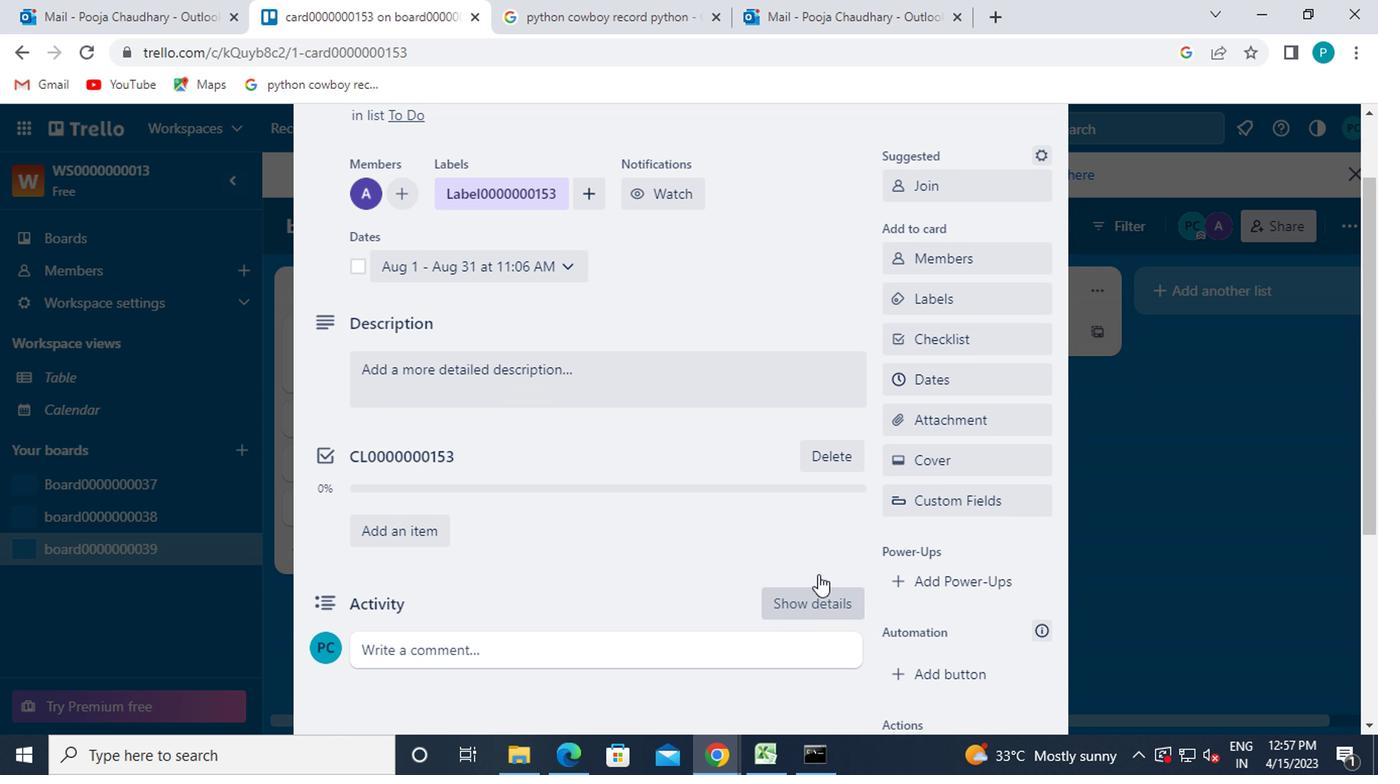 
